 Task: Look for space in Parelhas, Brazil from 12th  August, 2023 to 15th August, 2023 for 3 adults in price range Rs.12000 to Rs.16000. Place can be entire place with 2 bedrooms having 3 beds and 1 bathroom. Property type can be house, flat, guest house. Booking option can be shelf check-in. Required host language is Spanish.
Action: Mouse moved to (525, 105)
Screenshot: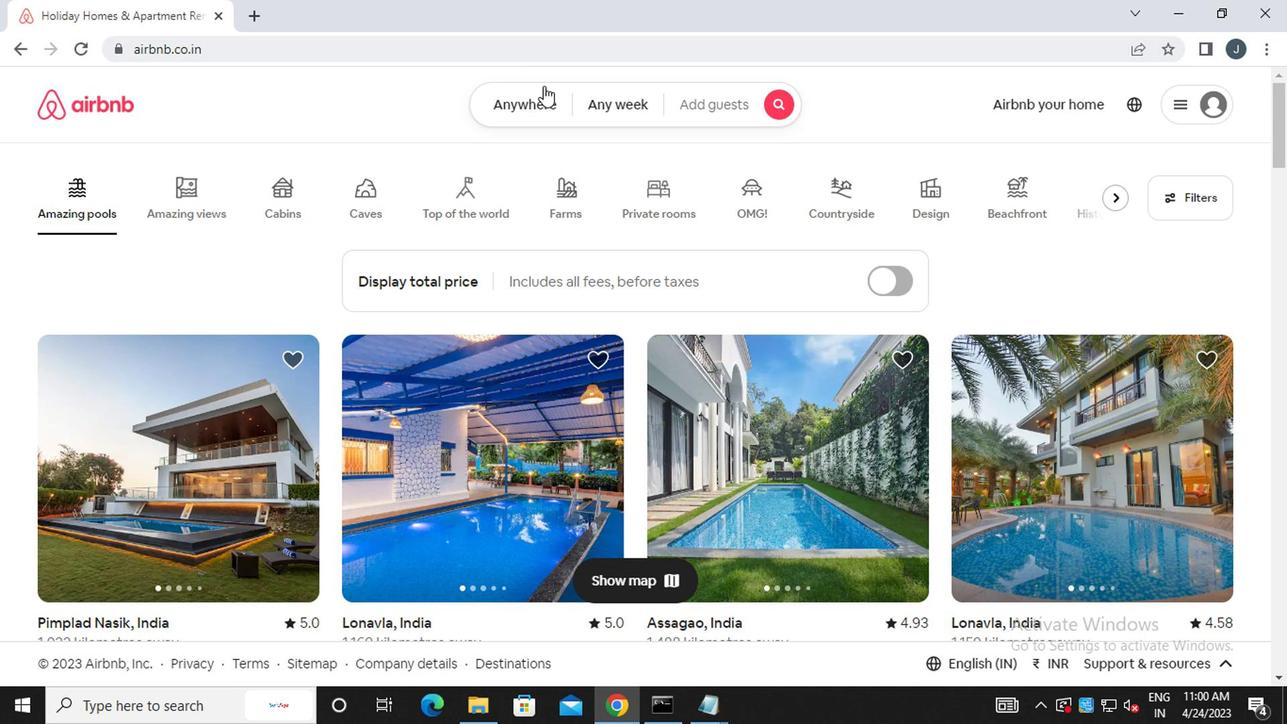 
Action: Mouse pressed left at (525, 105)
Screenshot: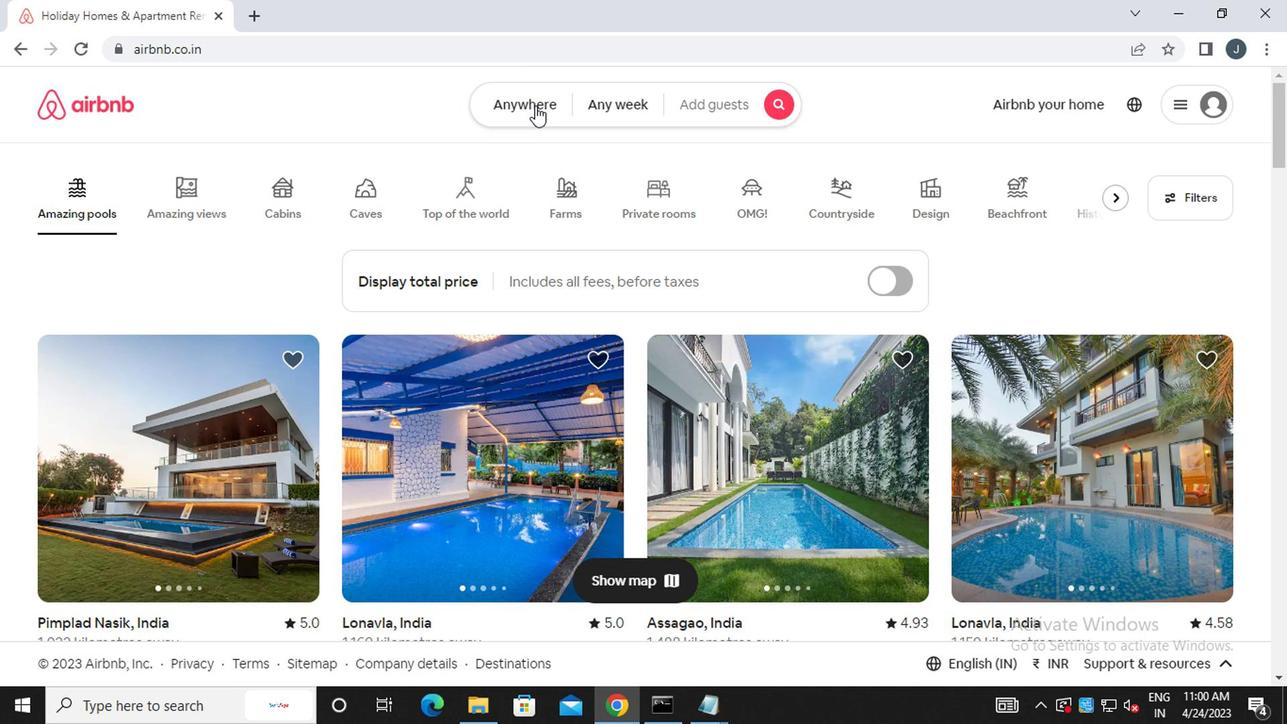 
Action: Mouse moved to (349, 181)
Screenshot: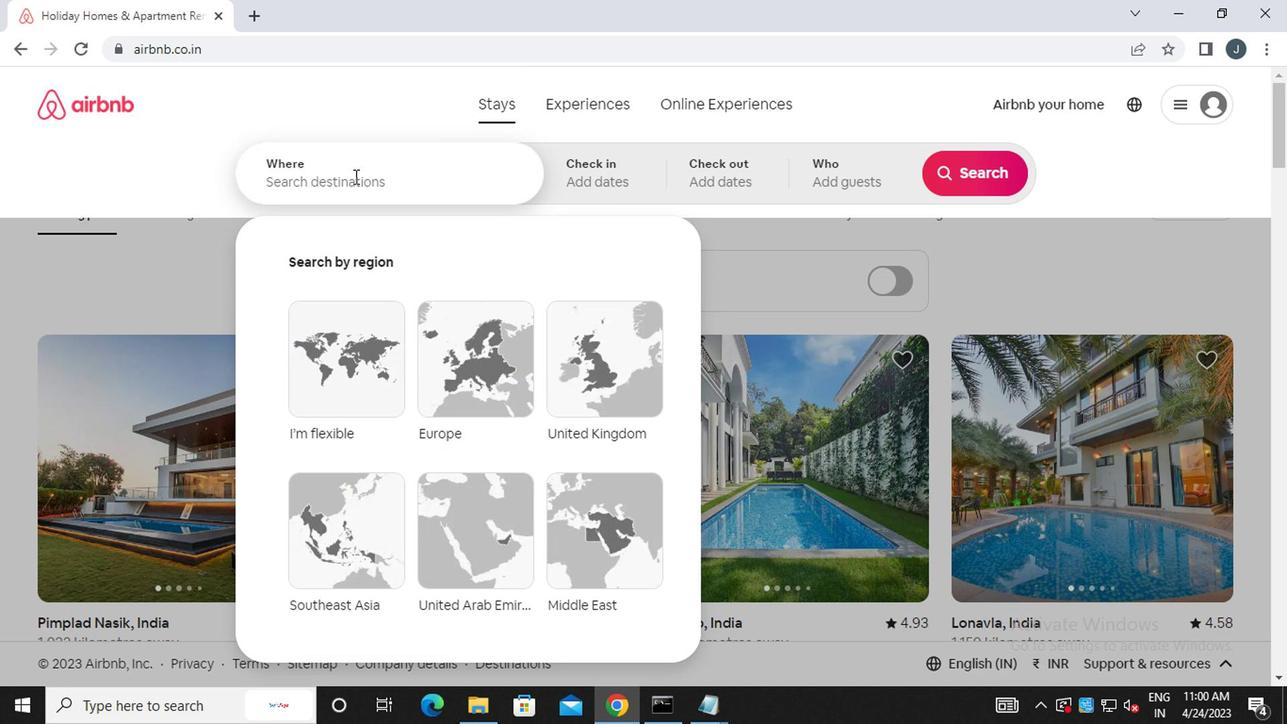 
Action: Mouse pressed left at (349, 181)
Screenshot: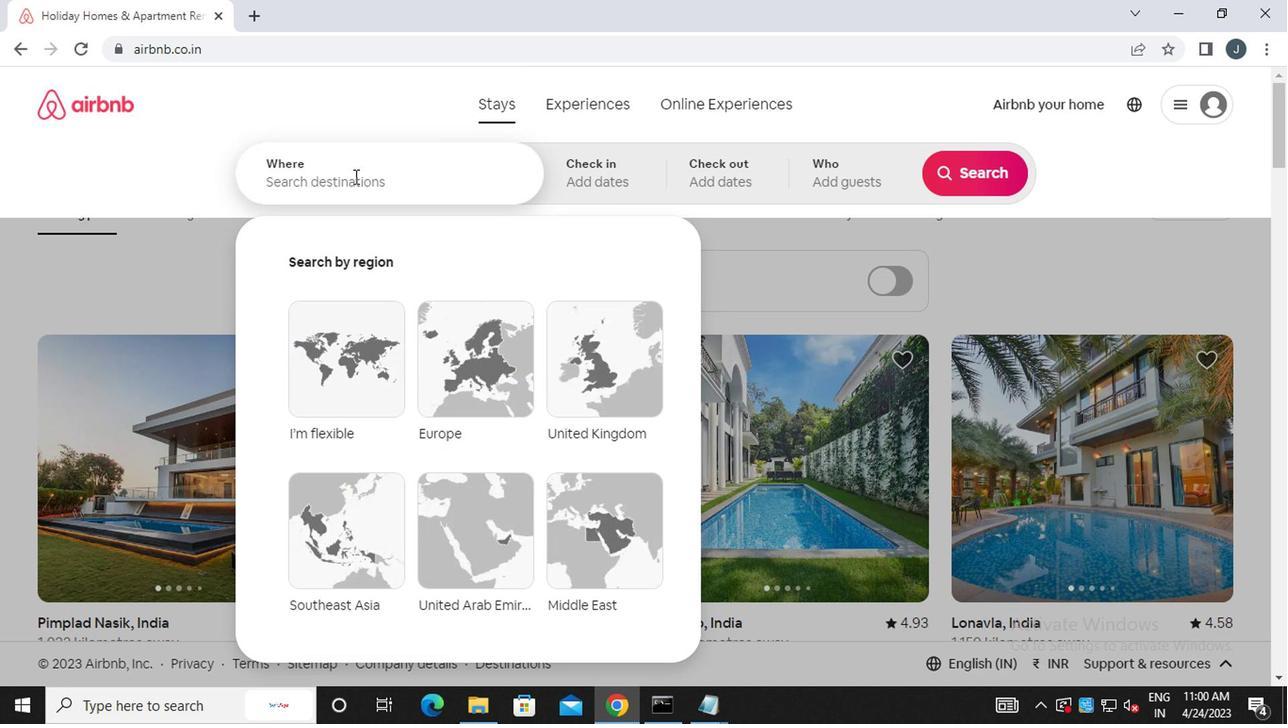
Action: Mouse moved to (352, 181)
Screenshot: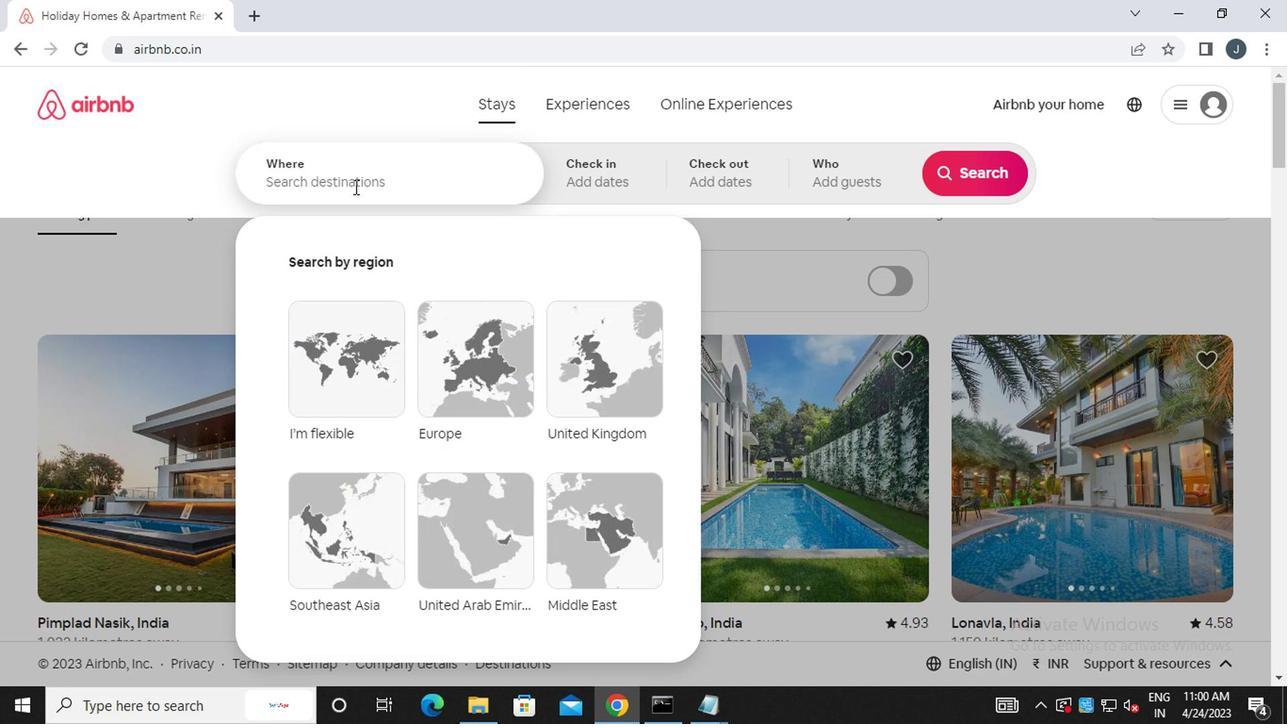 
Action: Key pressed p<Key.caps_lock>arelhas,<Key.space><Key.caps_lock>b<Key.caps_lock>rz<Key.backspace>azil
Screenshot: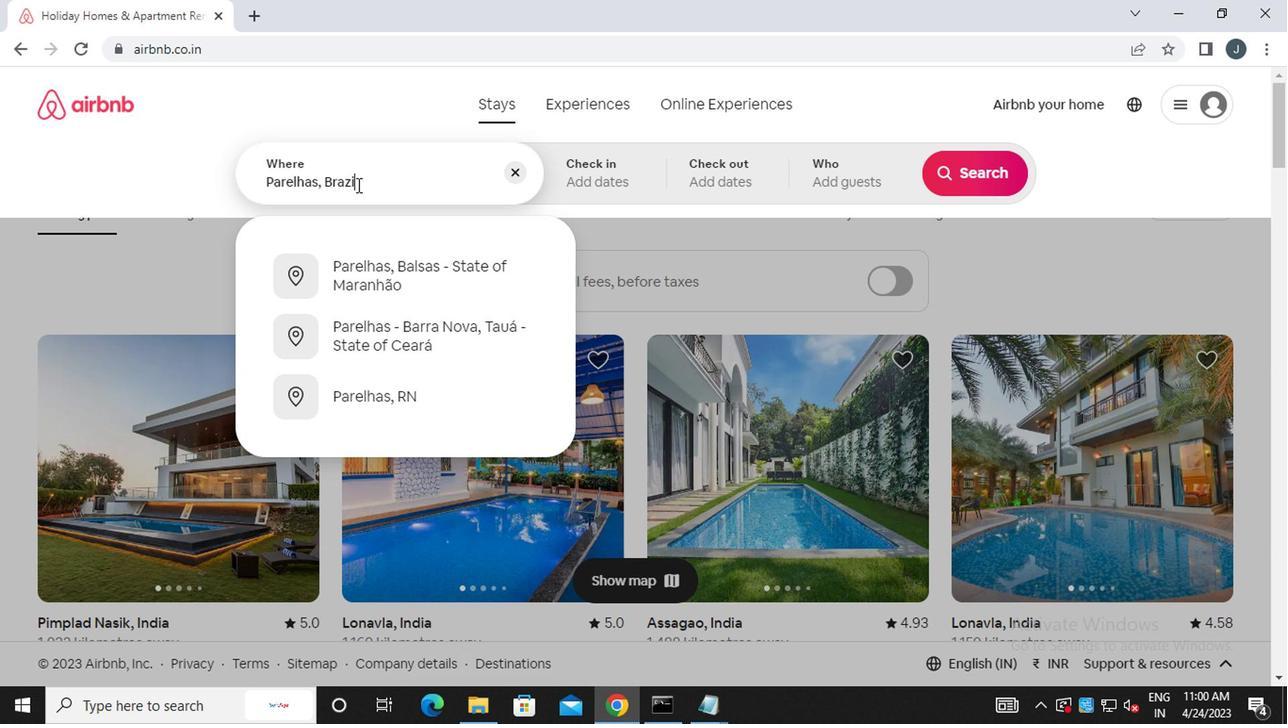 
Action: Mouse moved to (604, 179)
Screenshot: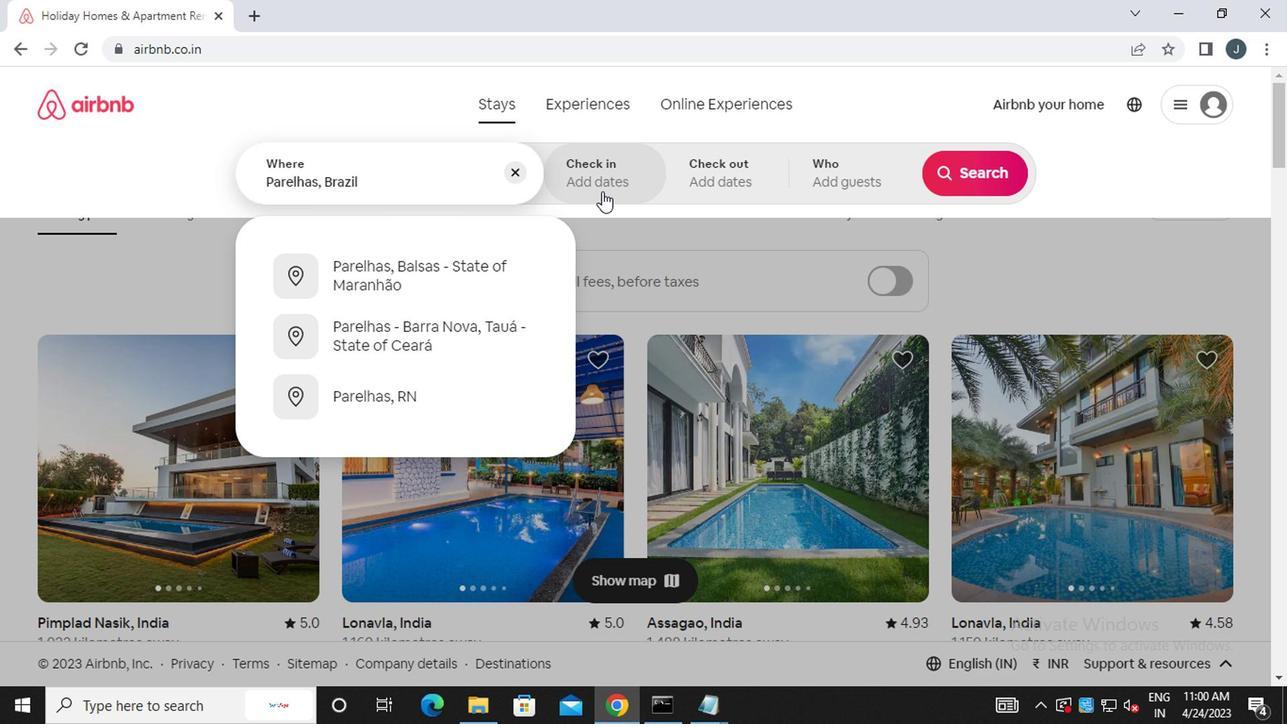 
Action: Mouse pressed left at (604, 179)
Screenshot: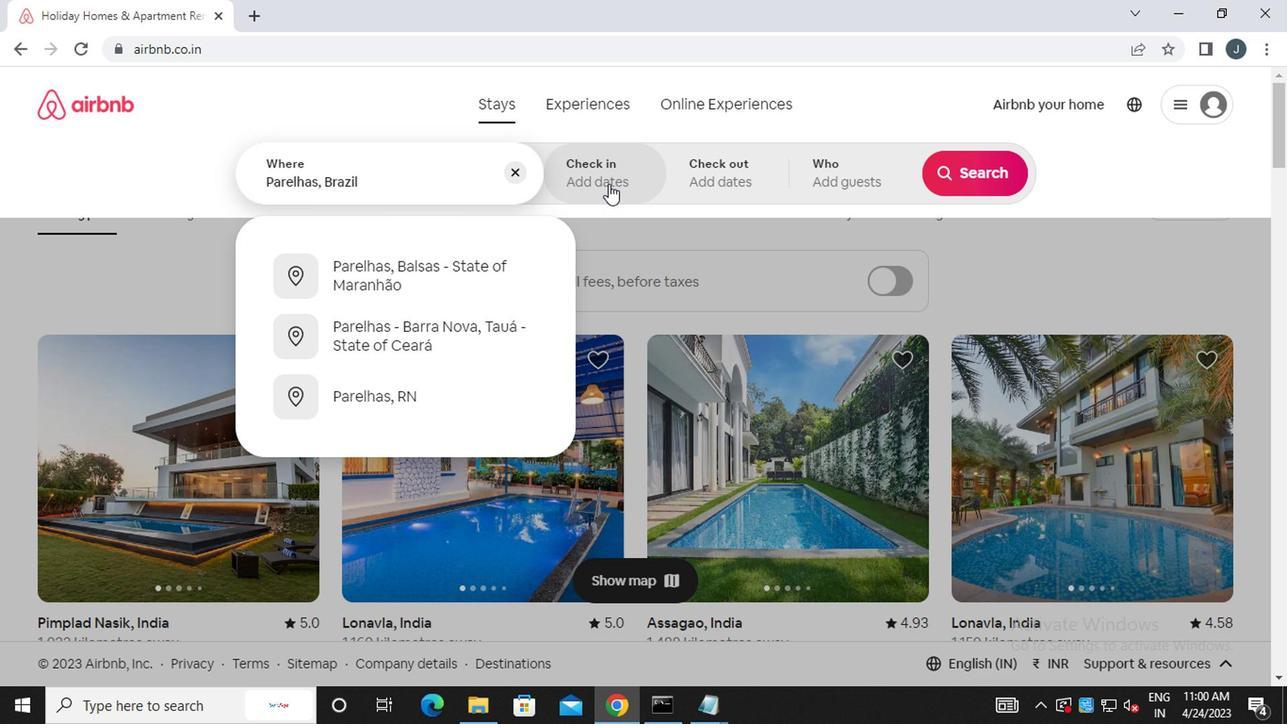 
Action: Mouse moved to (969, 320)
Screenshot: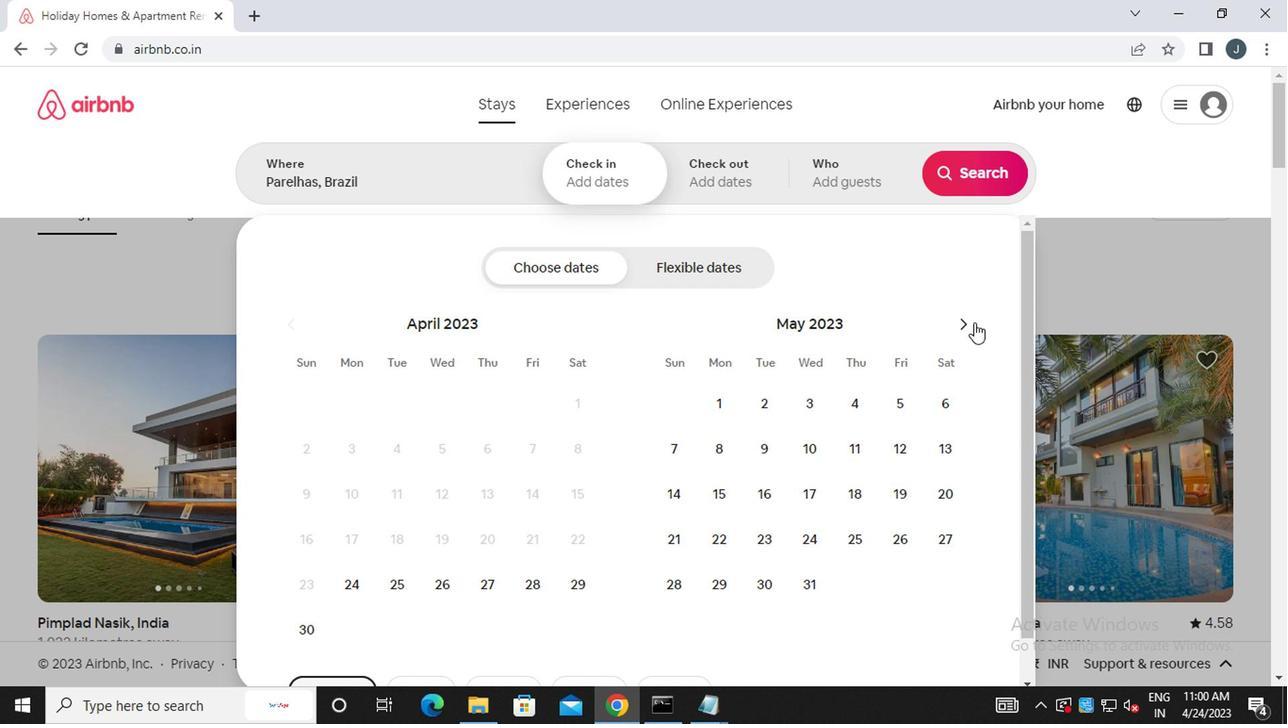 
Action: Mouse pressed left at (969, 320)
Screenshot: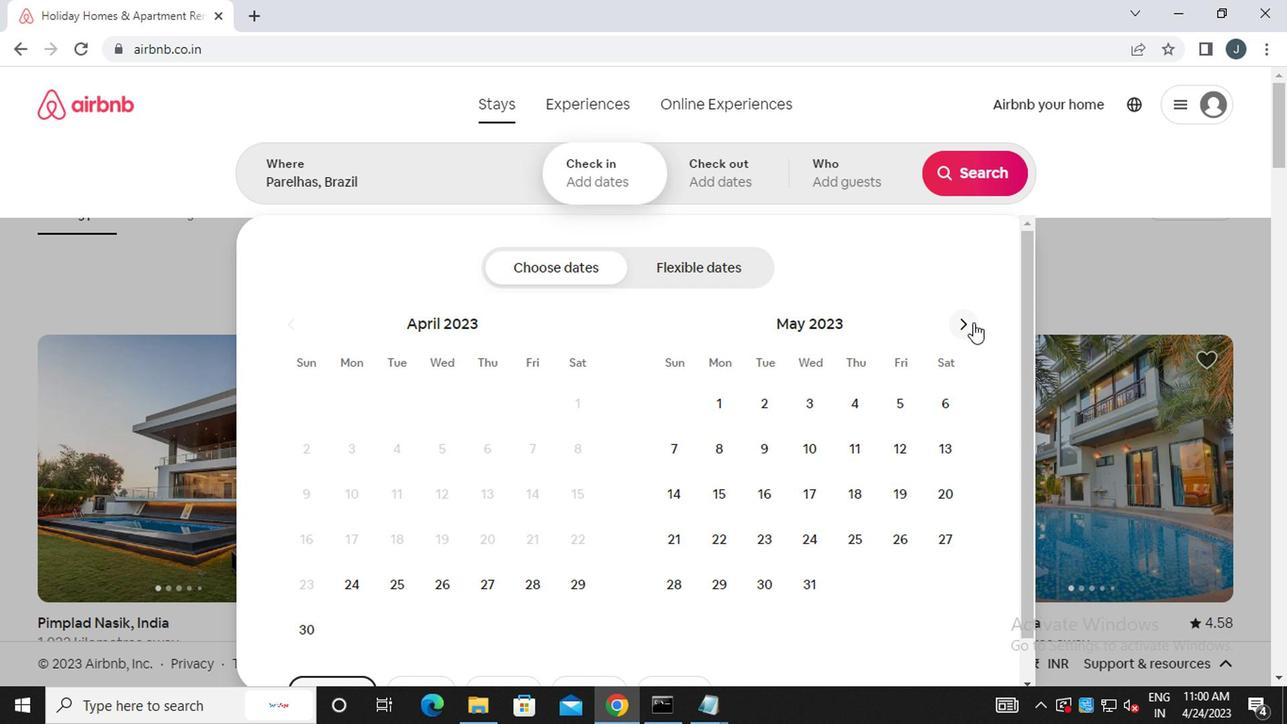 
Action: Mouse pressed left at (969, 320)
Screenshot: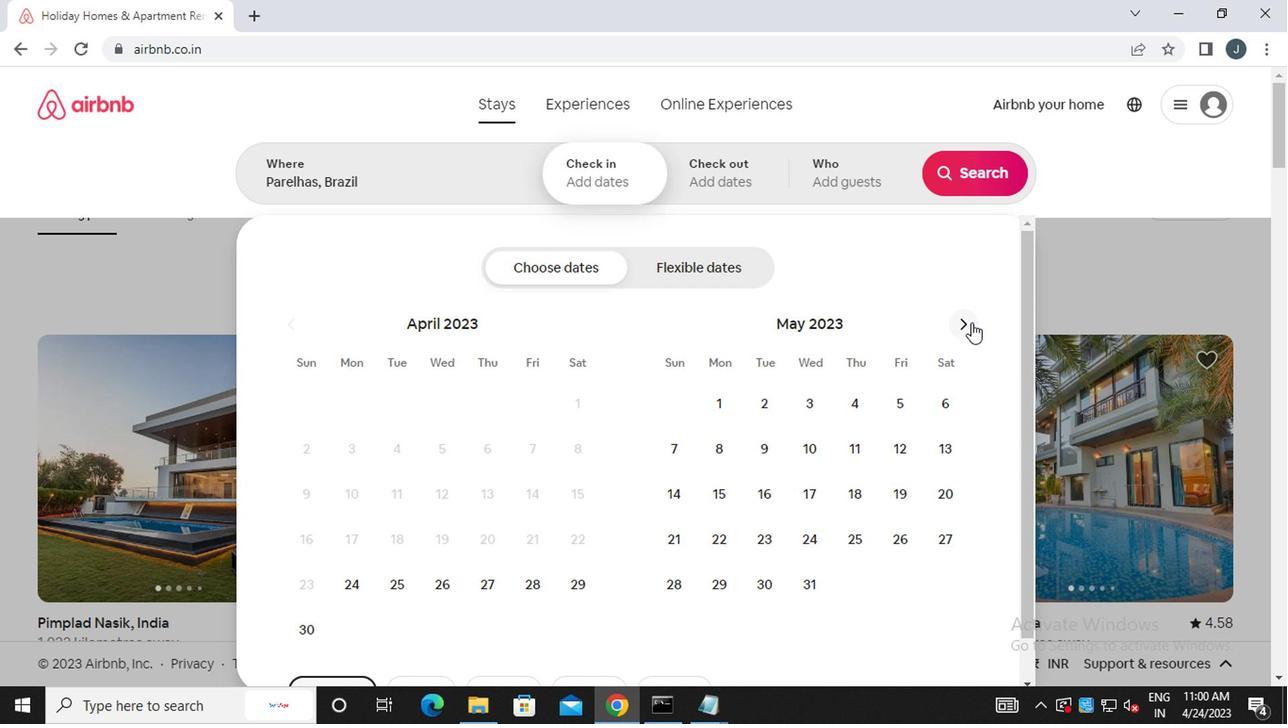 
Action: Mouse pressed left at (969, 320)
Screenshot: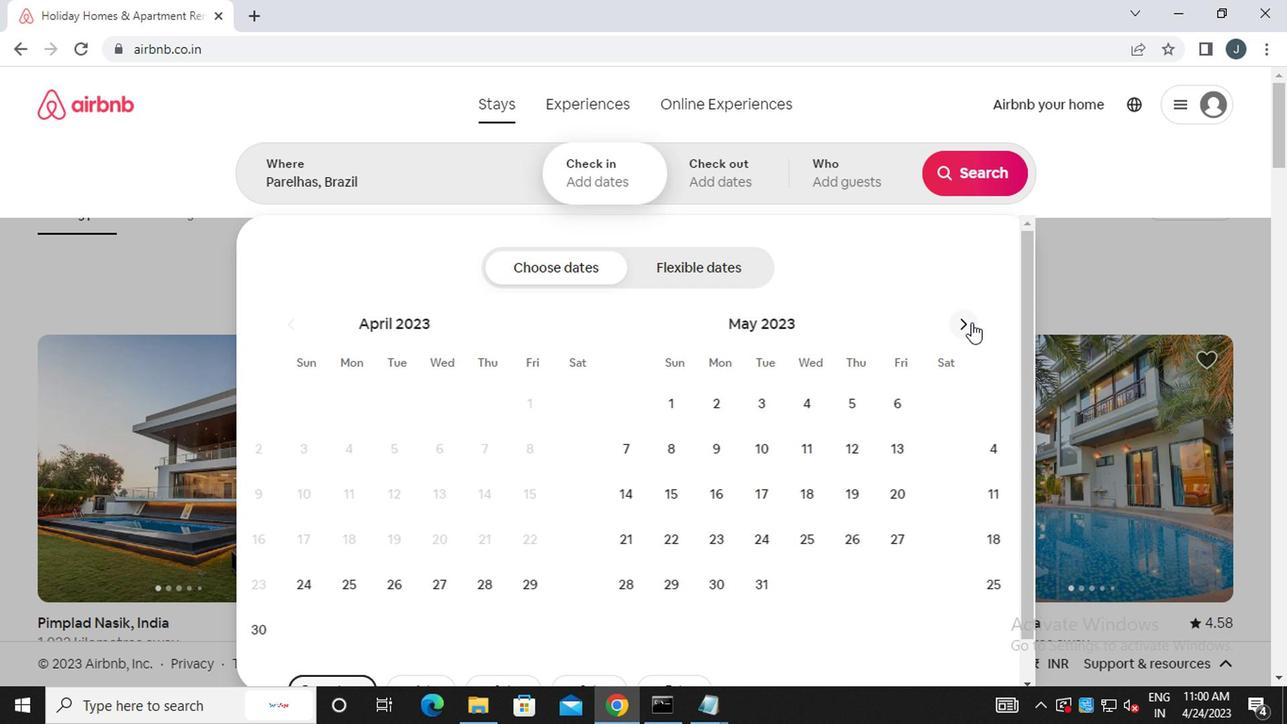 
Action: Mouse pressed left at (969, 320)
Screenshot: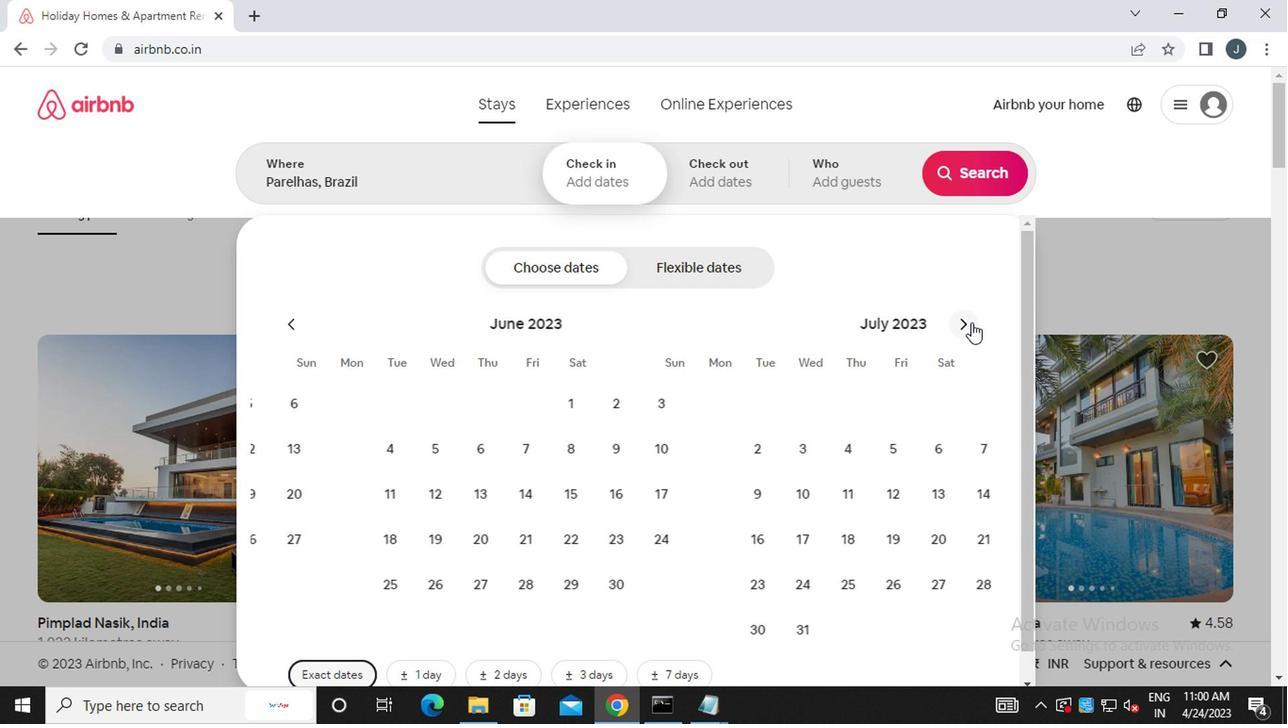 
Action: Mouse moved to (933, 442)
Screenshot: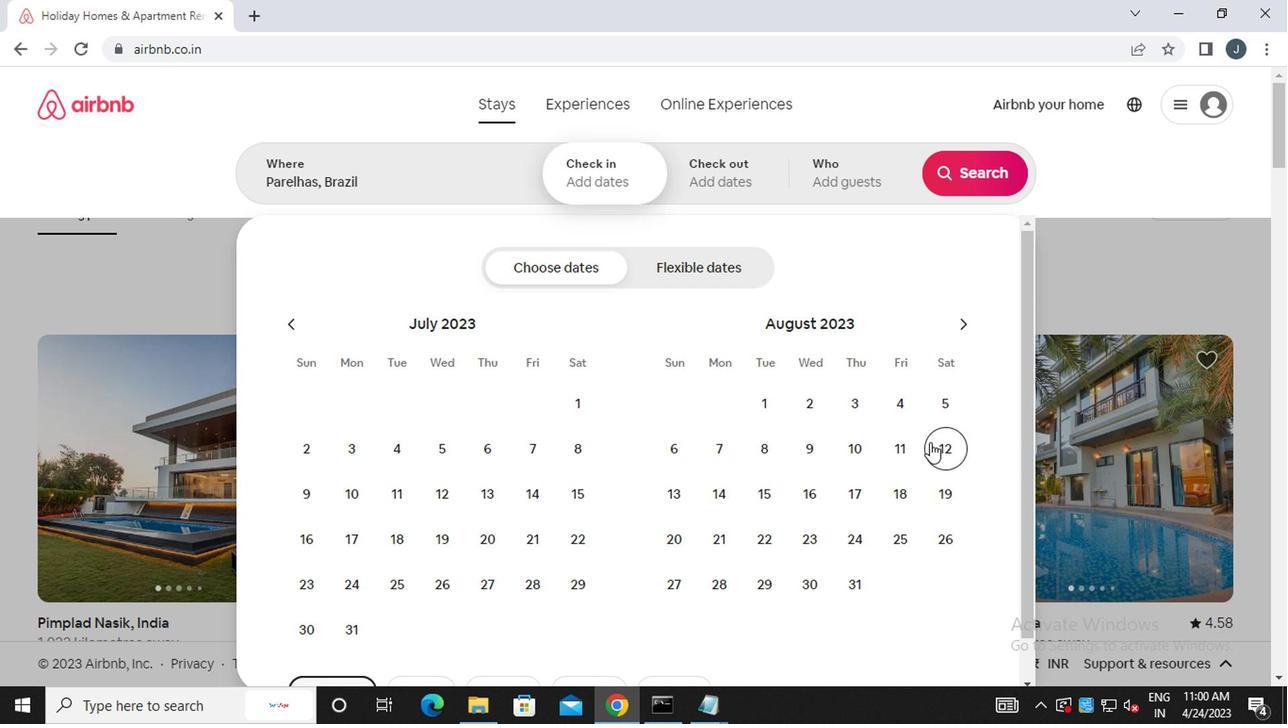 
Action: Mouse pressed left at (933, 442)
Screenshot: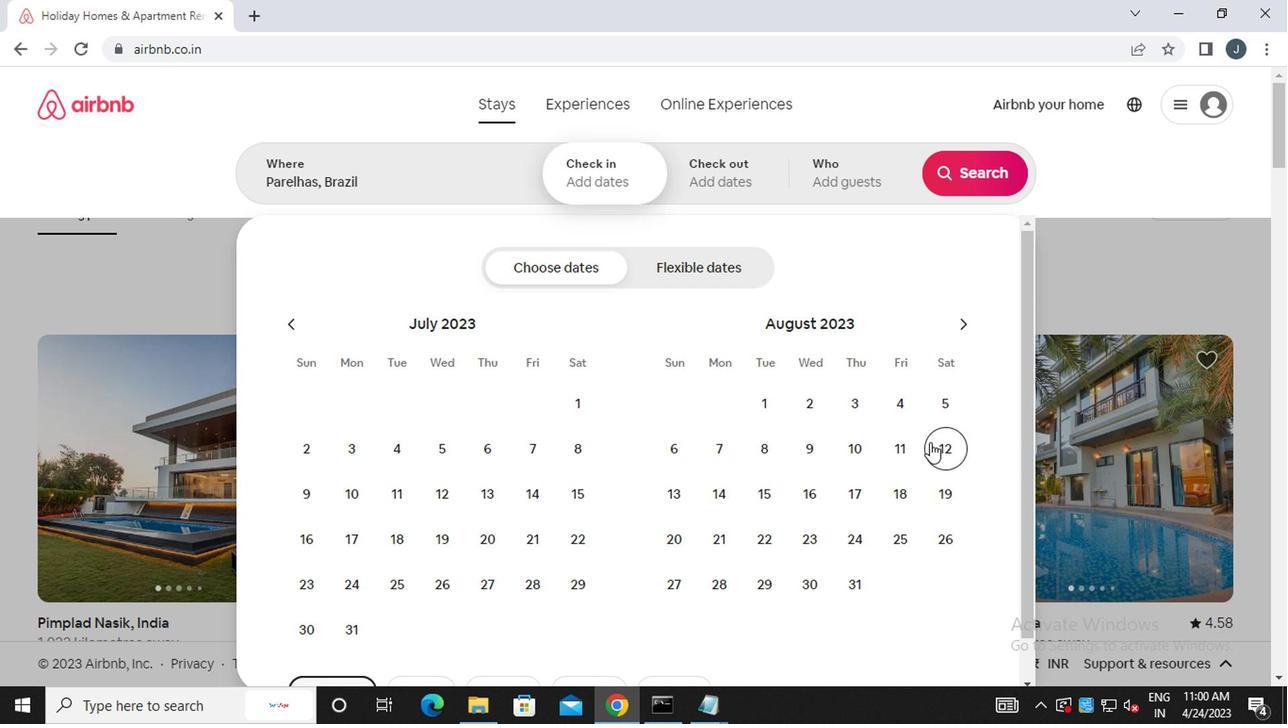 
Action: Mouse moved to (757, 500)
Screenshot: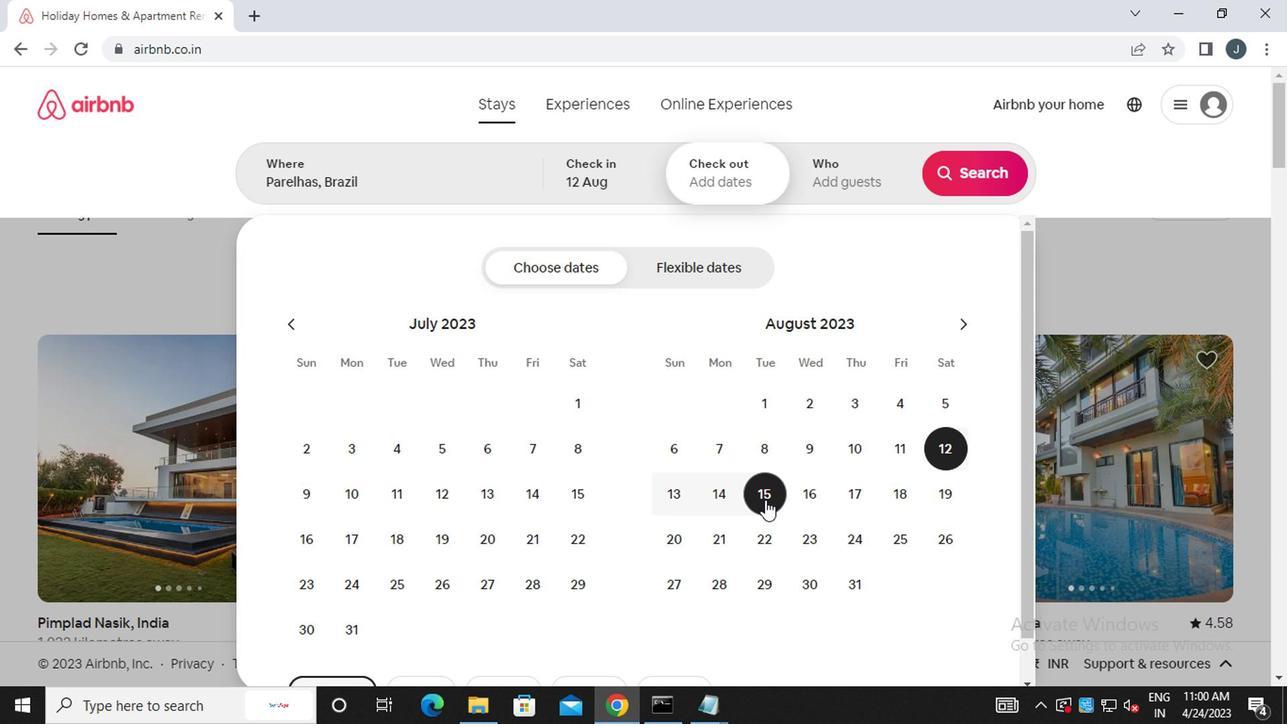 
Action: Mouse pressed left at (757, 500)
Screenshot: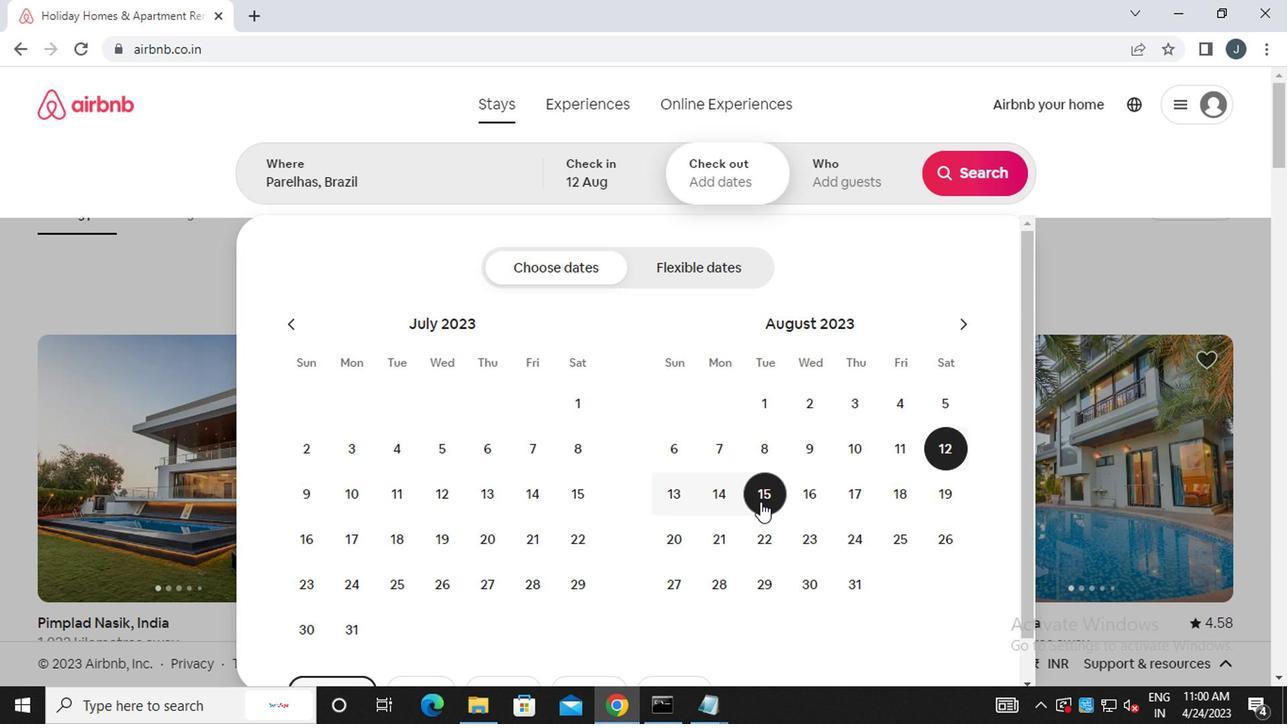 
Action: Mouse moved to (822, 170)
Screenshot: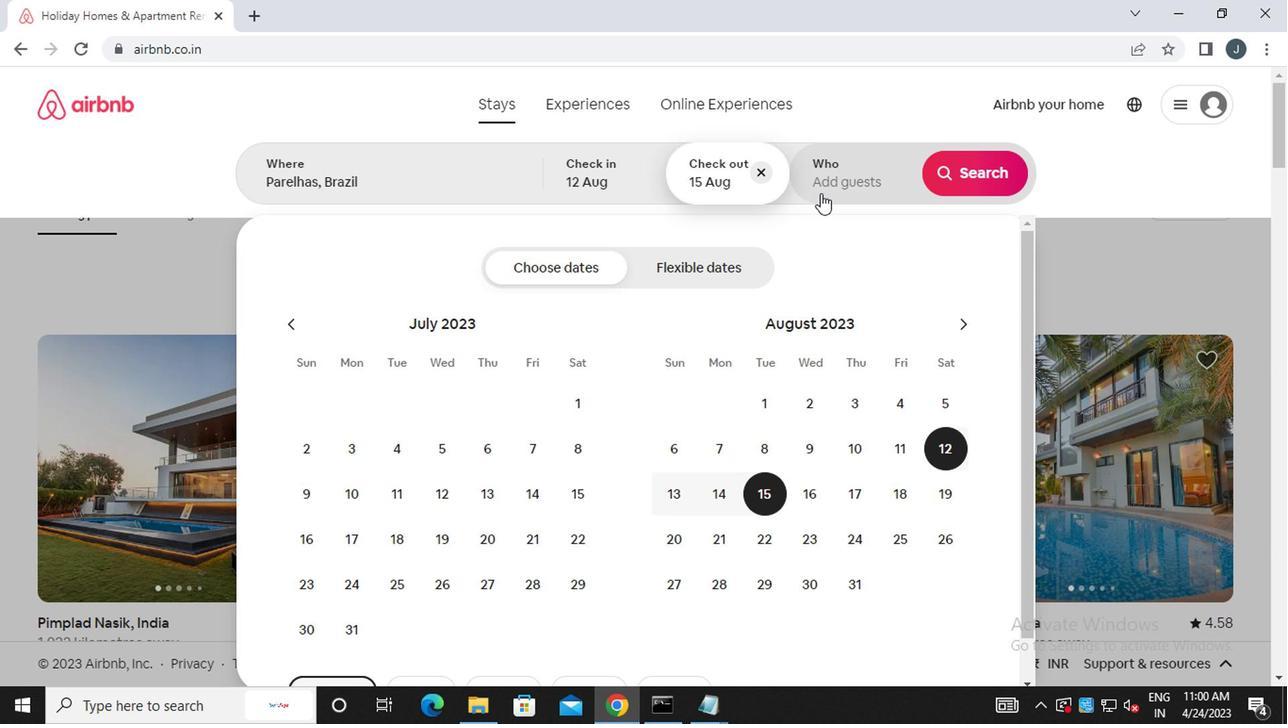 
Action: Mouse pressed left at (822, 170)
Screenshot: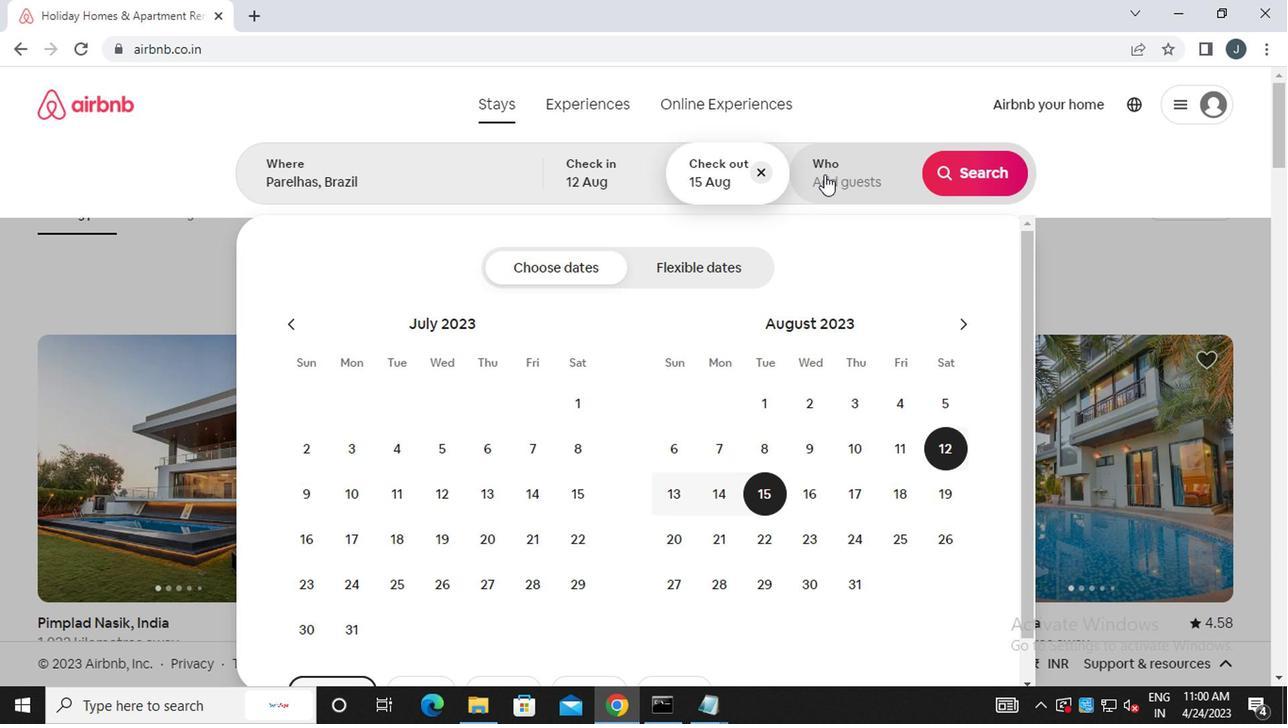 
Action: Mouse moved to (981, 272)
Screenshot: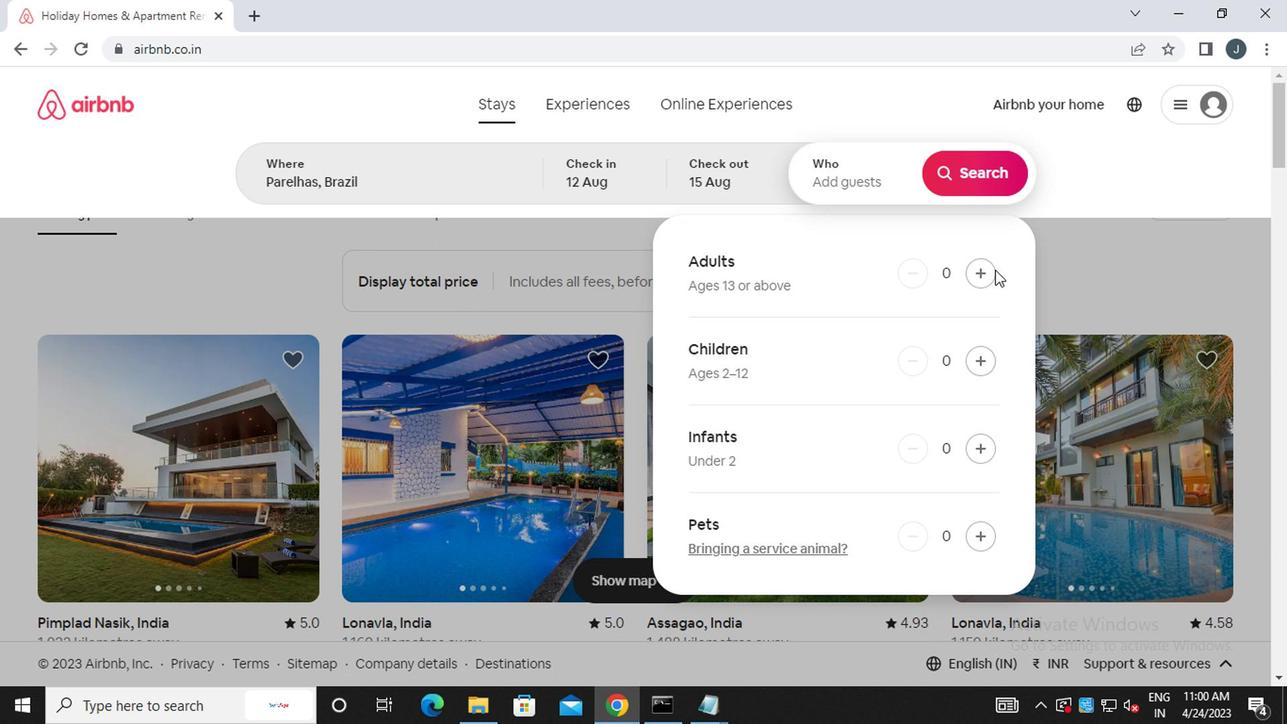 
Action: Mouse pressed left at (981, 272)
Screenshot: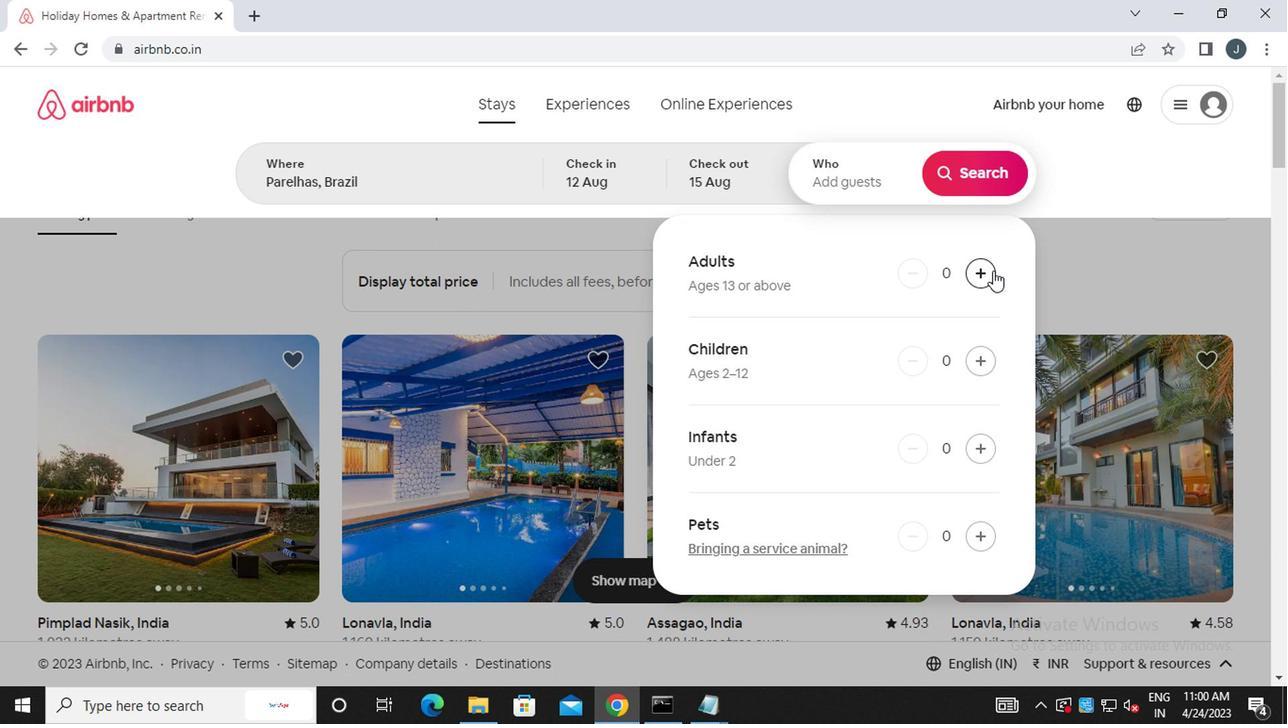 
Action: Mouse pressed left at (981, 272)
Screenshot: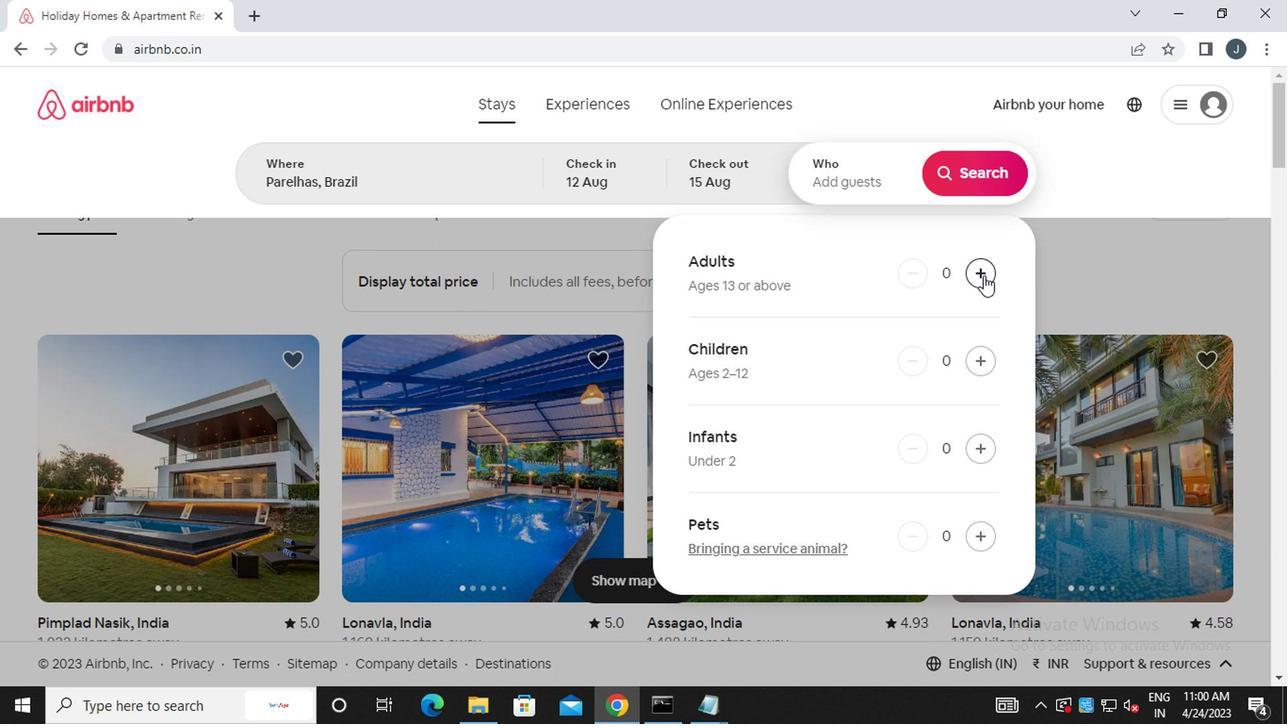 
Action: Mouse pressed left at (981, 272)
Screenshot: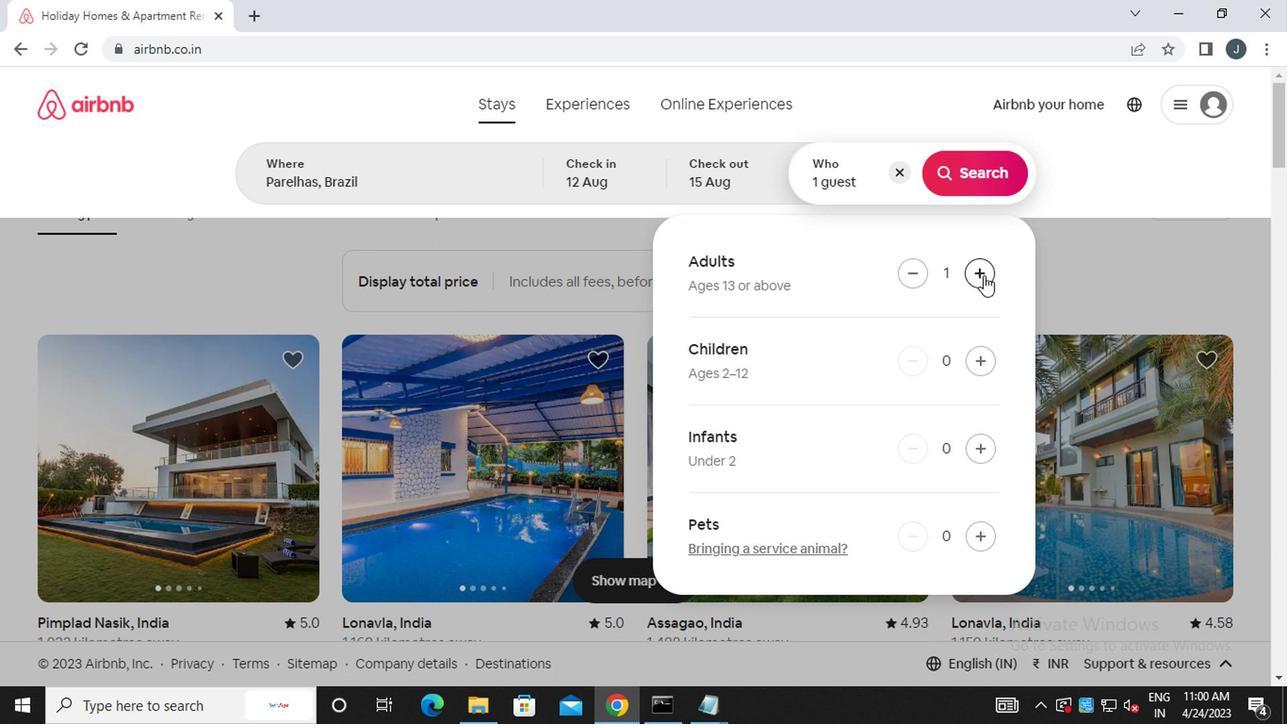 
Action: Mouse moved to (983, 177)
Screenshot: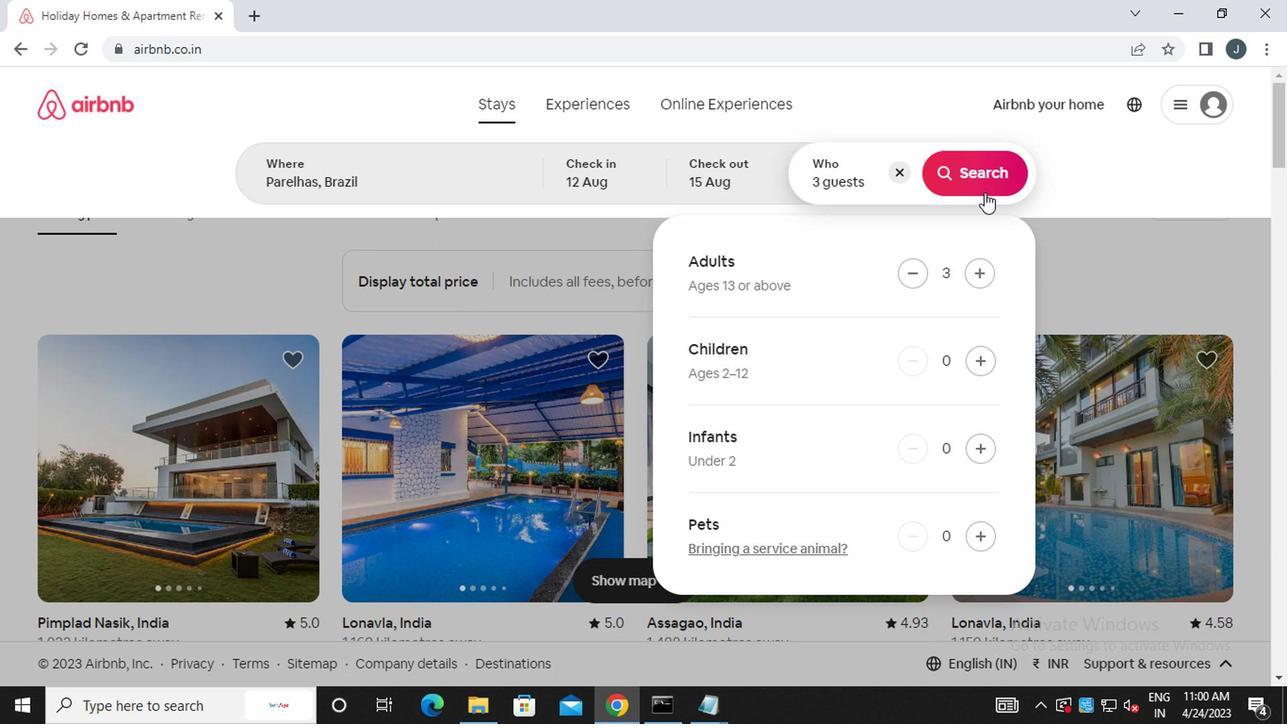 
Action: Mouse pressed left at (983, 177)
Screenshot: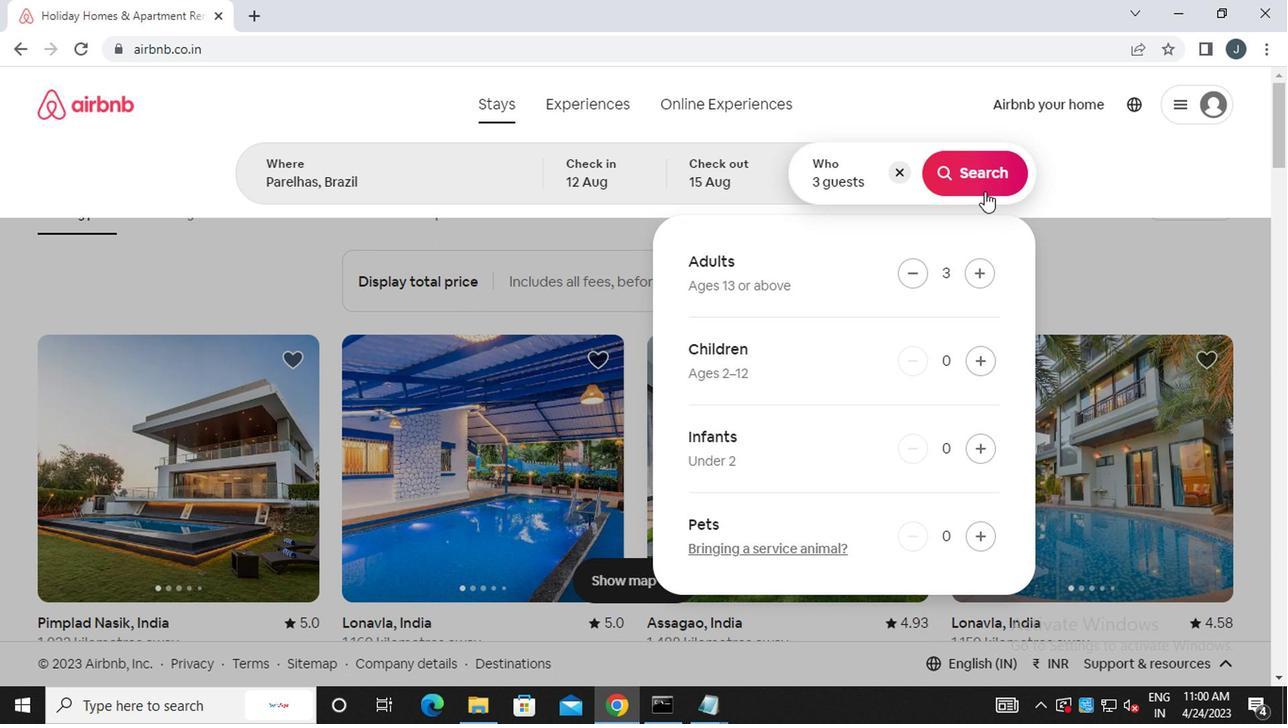 
Action: Mouse moved to (1194, 170)
Screenshot: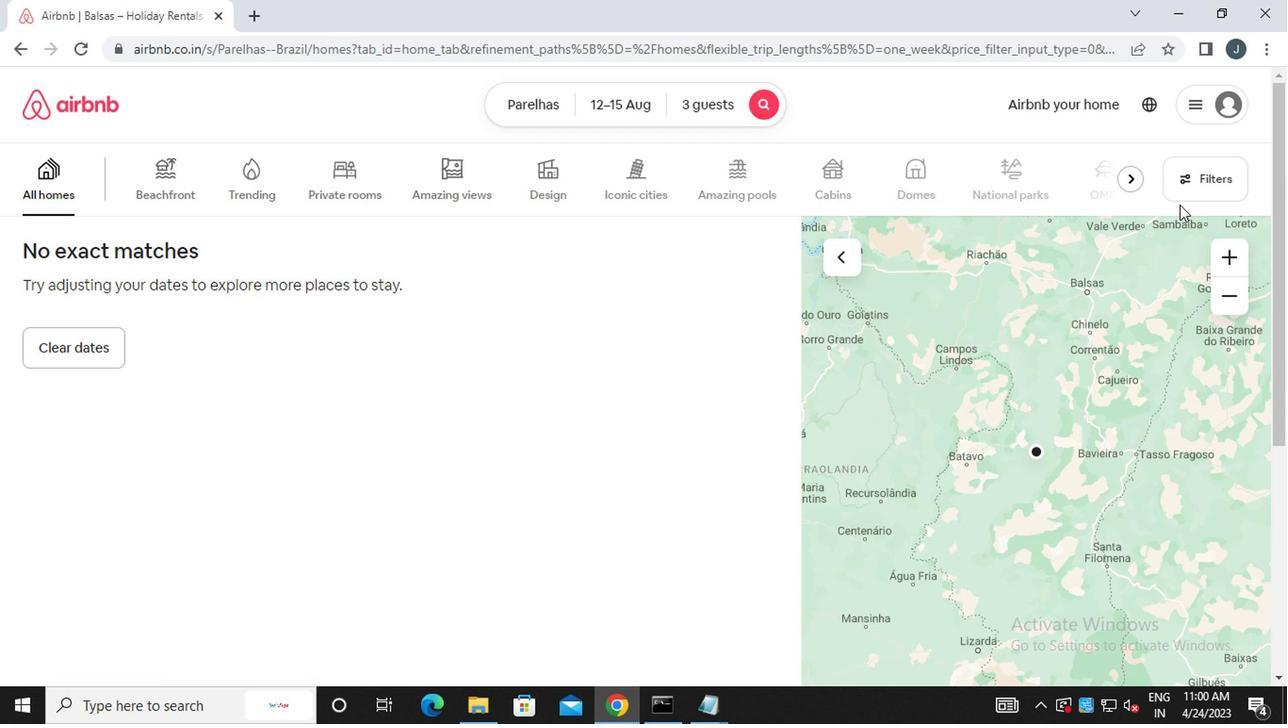 
Action: Mouse pressed left at (1194, 170)
Screenshot: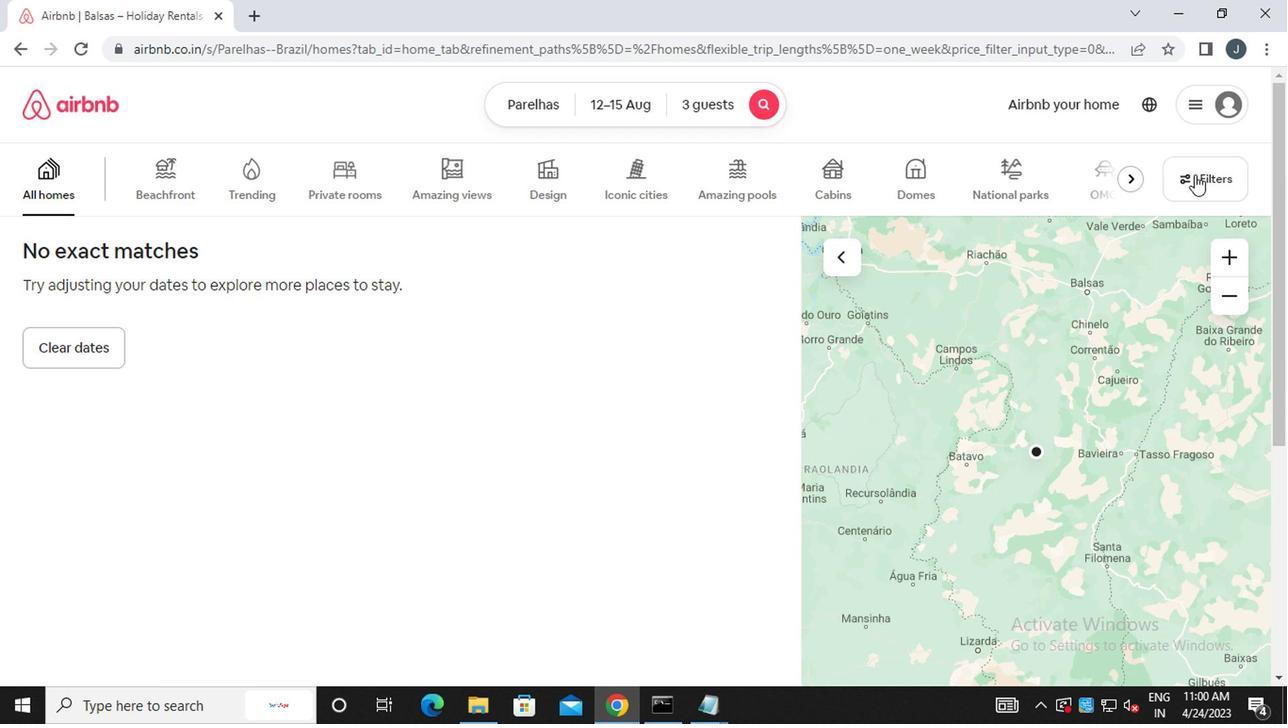 
Action: Mouse moved to (427, 294)
Screenshot: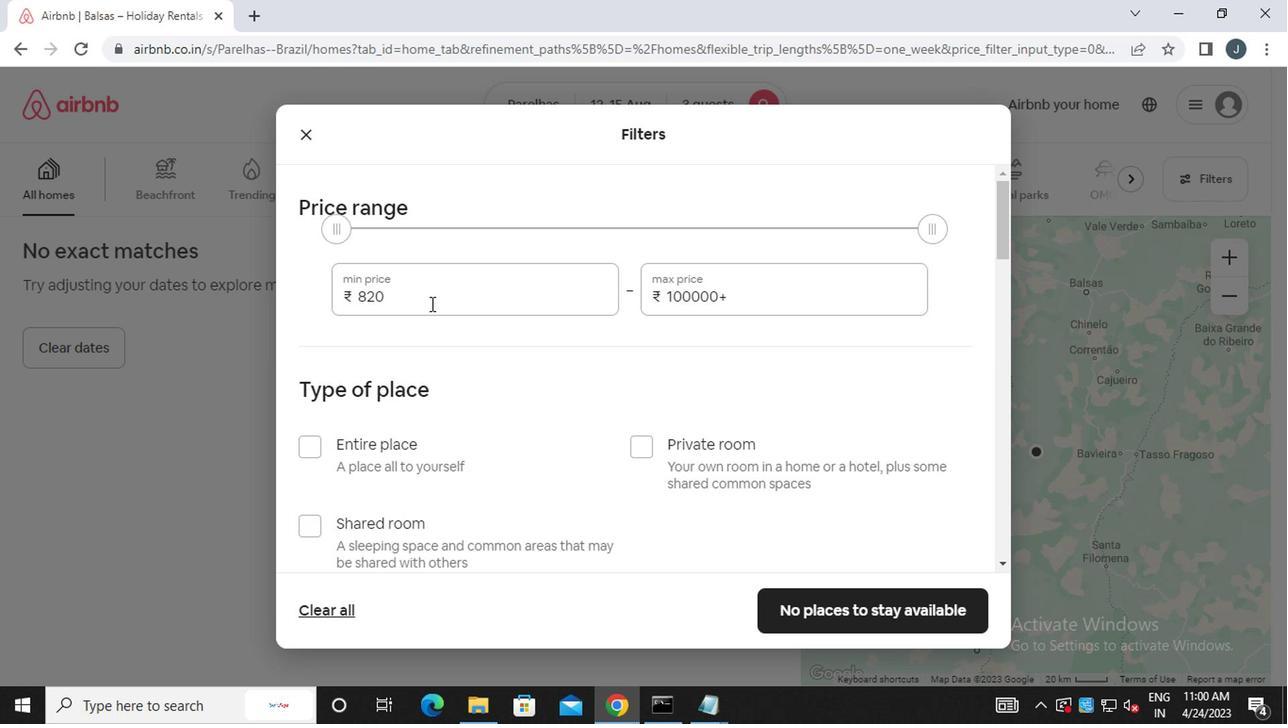 
Action: Mouse pressed left at (427, 294)
Screenshot: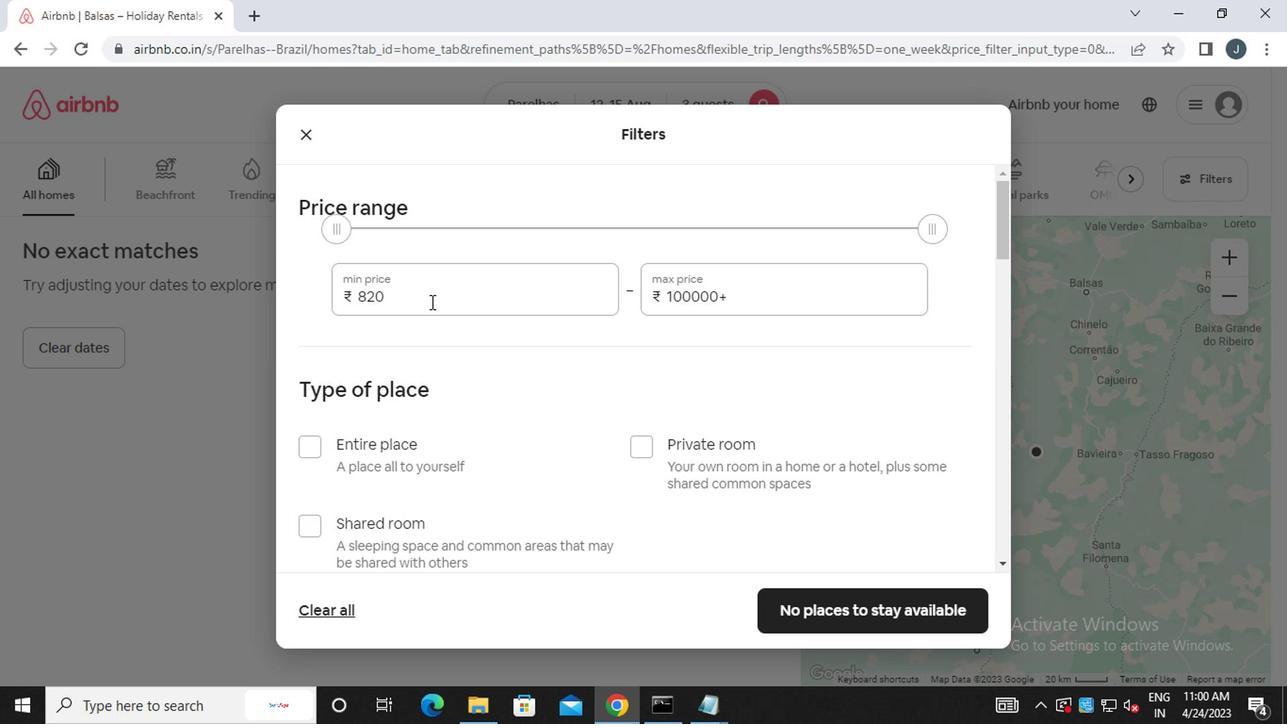 
Action: Key pressed <Key.backspace><Key.backspace><Key.backspace><<97>><<98>><<96>><<96>><<96>>
Screenshot: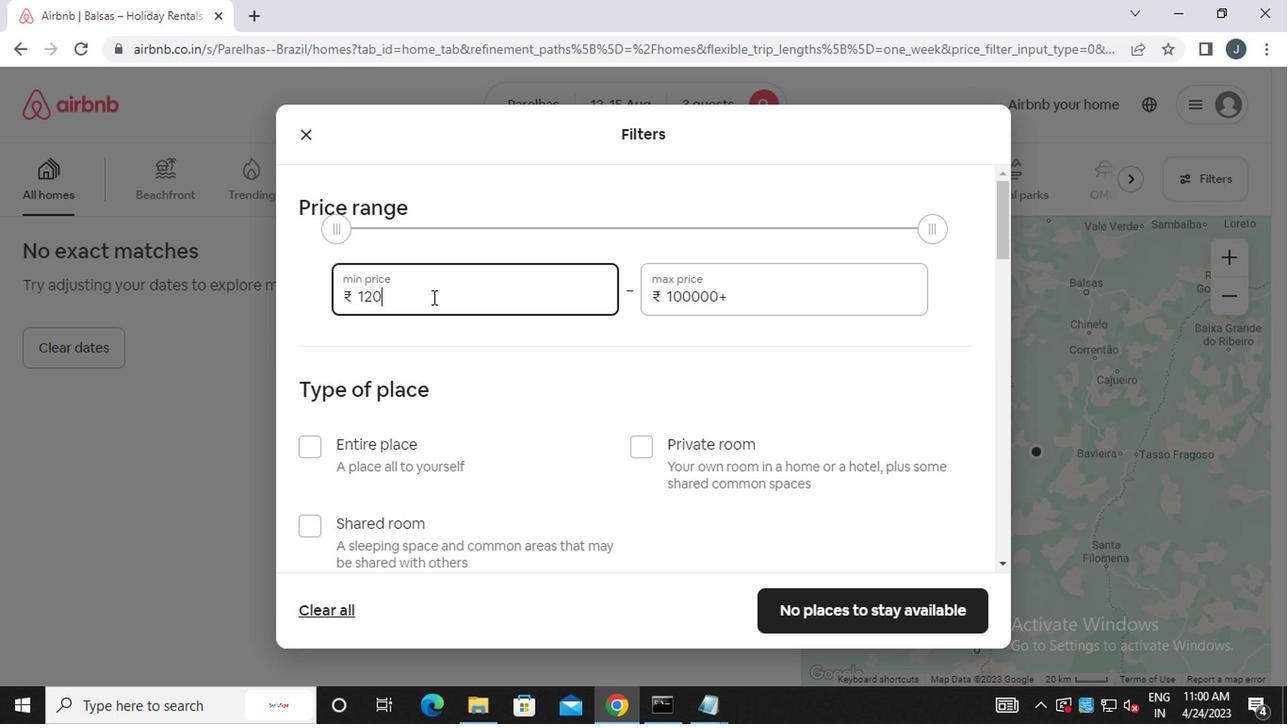 
Action: Mouse moved to (771, 291)
Screenshot: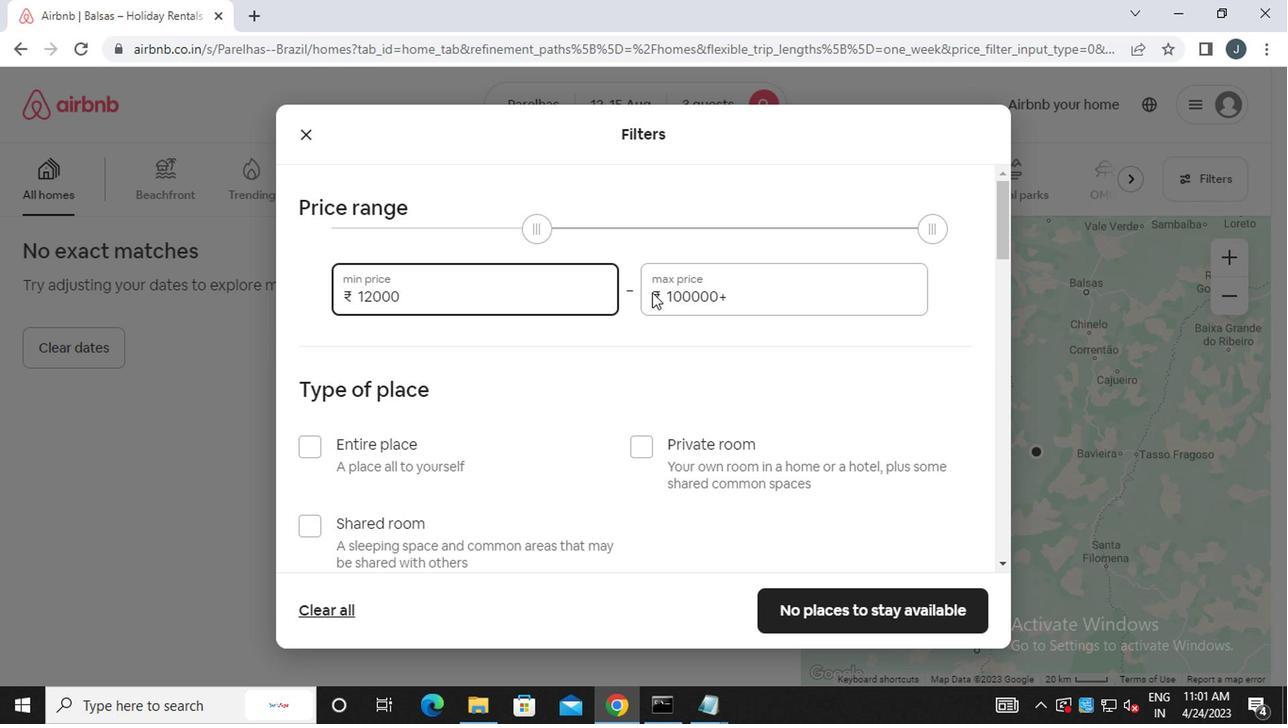 
Action: Mouse pressed left at (771, 291)
Screenshot: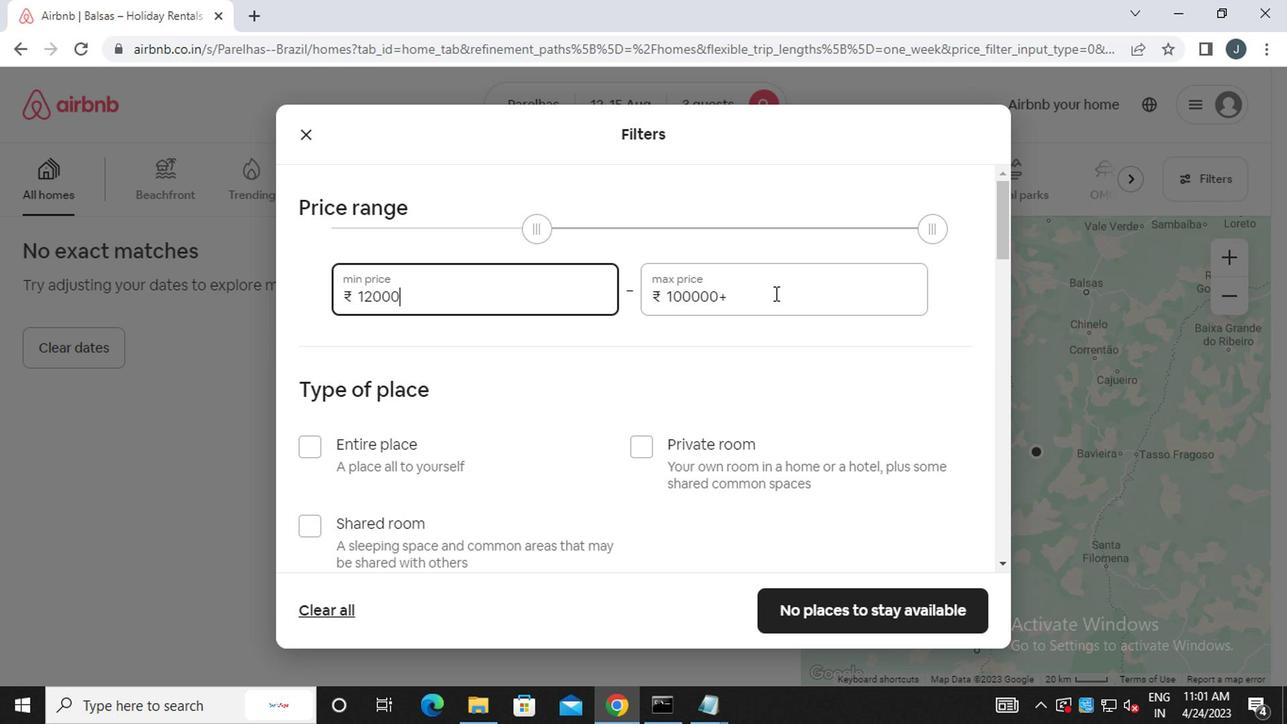 
Action: Mouse moved to (775, 292)
Screenshot: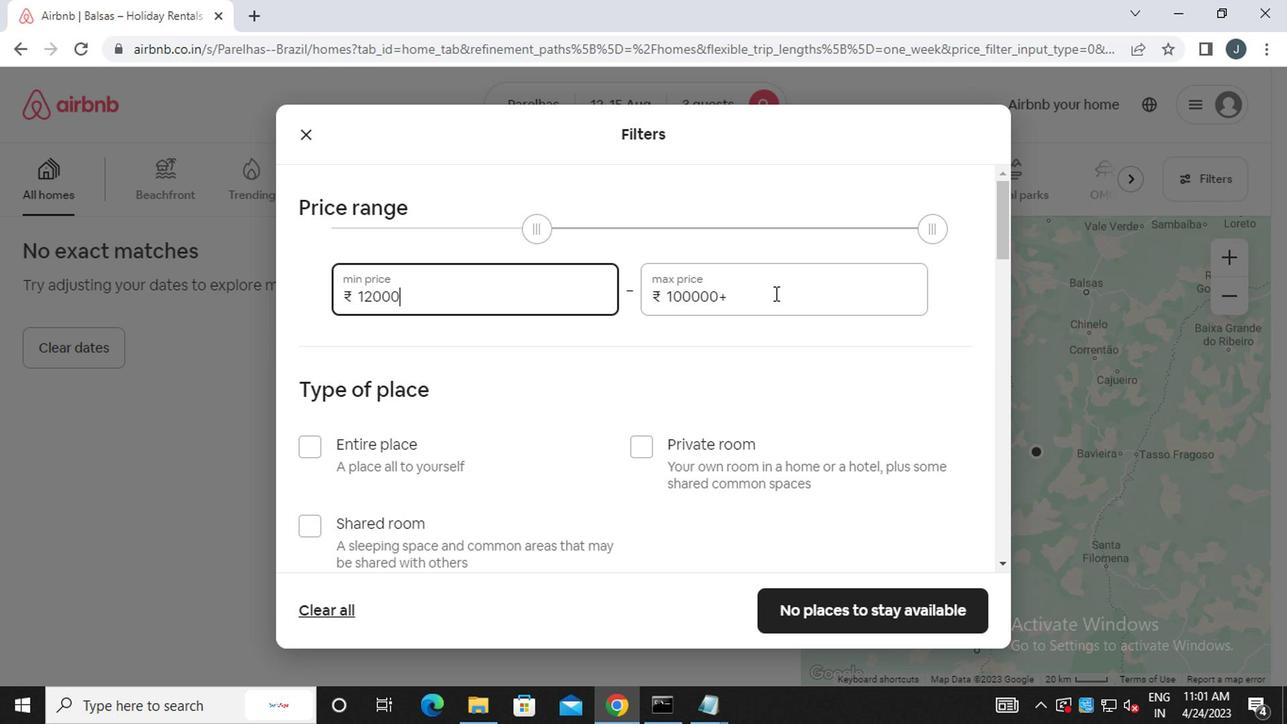 
Action: Key pressed <Key.backspace><Key.backspace><Key.backspace><Key.backspace><Key.backspace><Key.backspace><<102>><<96>><<96>><<96>>
Screenshot: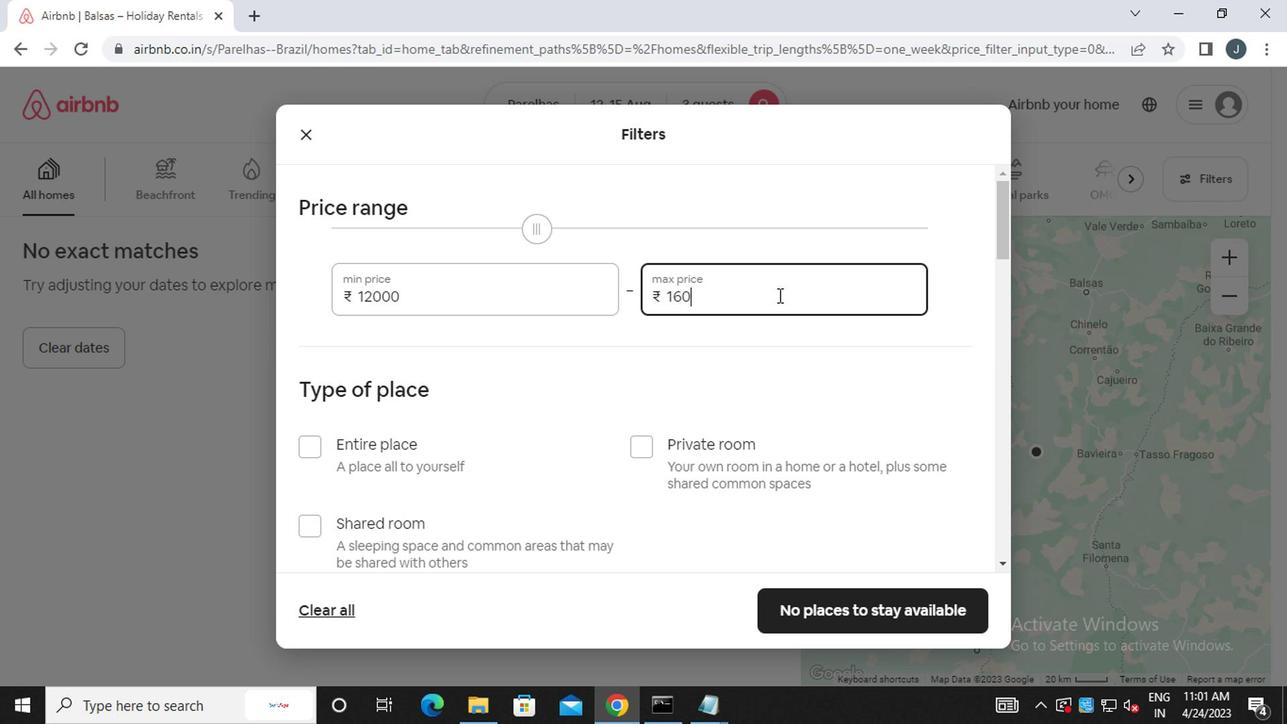 
Action: Mouse moved to (725, 342)
Screenshot: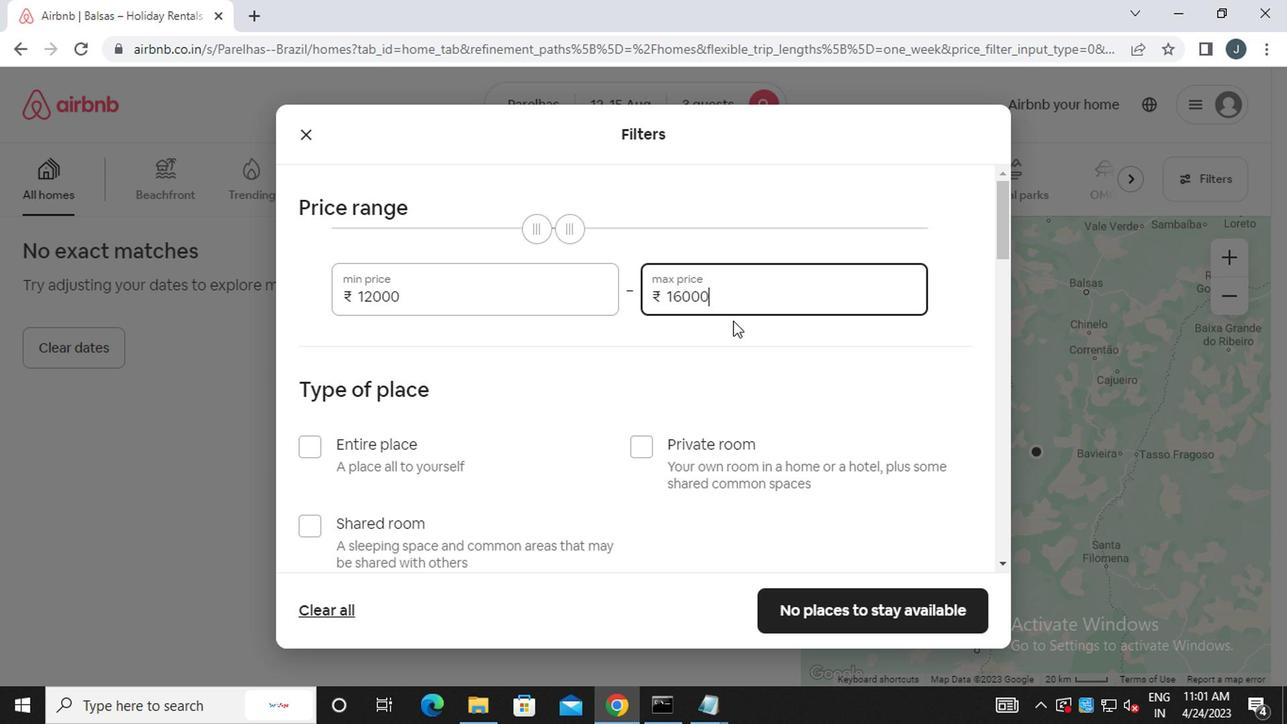 
Action: Mouse scrolled (725, 341) with delta (0, -1)
Screenshot: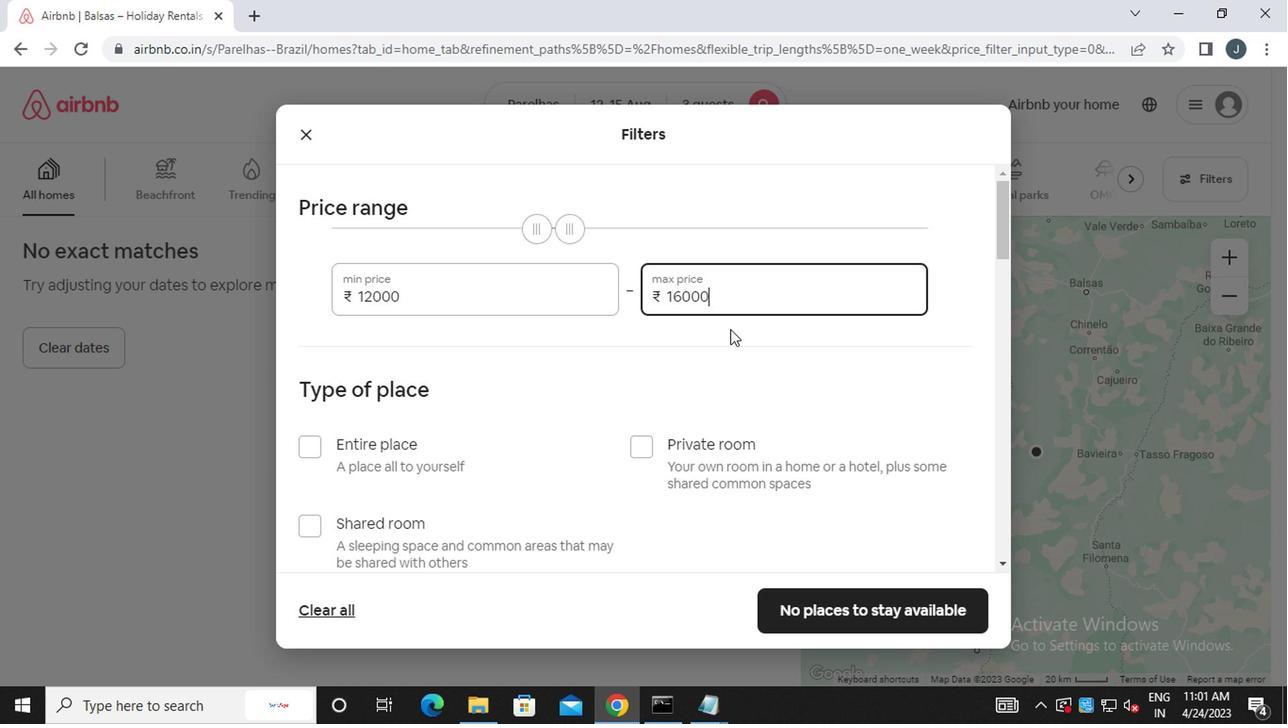 
Action: Mouse moved to (392, 363)
Screenshot: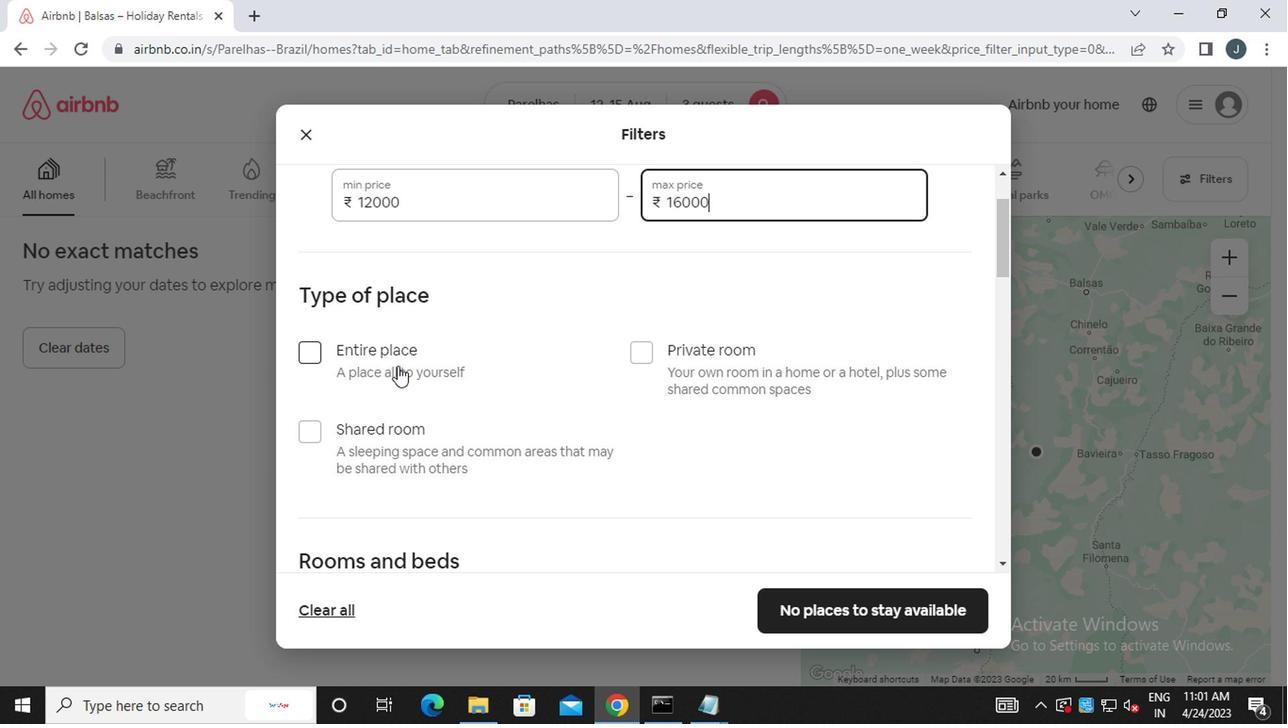 
Action: Mouse pressed left at (392, 363)
Screenshot: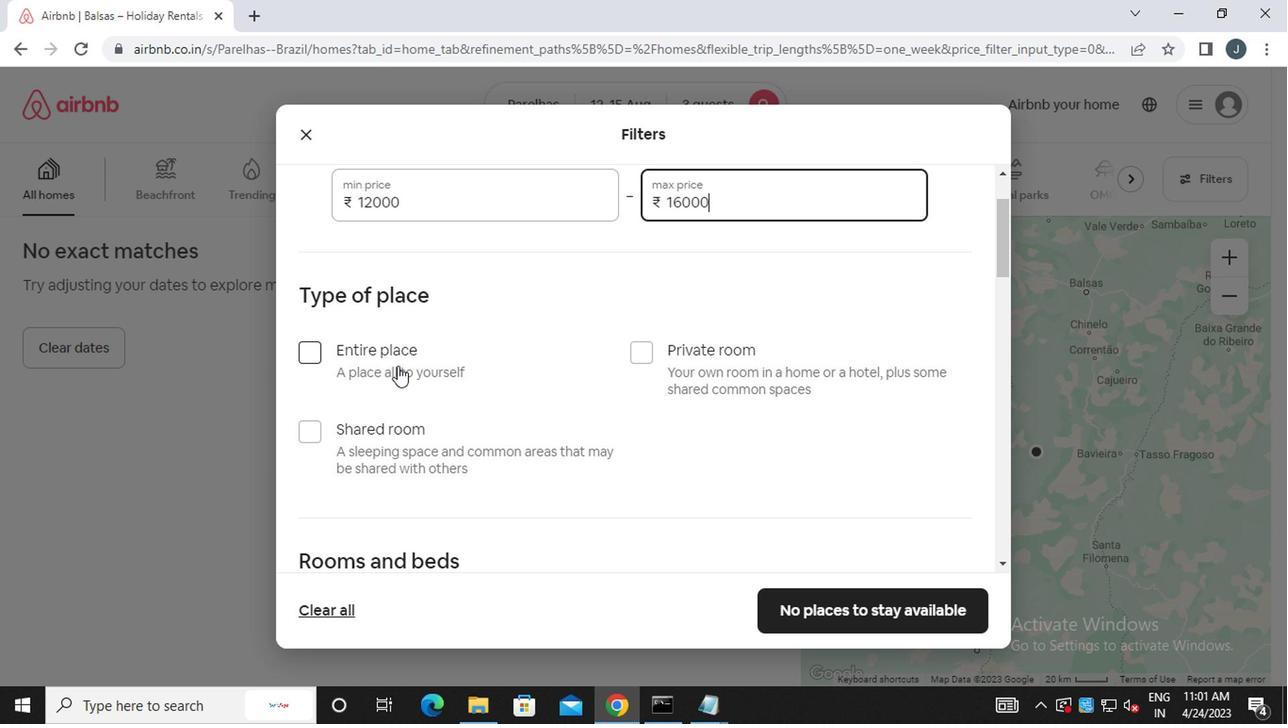 
Action: Mouse moved to (392, 370)
Screenshot: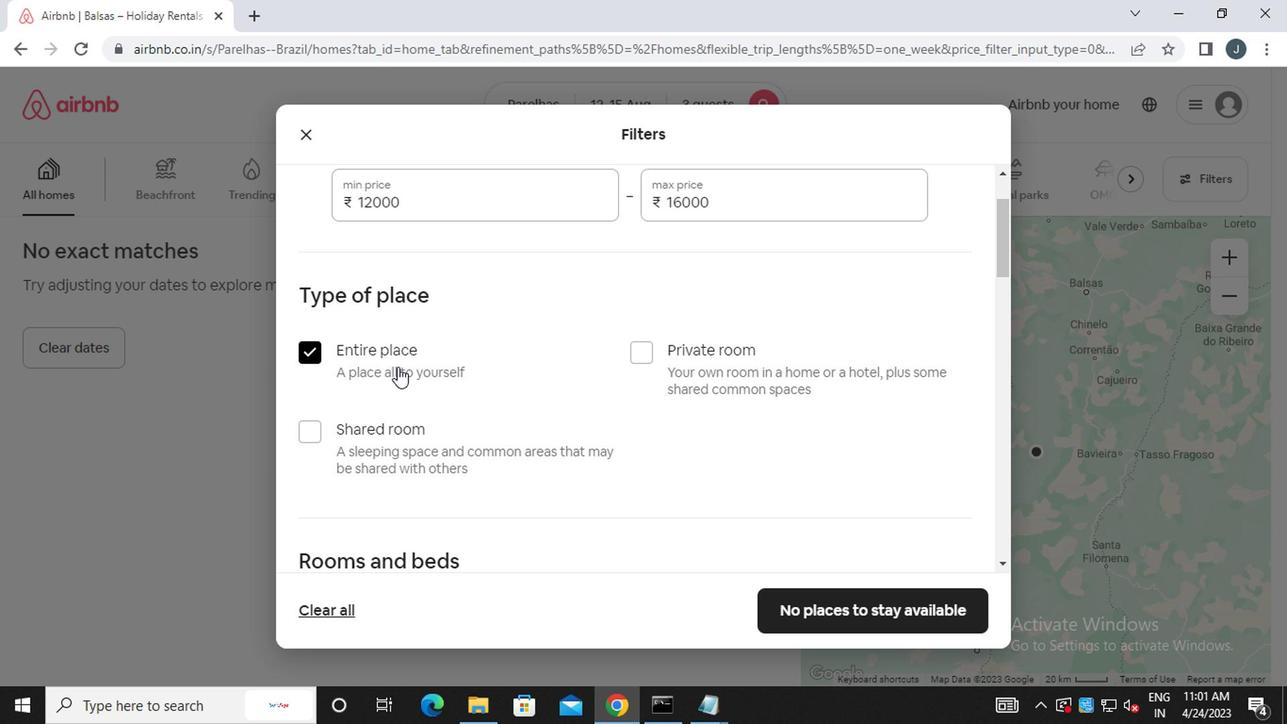 
Action: Mouse scrolled (392, 368) with delta (0, -1)
Screenshot: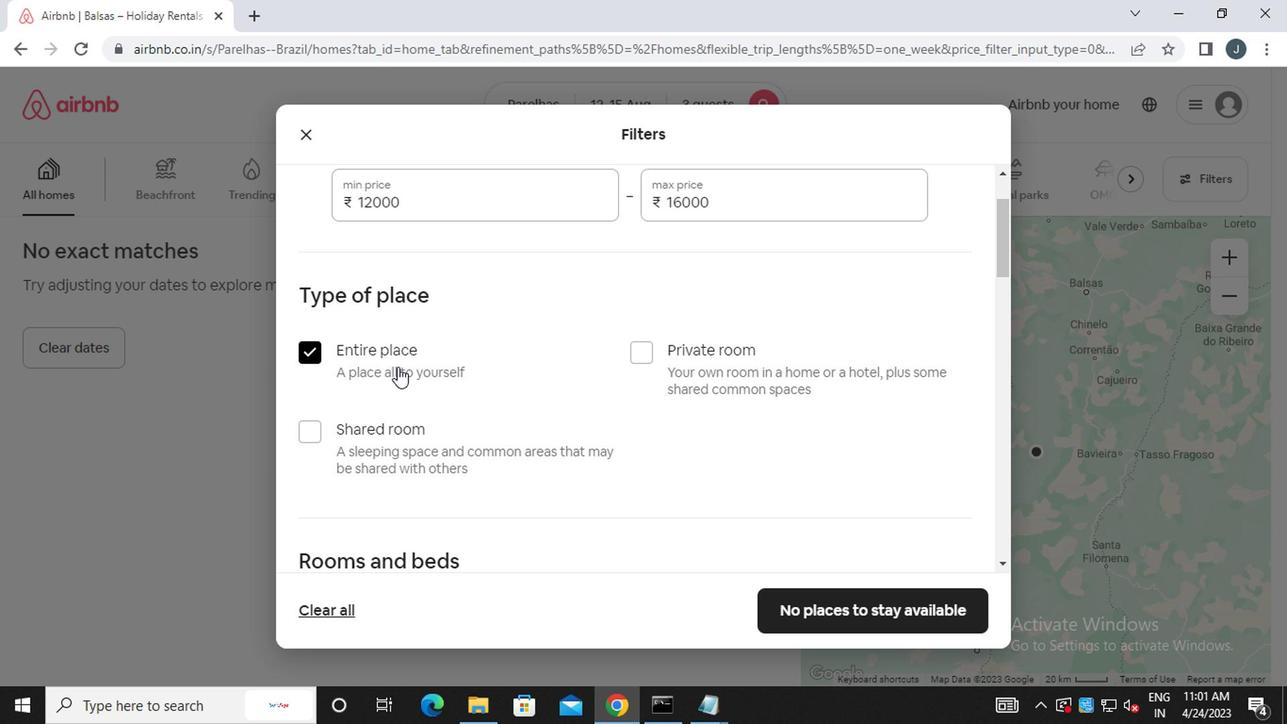 
Action: Mouse scrolled (392, 368) with delta (0, -1)
Screenshot: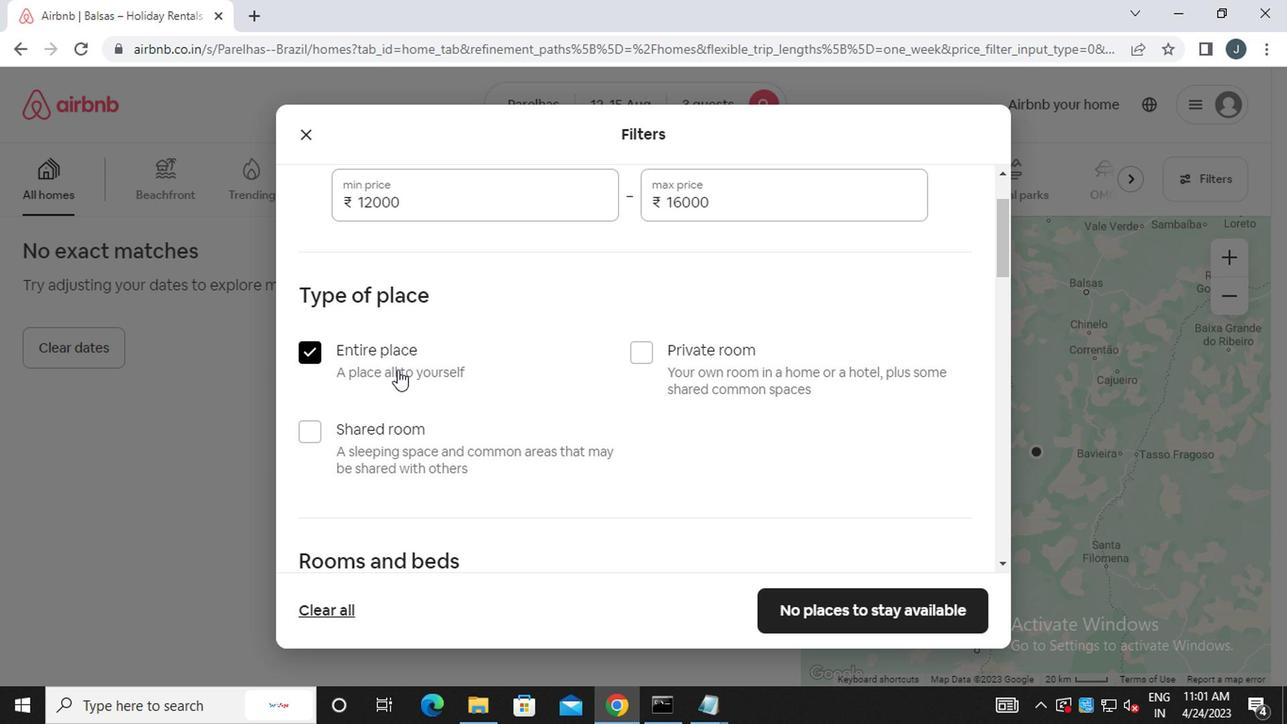 
Action: Mouse scrolled (392, 368) with delta (0, -1)
Screenshot: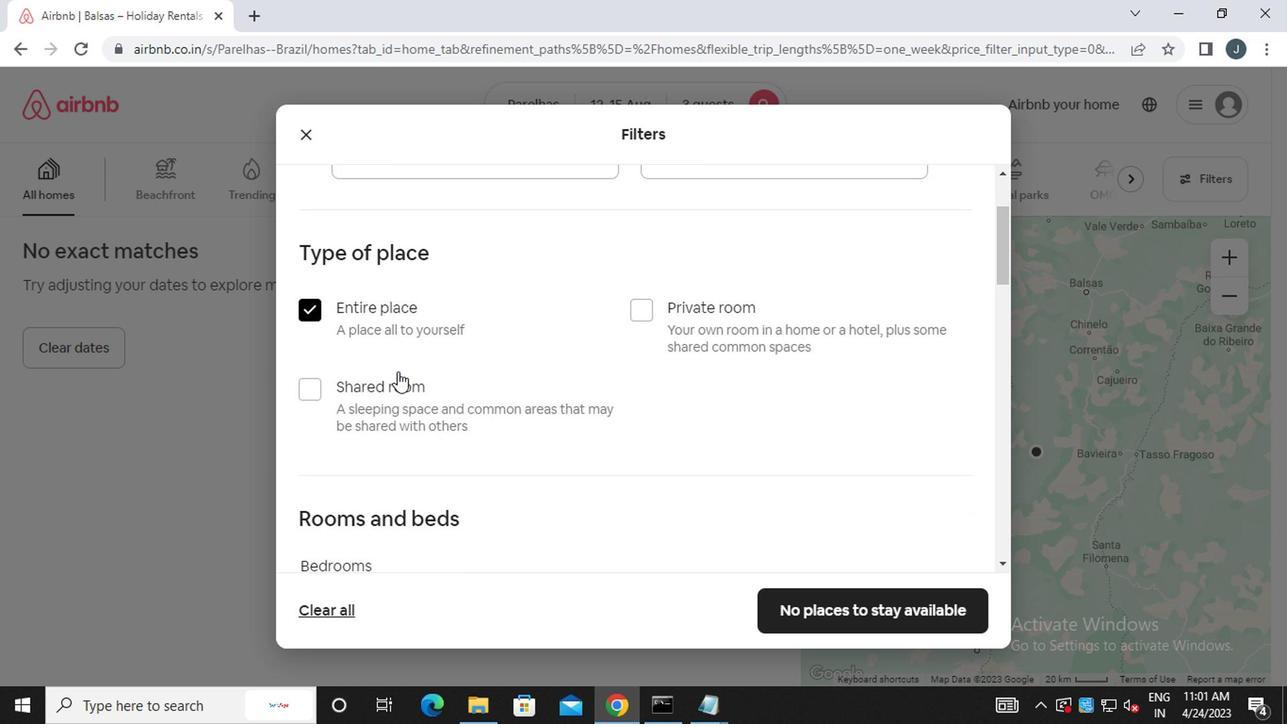 
Action: Mouse scrolled (392, 368) with delta (0, -1)
Screenshot: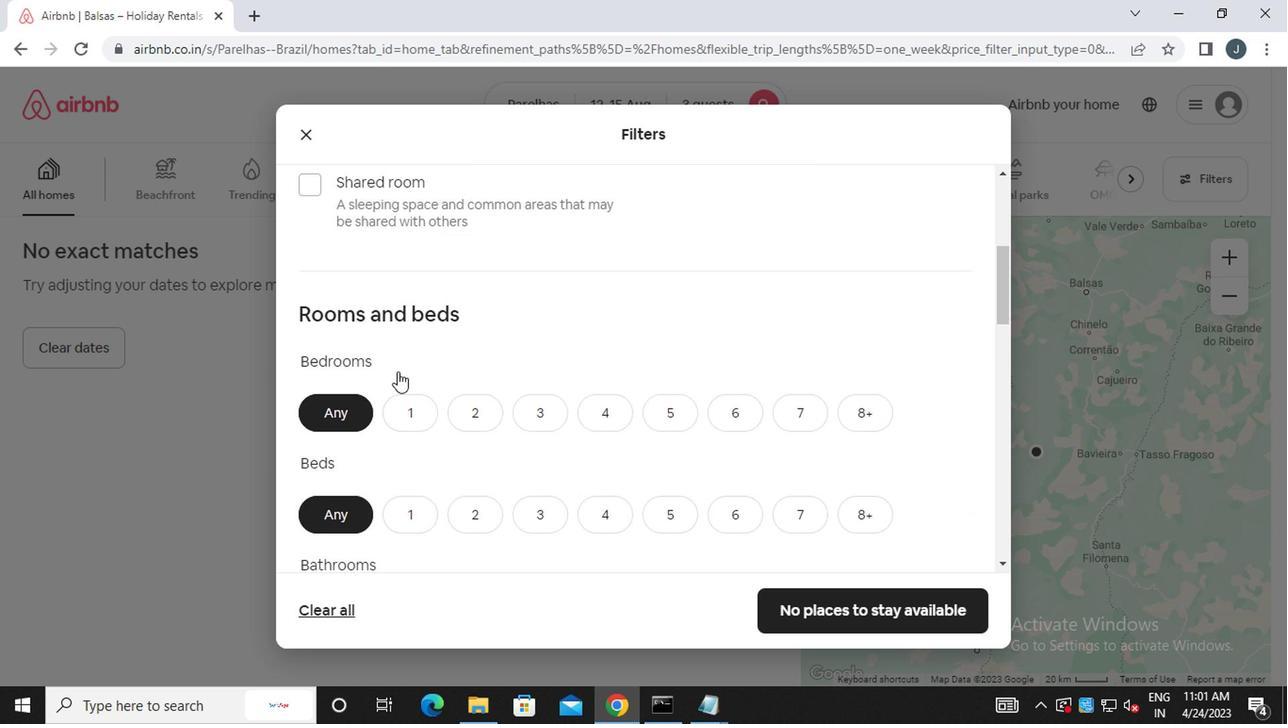 
Action: Mouse moved to (479, 275)
Screenshot: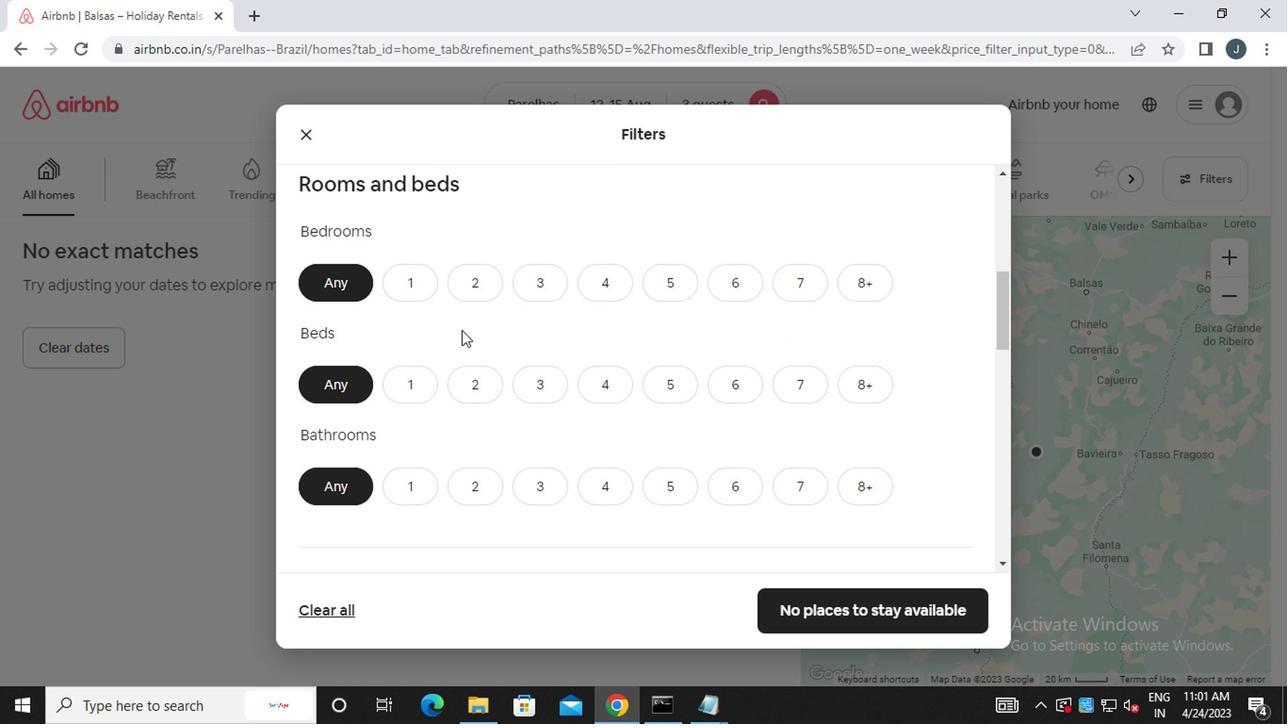 
Action: Mouse pressed left at (479, 275)
Screenshot: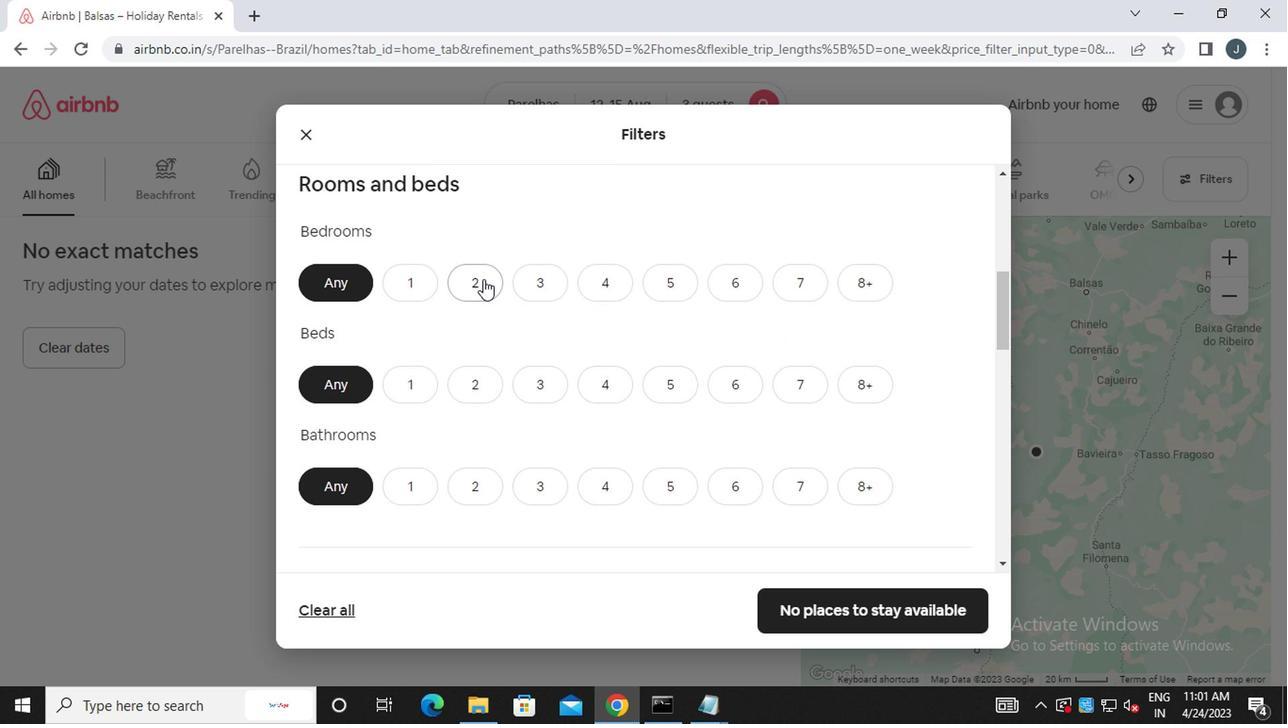 
Action: Mouse moved to (524, 374)
Screenshot: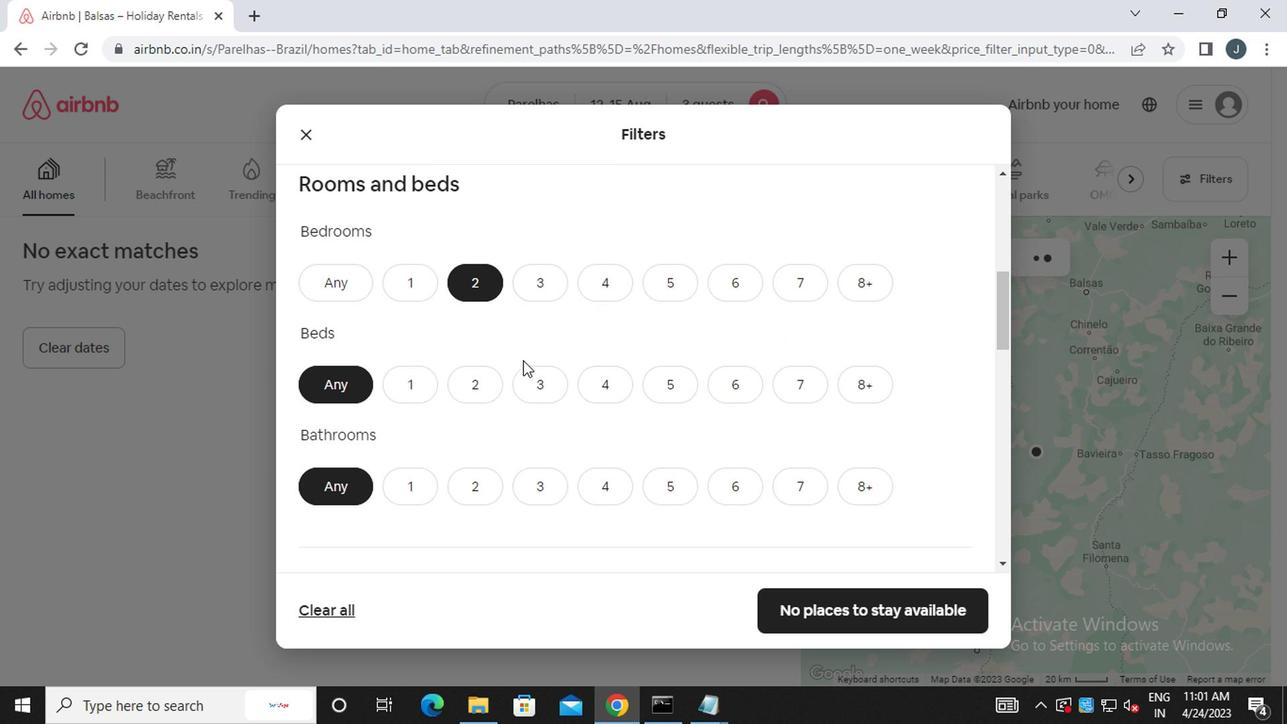 
Action: Mouse pressed left at (524, 374)
Screenshot: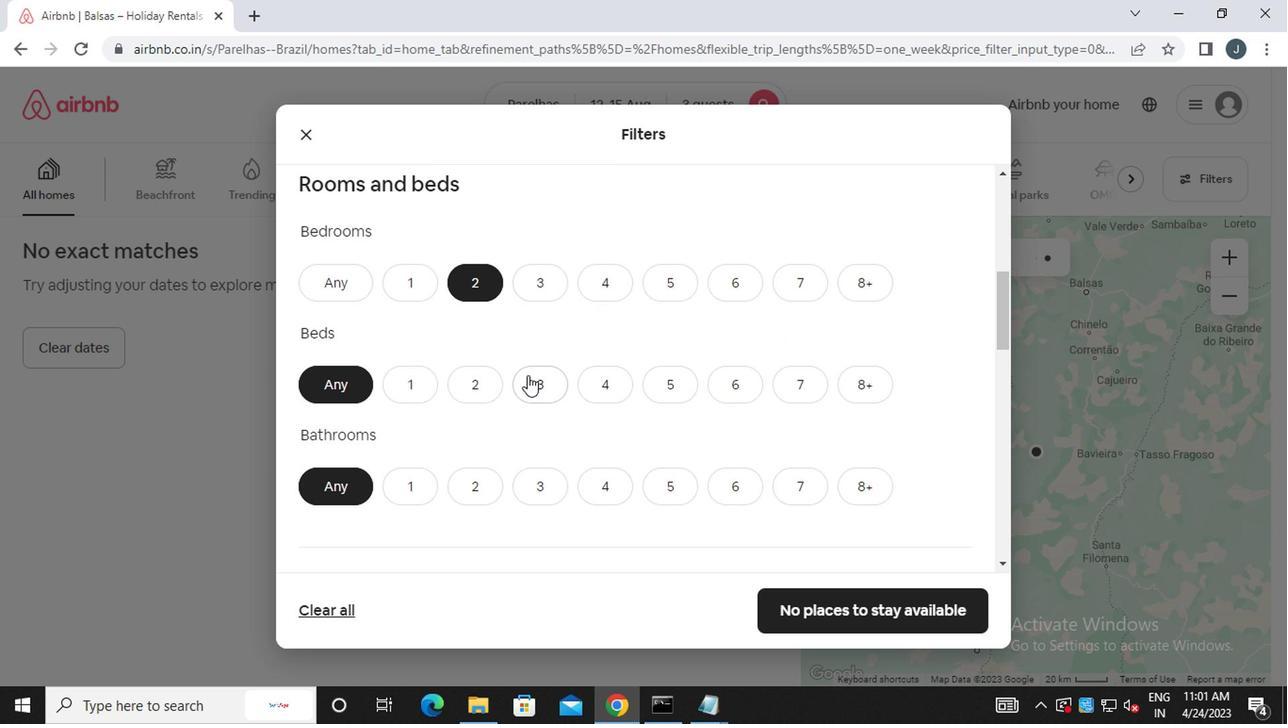 
Action: Mouse moved to (413, 488)
Screenshot: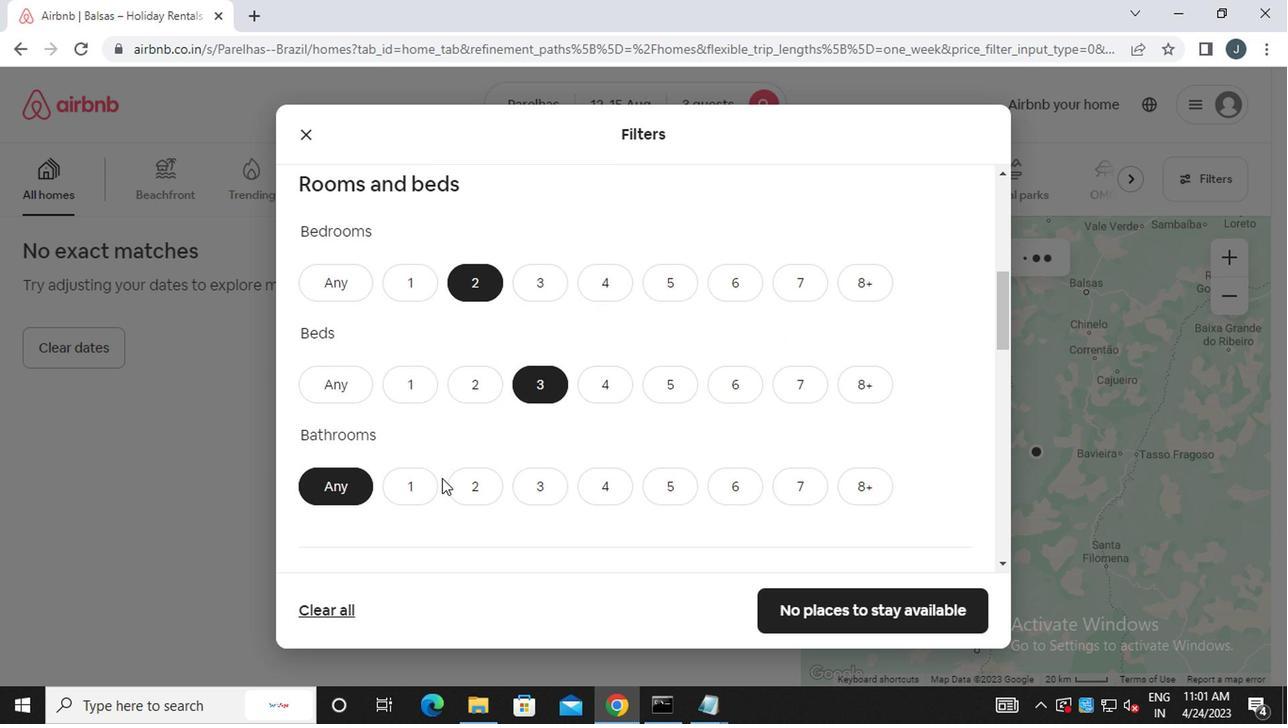 
Action: Mouse pressed left at (413, 488)
Screenshot: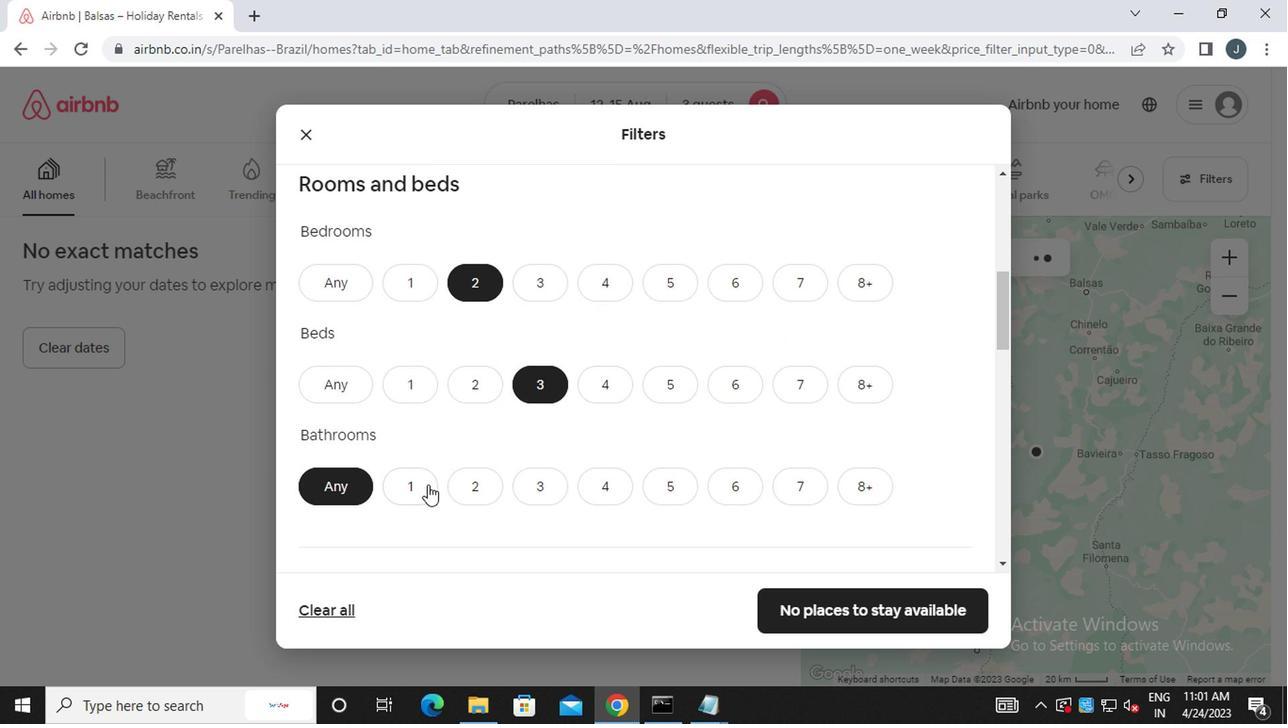 
Action: Mouse moved to (449, 482)
Screenshot: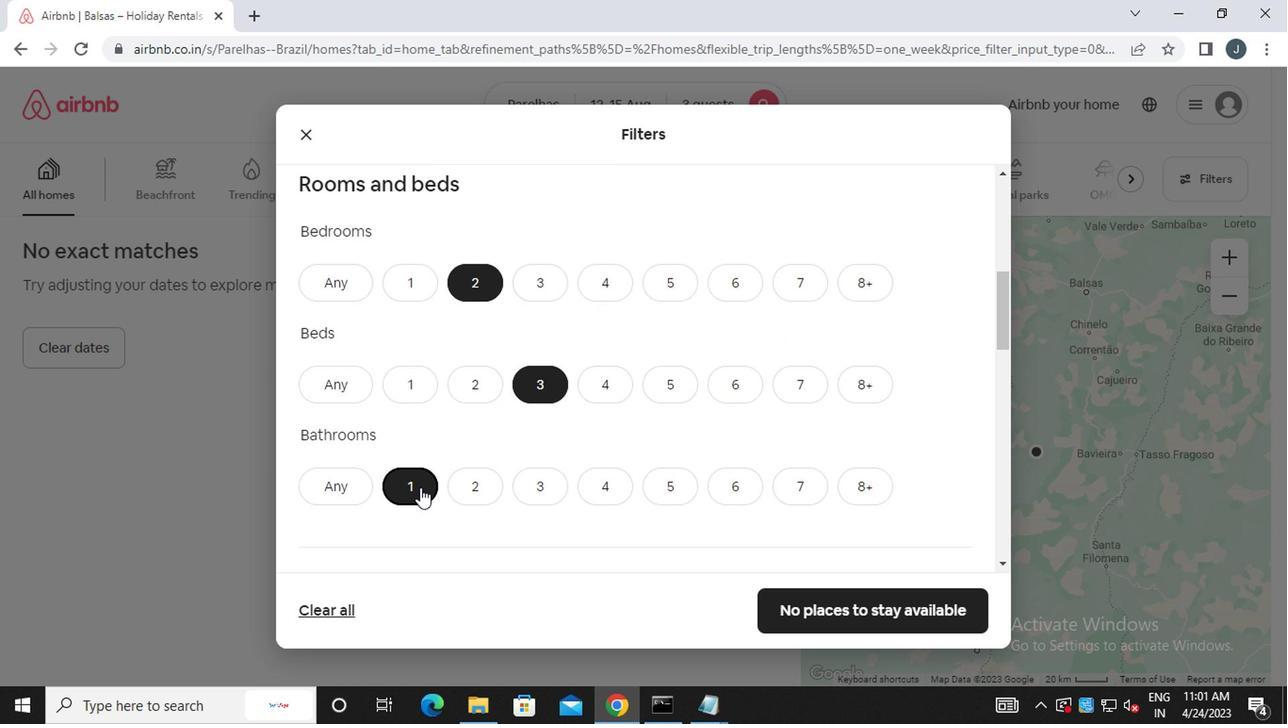 
Action: Mouse scrolled (449, 482) with delta (0, 0)
Screenshot: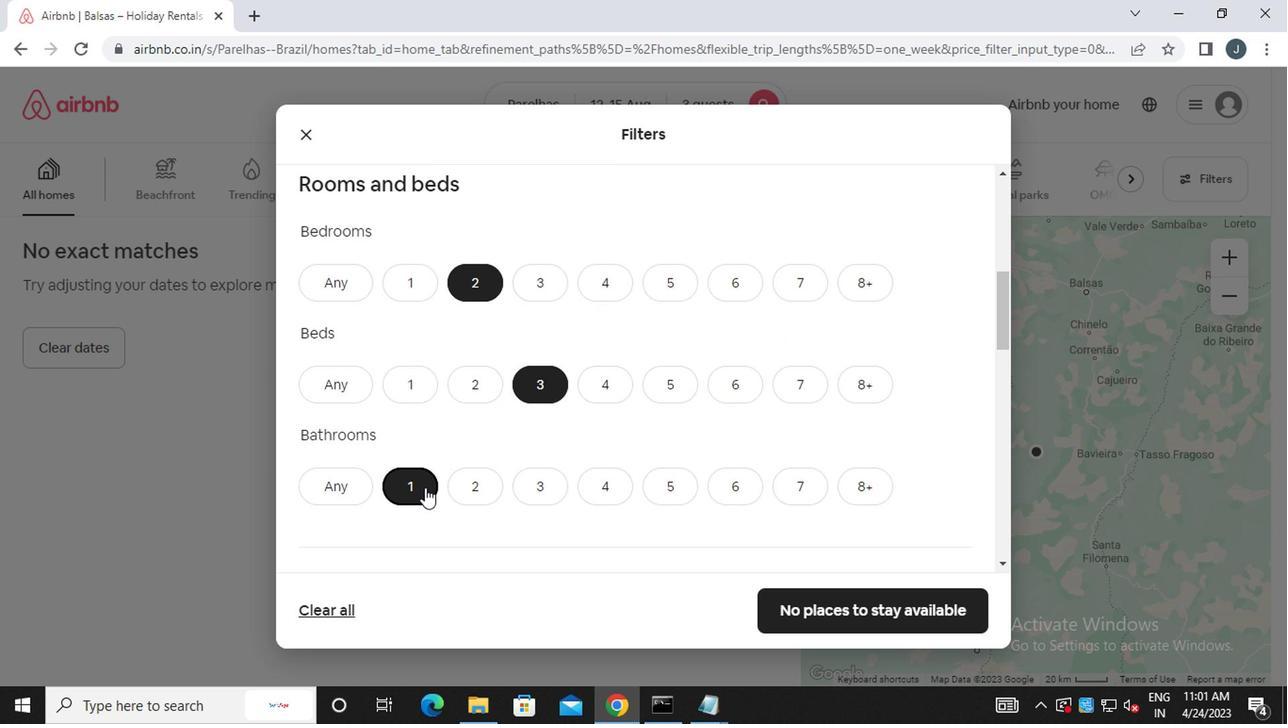 
Action: Mouse moved to (452, 482)
Screenshot: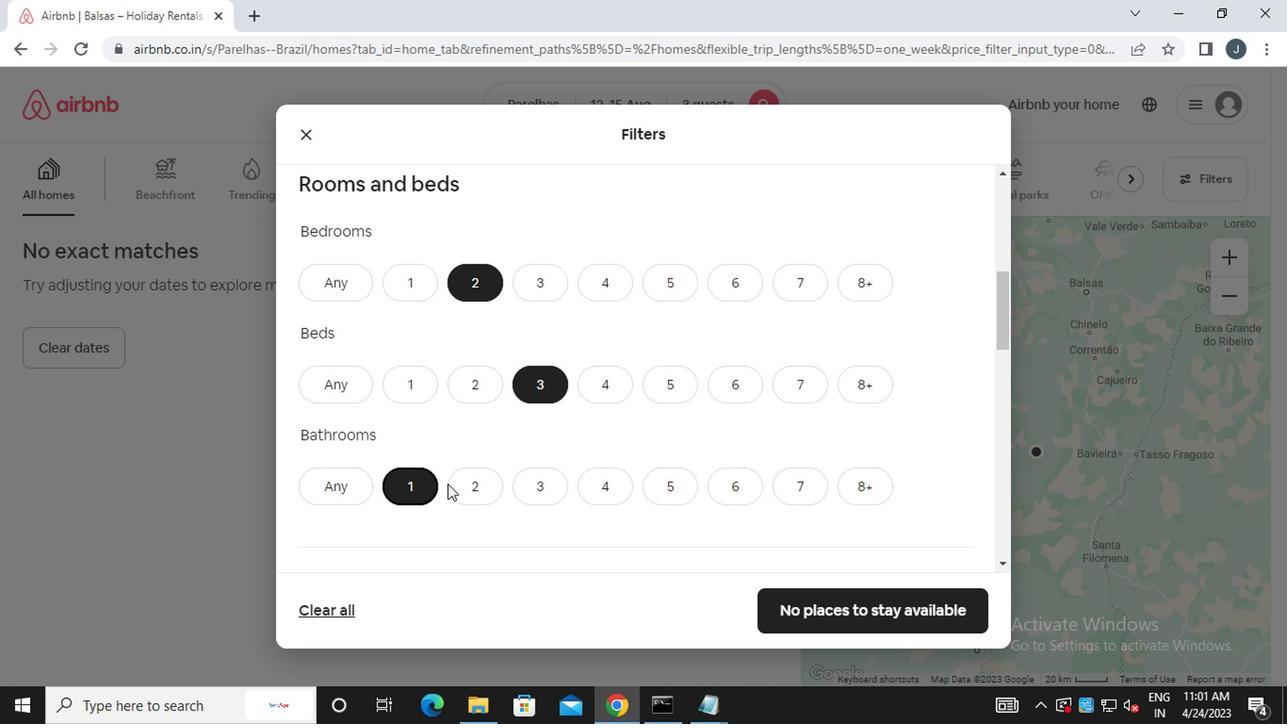 
Action: Mouse scrolled (452, 482) with delta (0, 0)
Screenshot: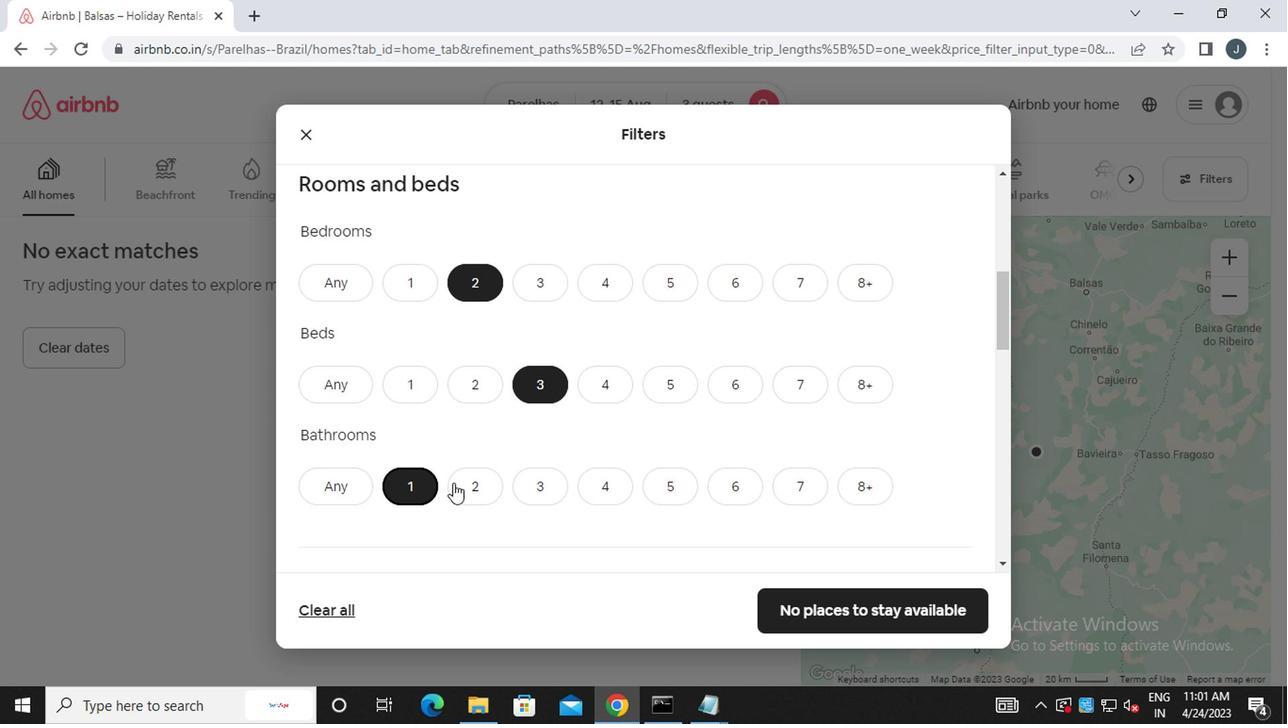 
Action: Mouse moved to (517, 458)
Screenshot: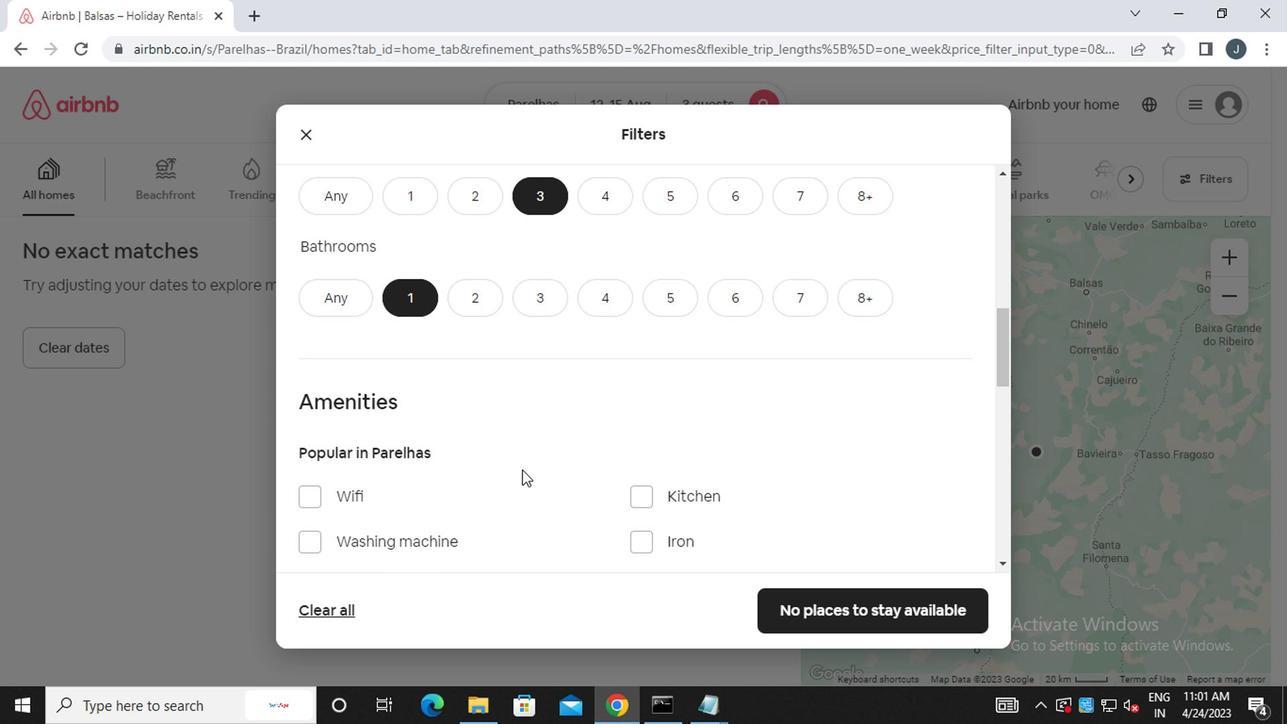 
Action: Mouse scrolled (517, 457) with delta (0, 0)
Screenshot: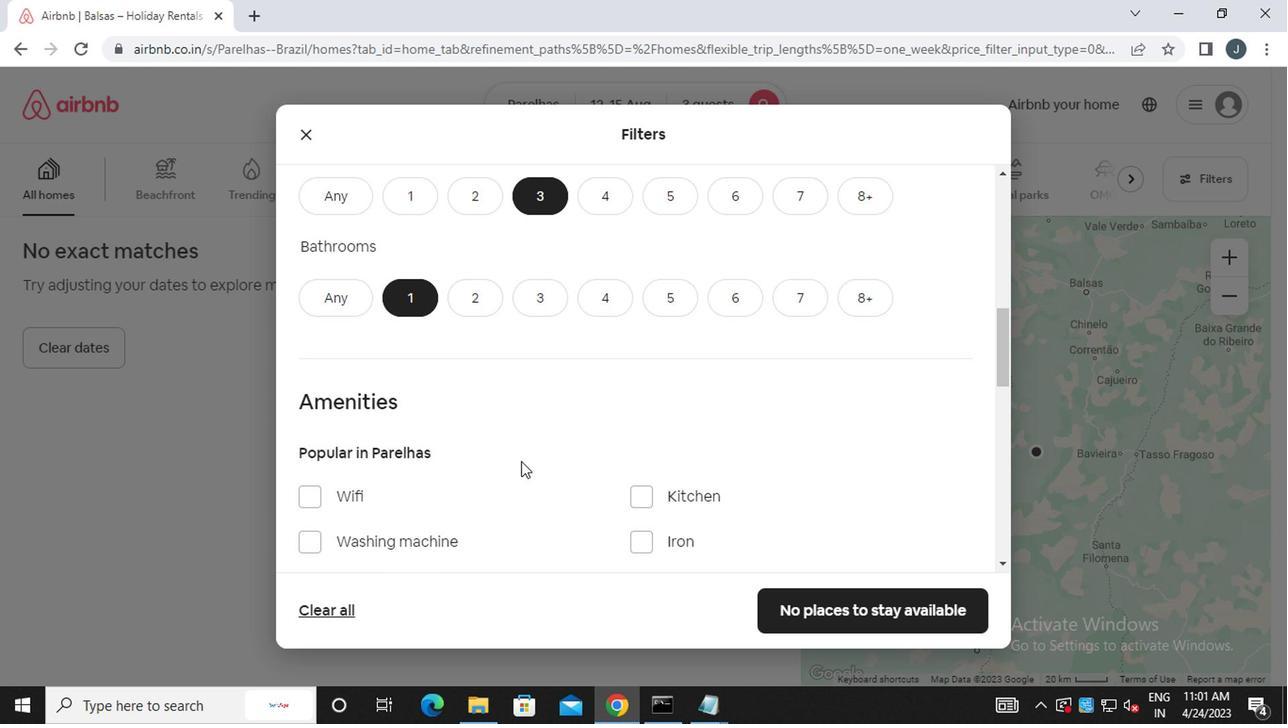 
Action: Mouse scrolled (517, 457) with delta (0, 0)
Screenshot: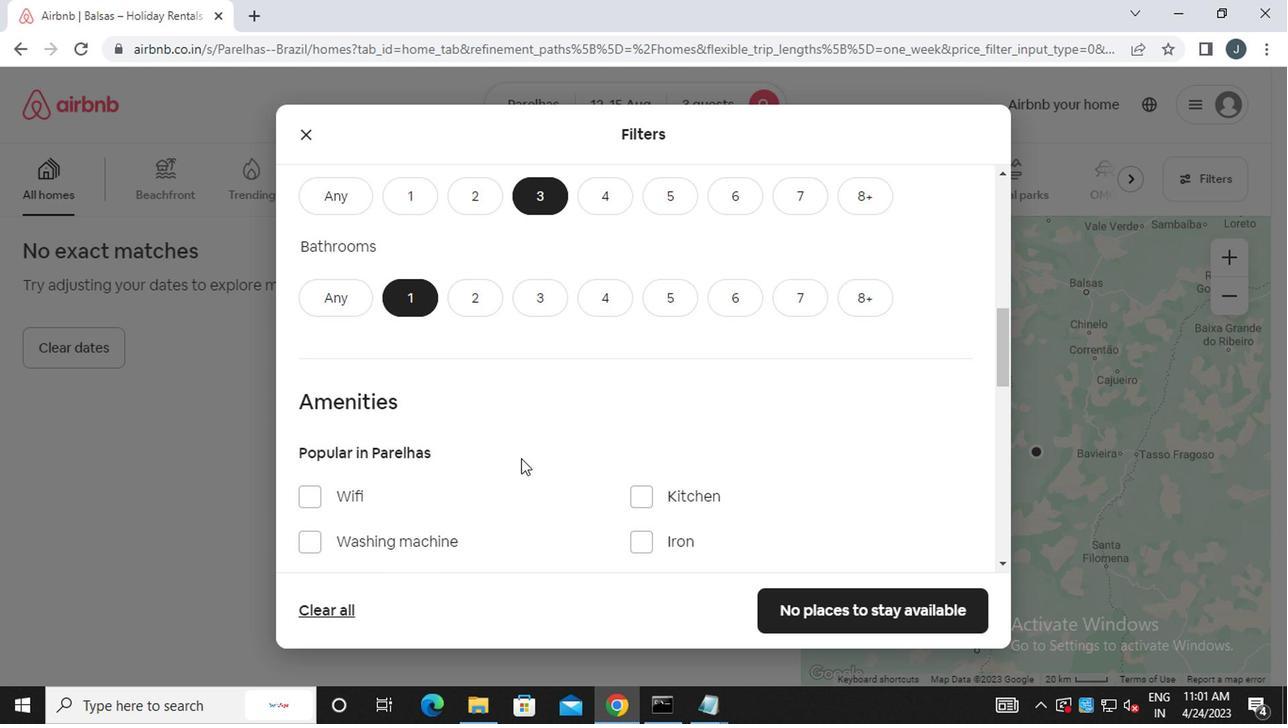 
Action: Mouse scrolled (517, 457) with delta (0, 0)
Screenshot: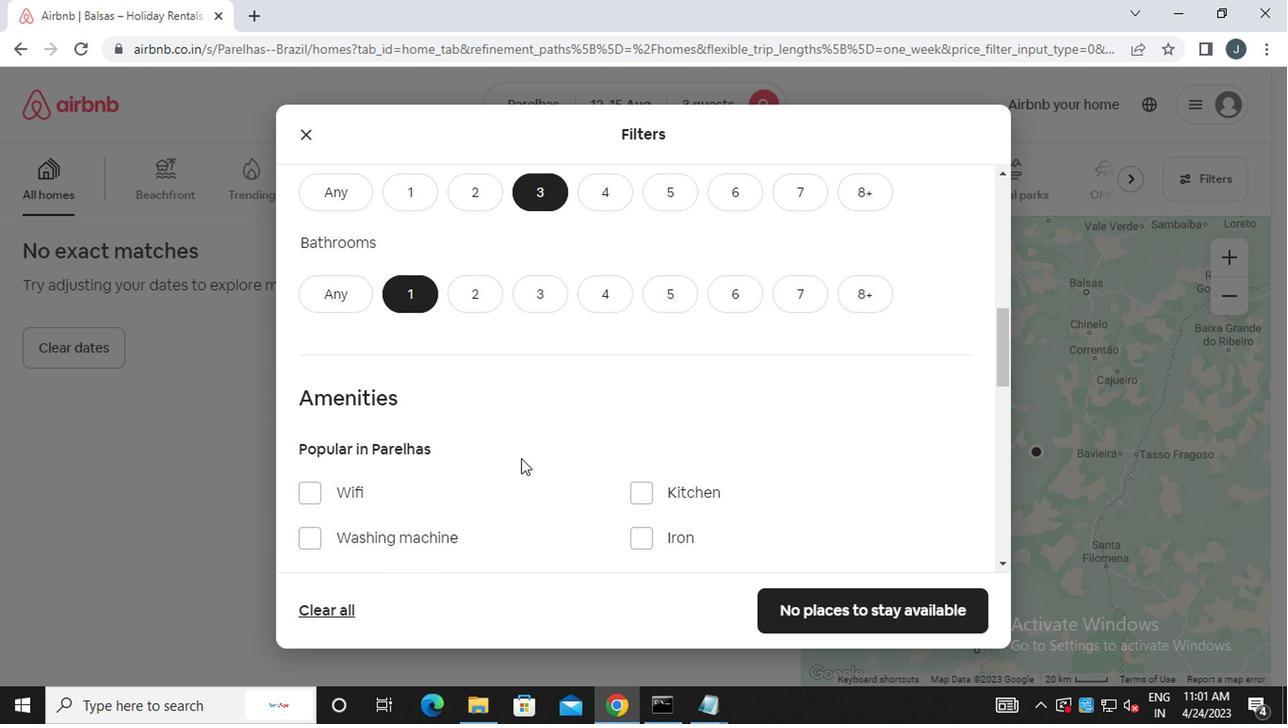 
Action: Mouse moved to (404, 380)
Screenshot: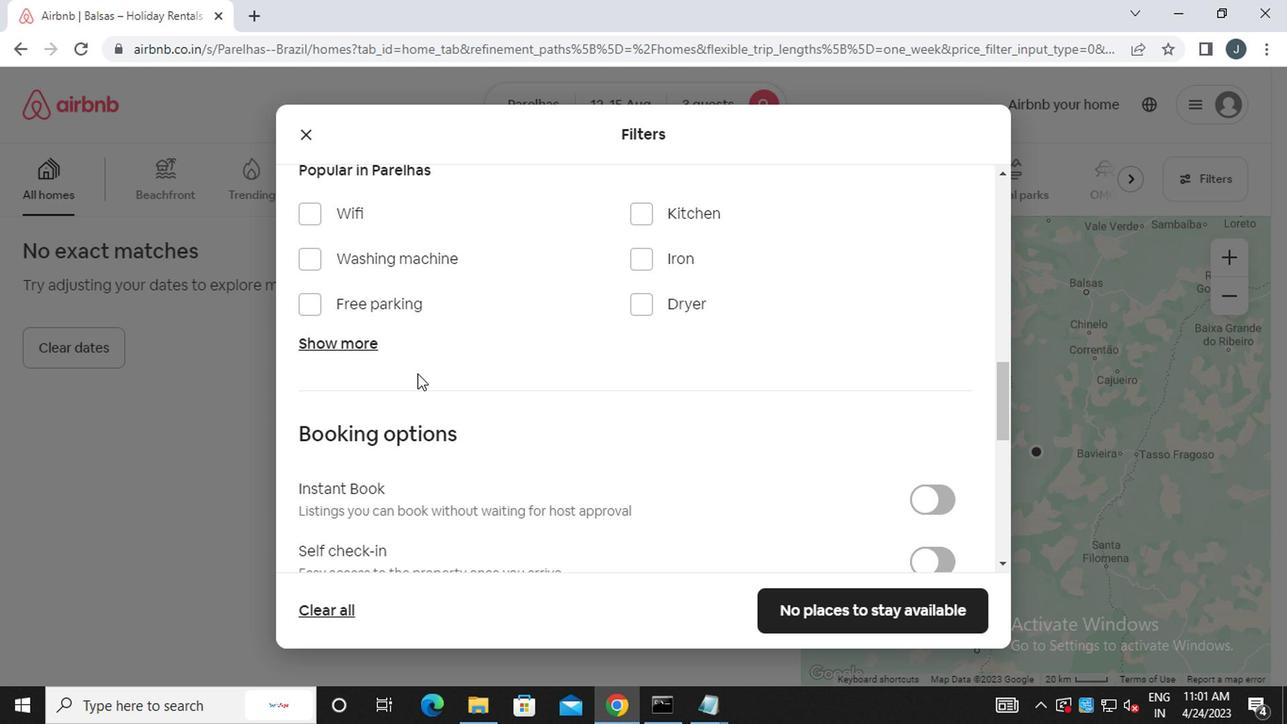 
Action: Mouse scrolled (404, 381) with delta (0, 0)
Screenshot: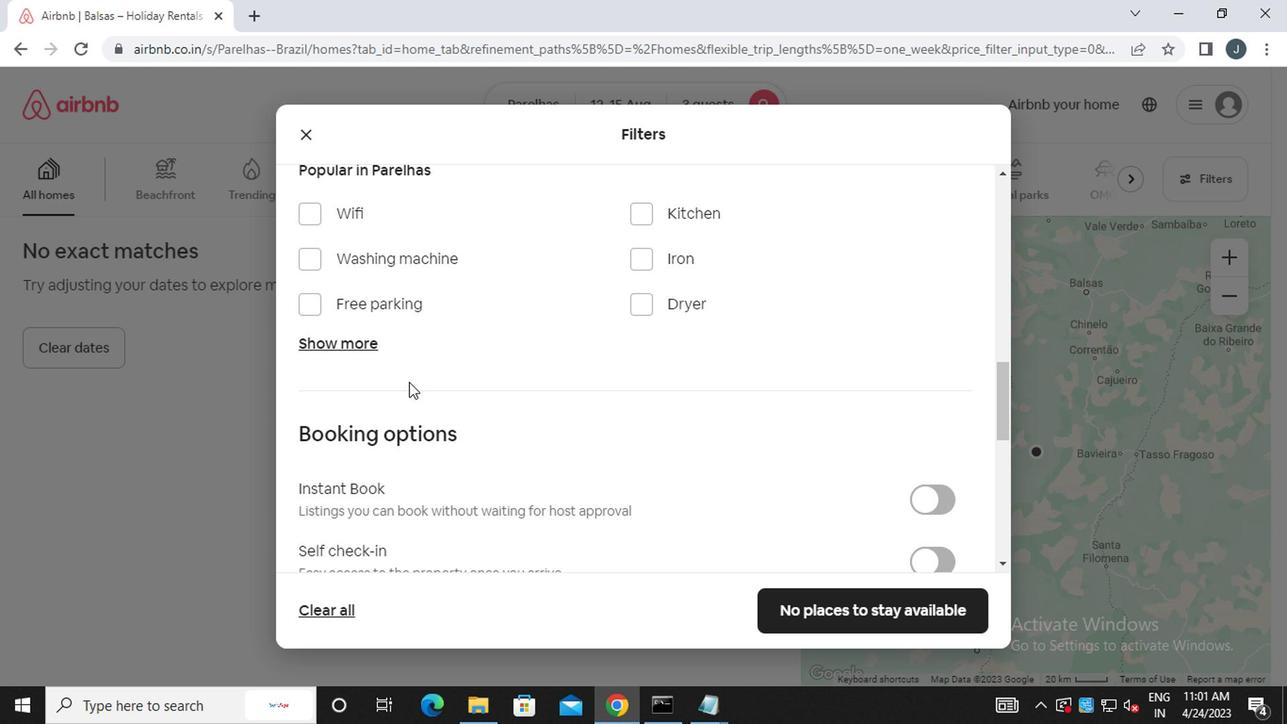 
Action: Mouse scrolled (404, 381) with delta (0, 0)
Screenshot: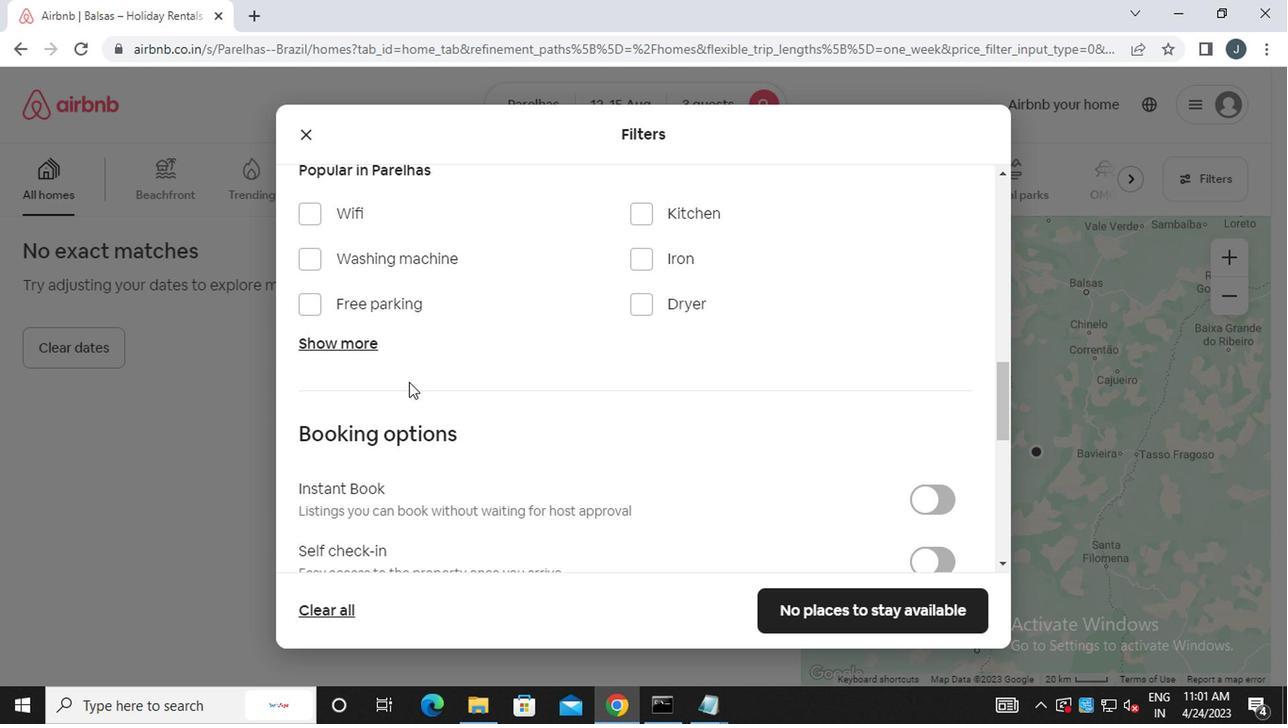
Action: Mouse moved to (408, 376)
Screenshot: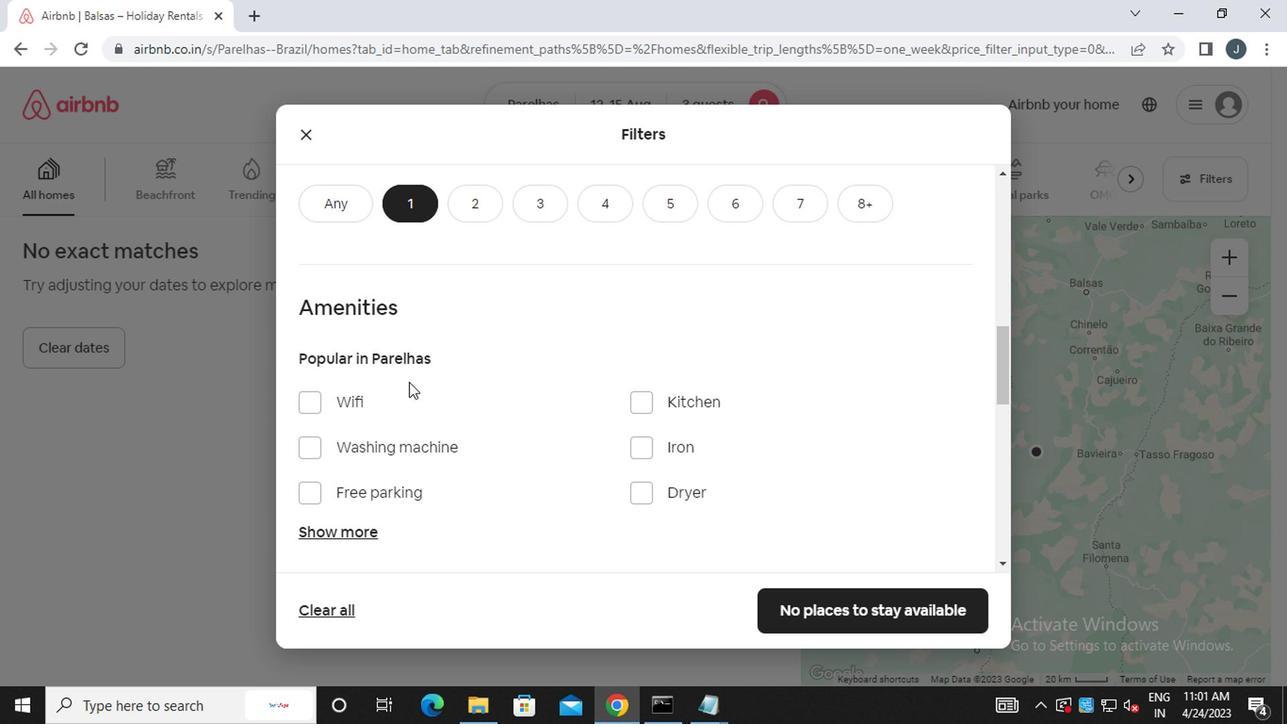 
Action: Mouse scrolled (408, 375) with delta (0, -1)
Screenshot: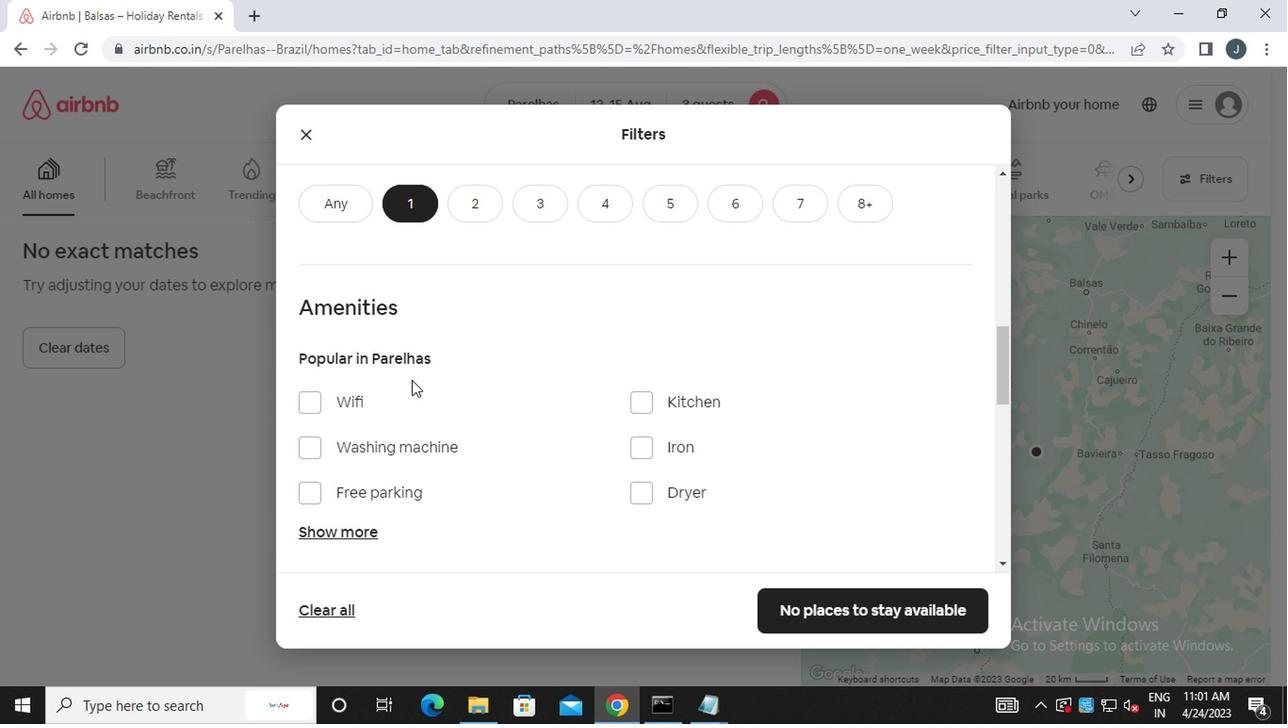 
Action: Mouse scrolled (408, 375) with delta (0, -1)
Screenshot: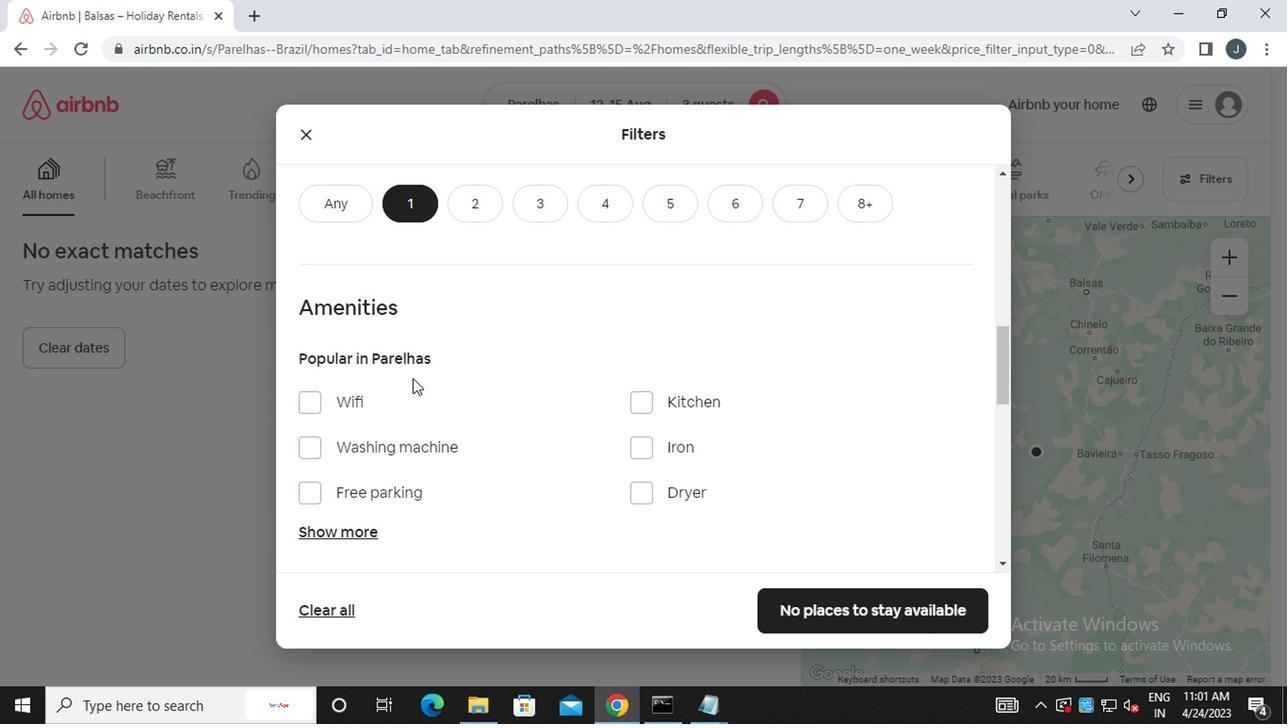 
Action: Mouse moved to (344, 340)
Screenshot: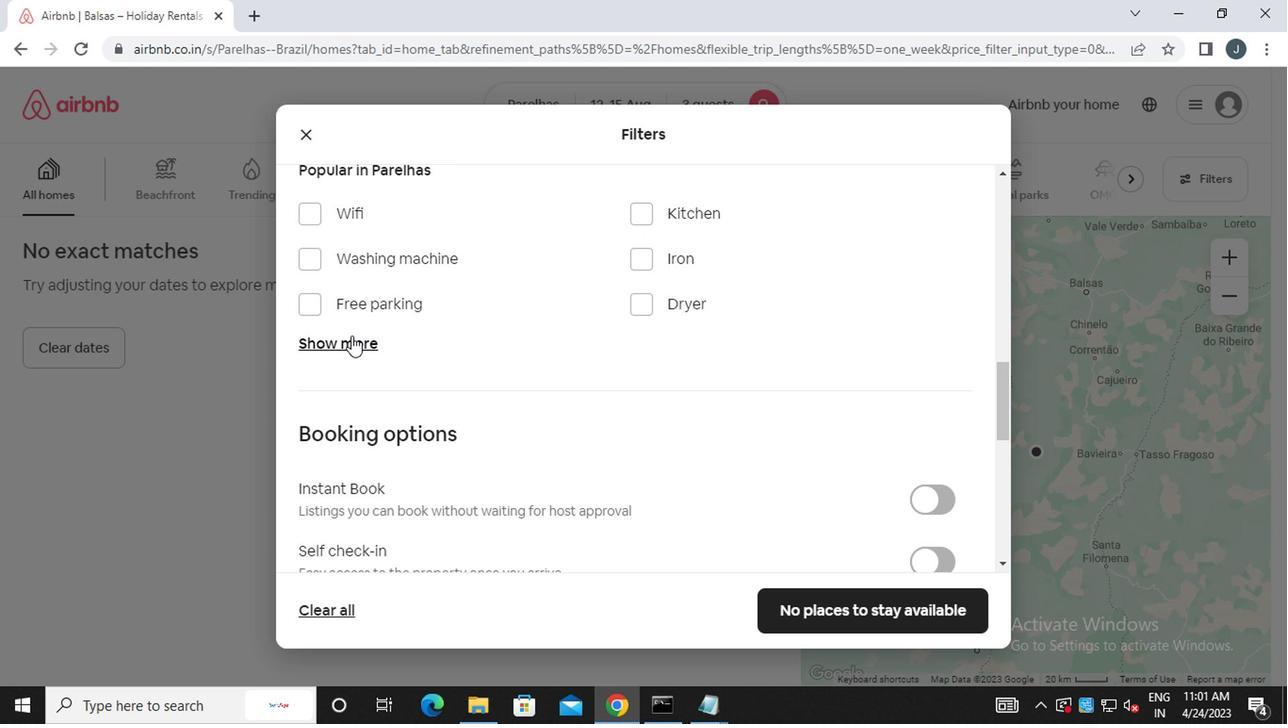 
Action: Mouse pressed left at (344, 340)
Screenshot: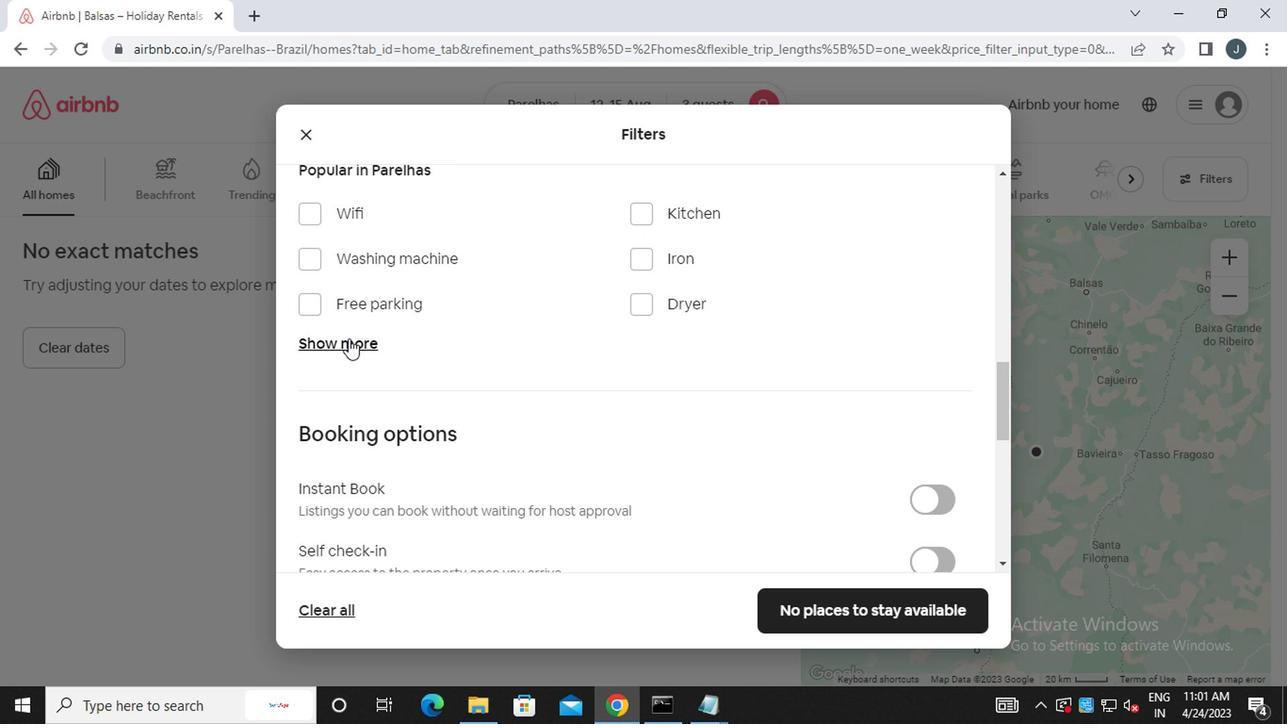 
Action: Mouse moved to (415, 349)
Screenshot: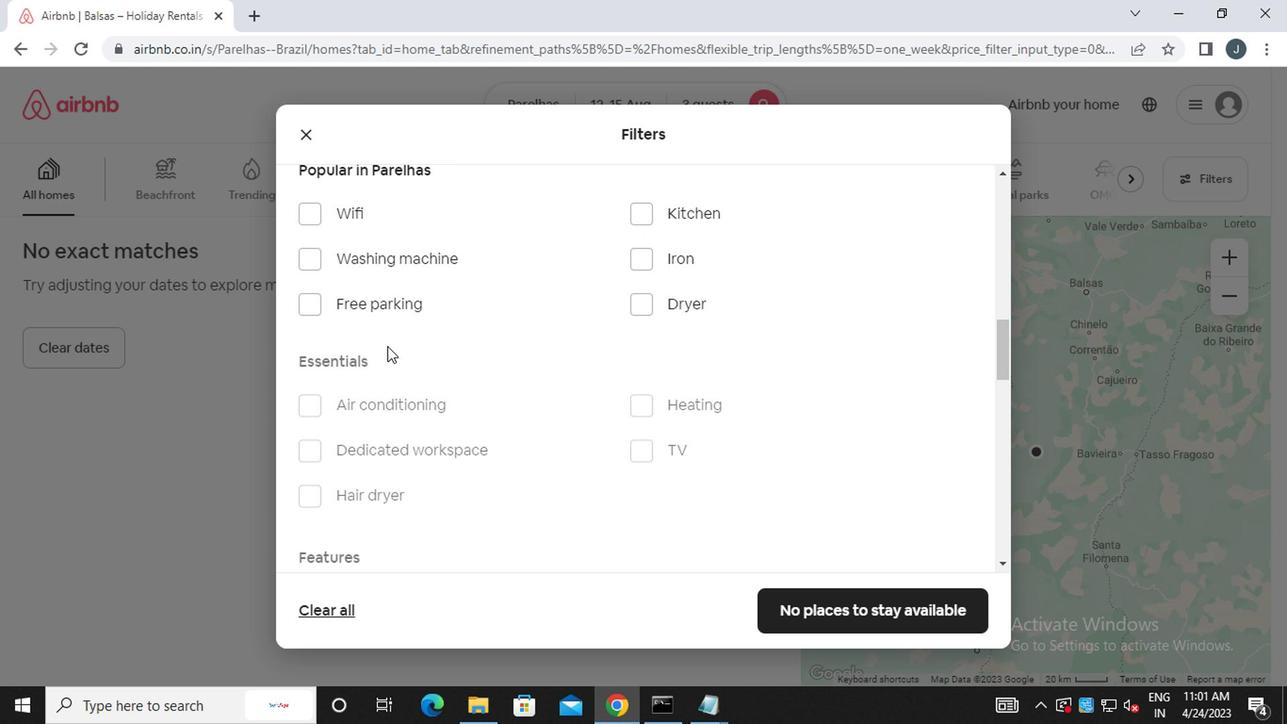 
Action: Mouse scrolled (415, 348) with delta (0, -1)
Screenshot: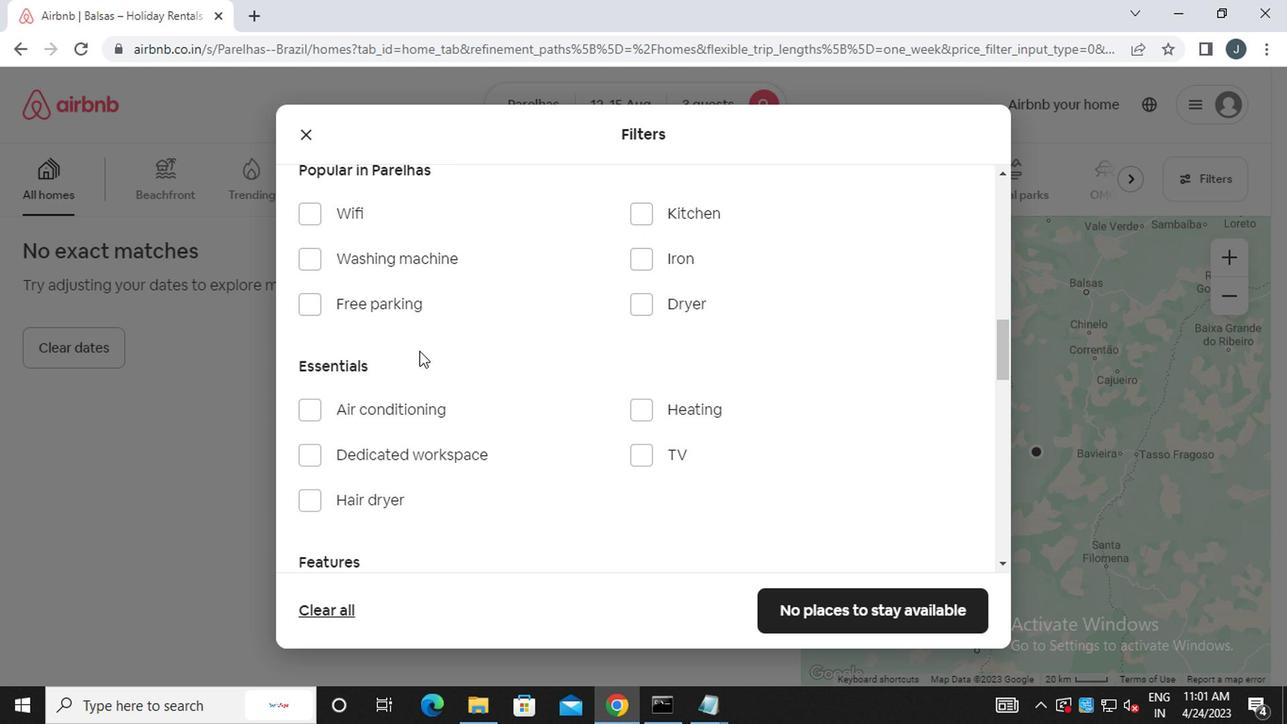
Action: Mouse scrolled (415, 348) with delta (0, -1)
Screenshot: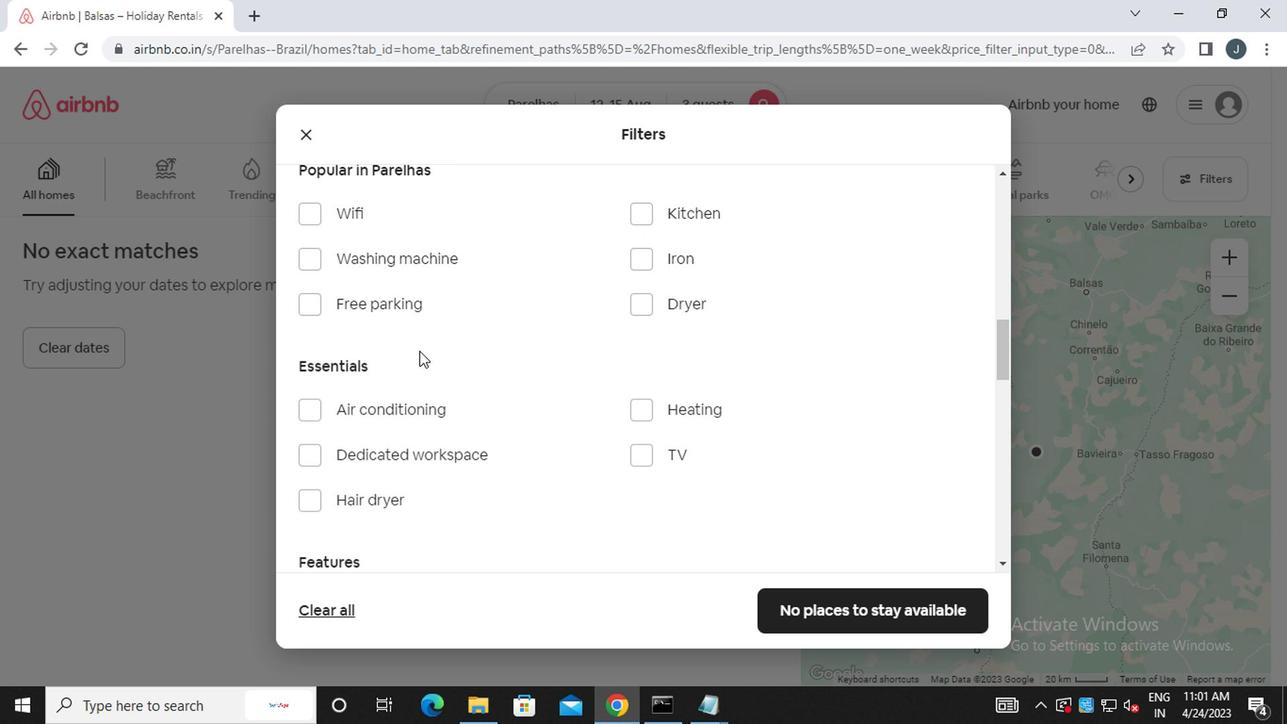 
Action: Mouse moved to (415, 350)
Screenshot: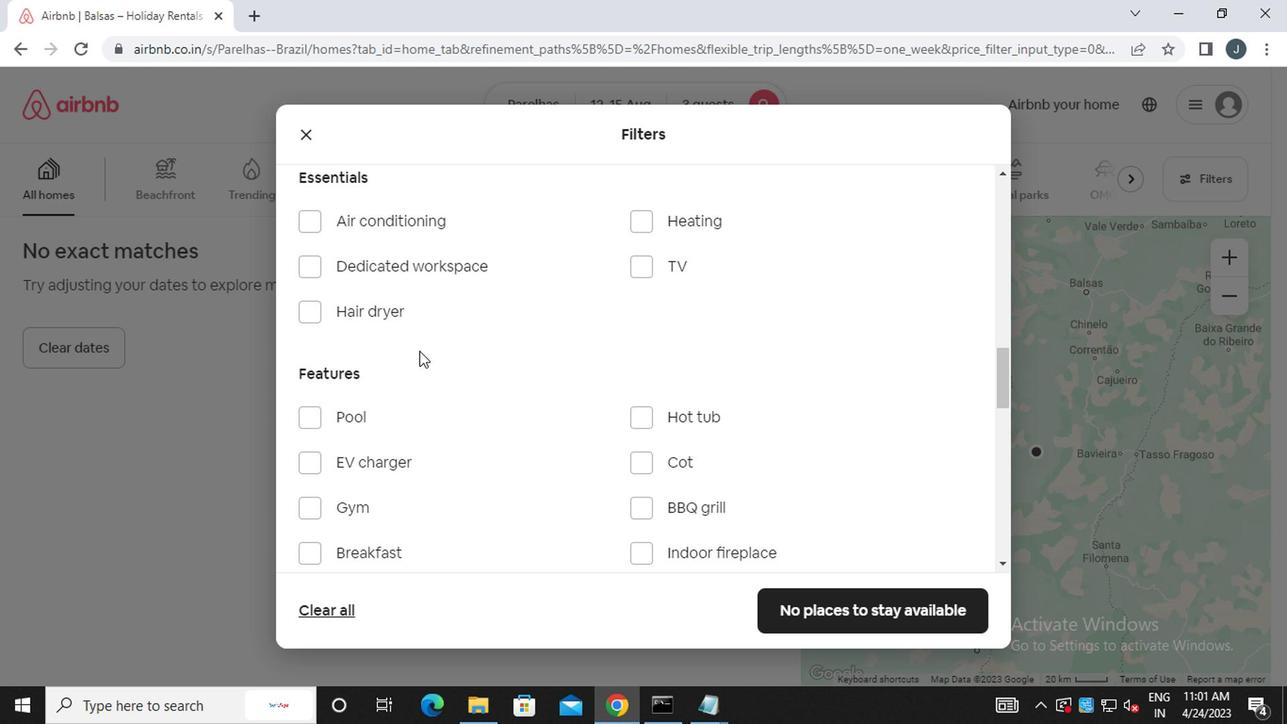 
Action: Mouse scrolled (415, 350) with delta (0, 0)
Screenshot: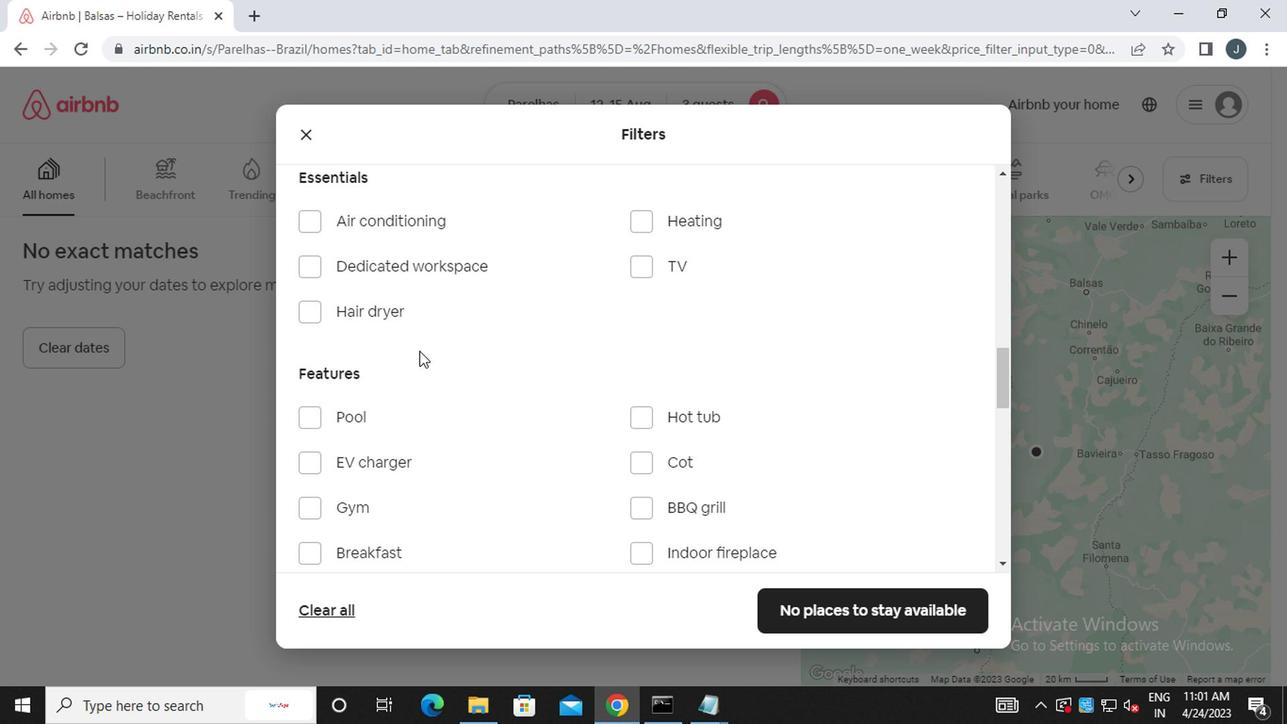 
Action: Mouse scrolled (415, 350) with delta (0, 0)
Screenshot: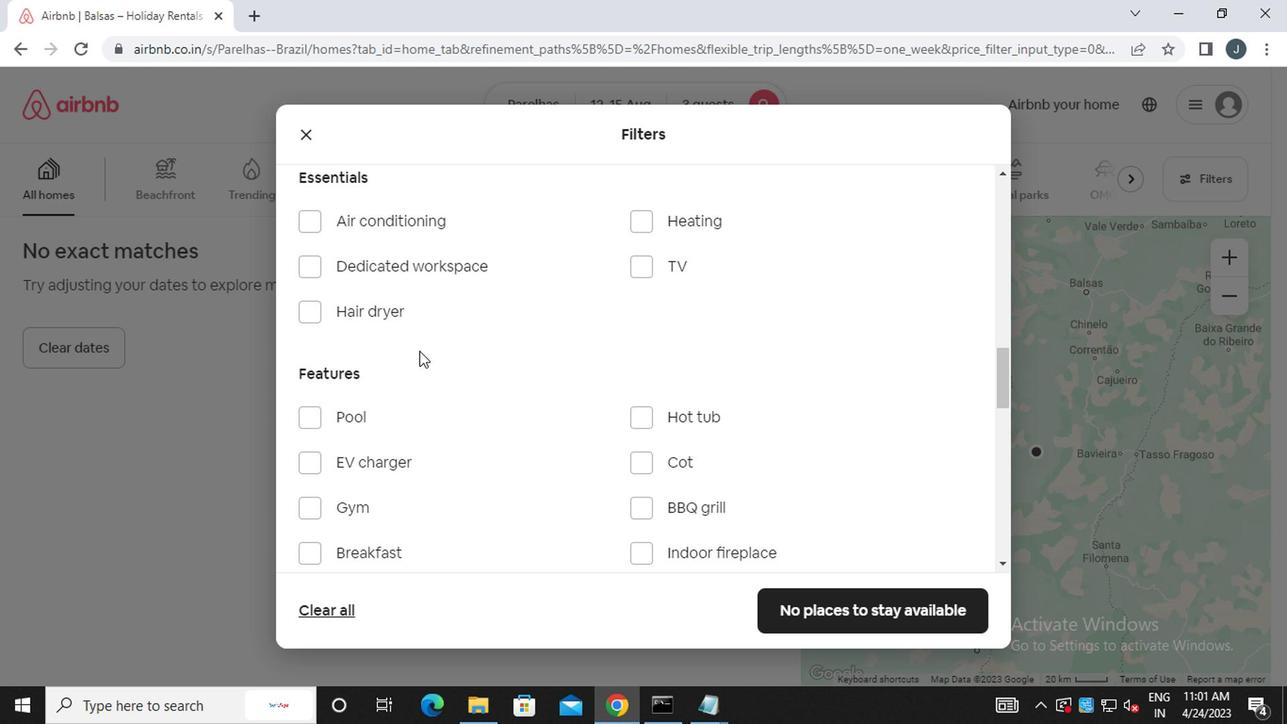 
Action: Mouse scrolled (415, 350) with delta (0, 0)
Screenshot: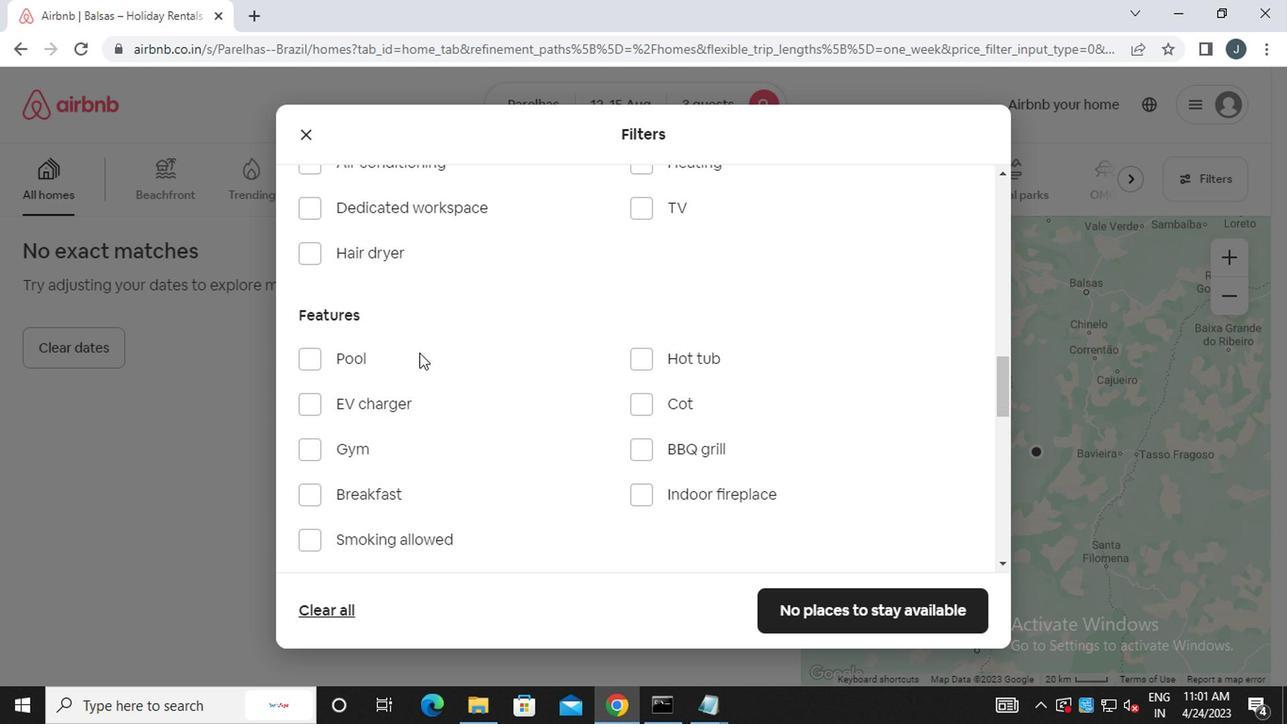 
Action: Mouse scrolled (415, 350) with delta (0, 0)
Screenshot: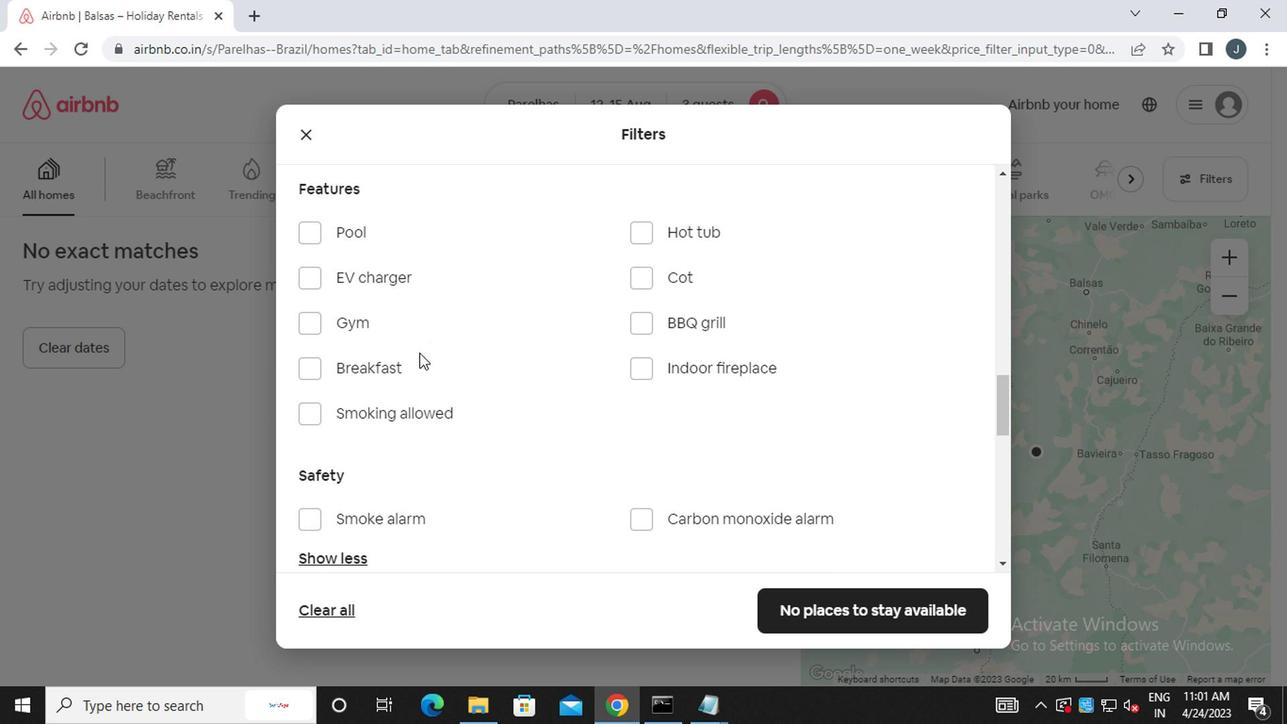 
Action: Mouse moved to (629, 354)
Screenshot: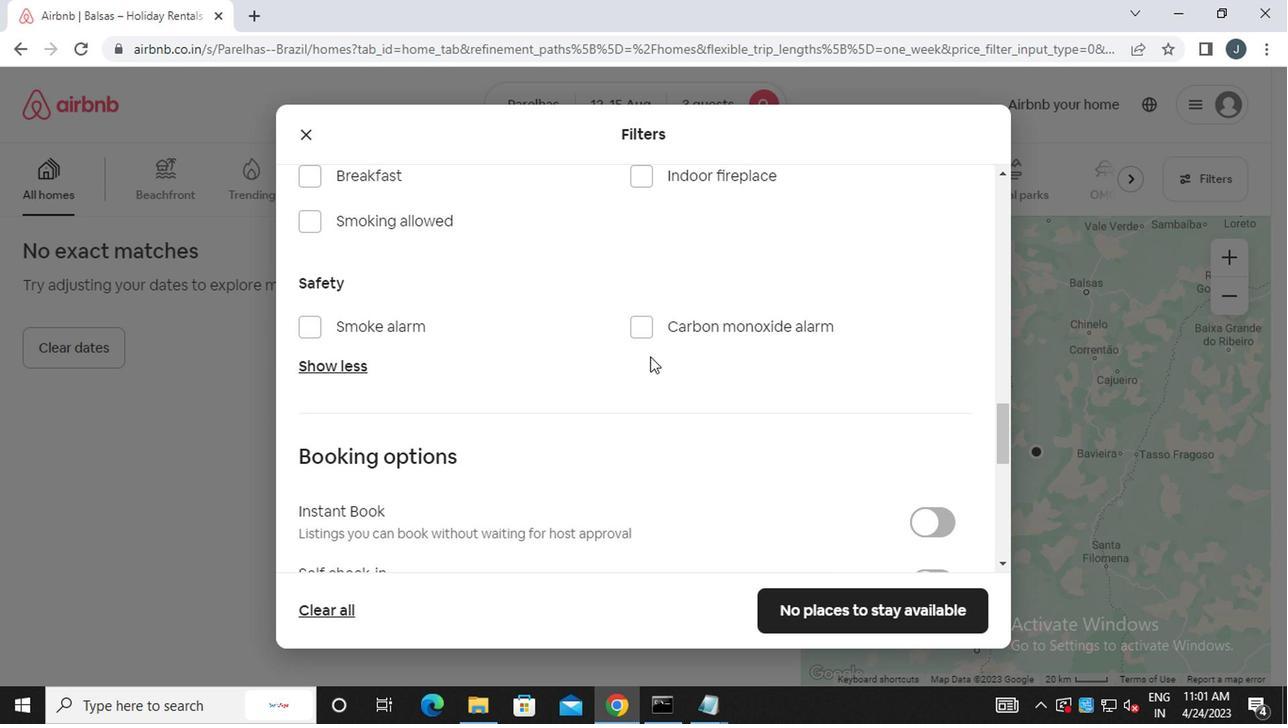 
Action: Mouse scrolled (629, 354) with delta (0, 0)
Screenshot: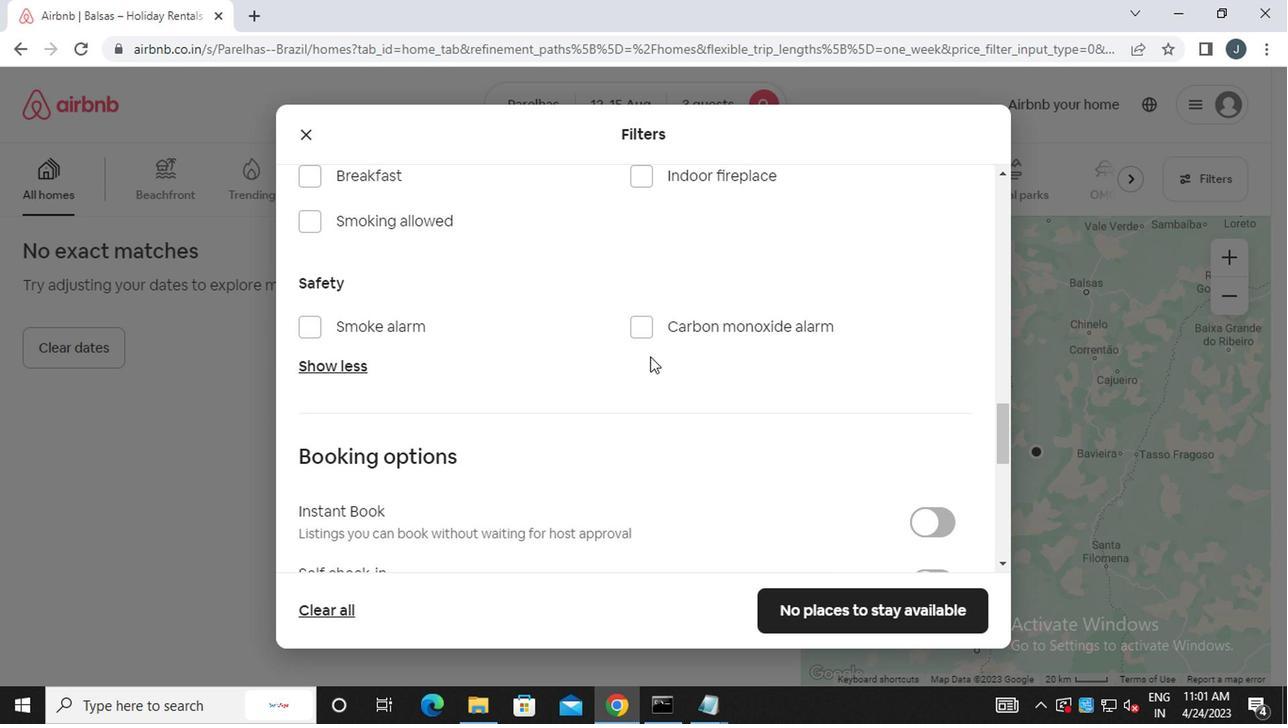 
Action: Mouse scrolled (629, 354) with delta (0, 0)
Screenshot: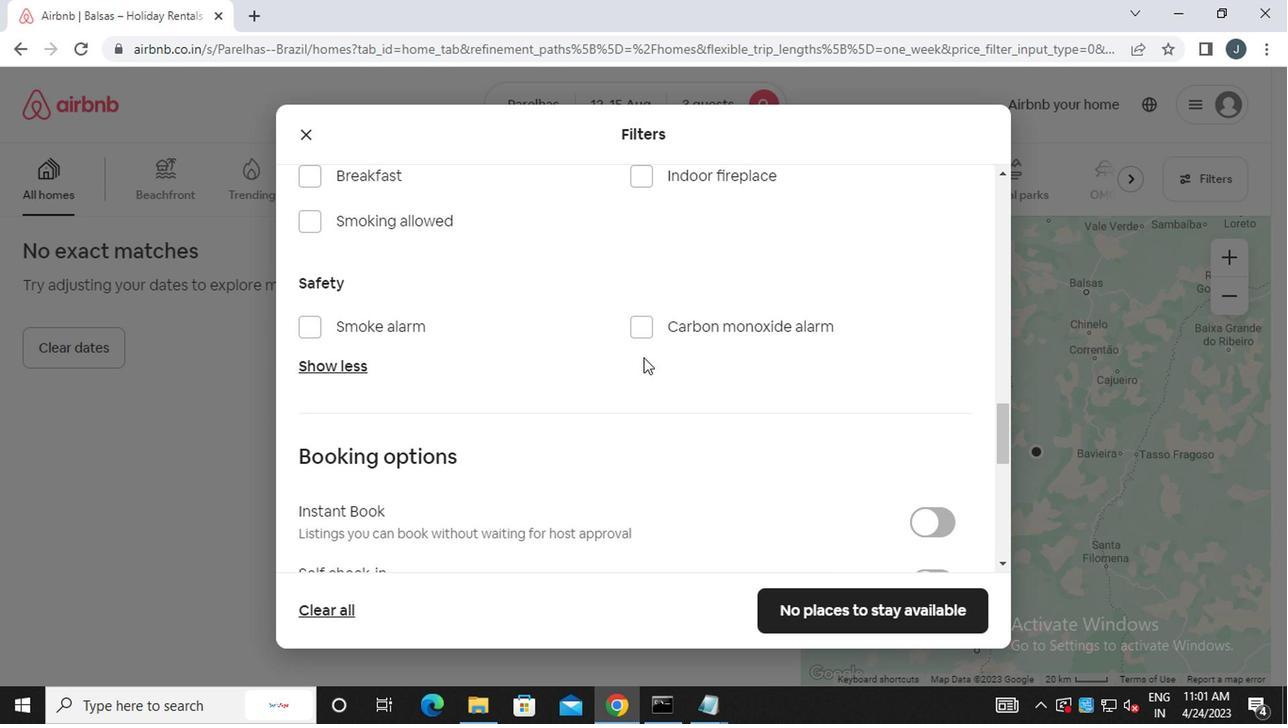 
Action: Mouse moved to (629, 354)
Screenshot: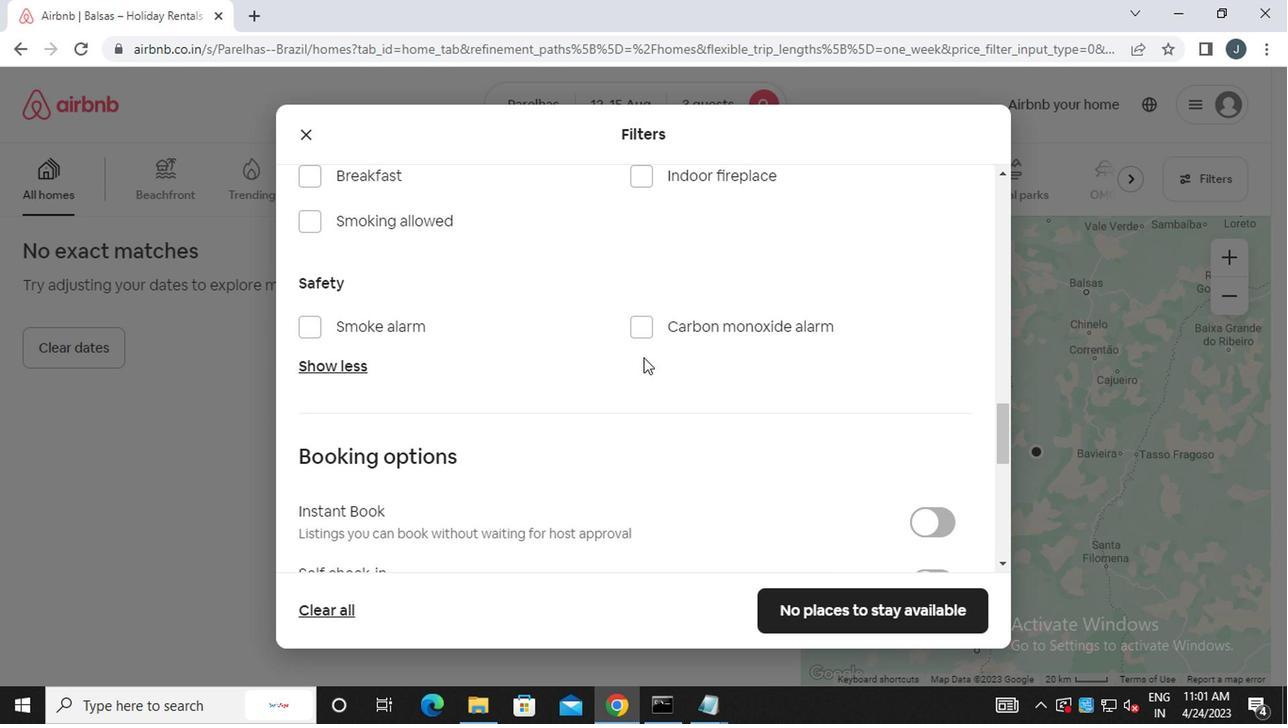 
Action: Mouse scrolled (629, 354) with delta (0, 0)
Screenshot: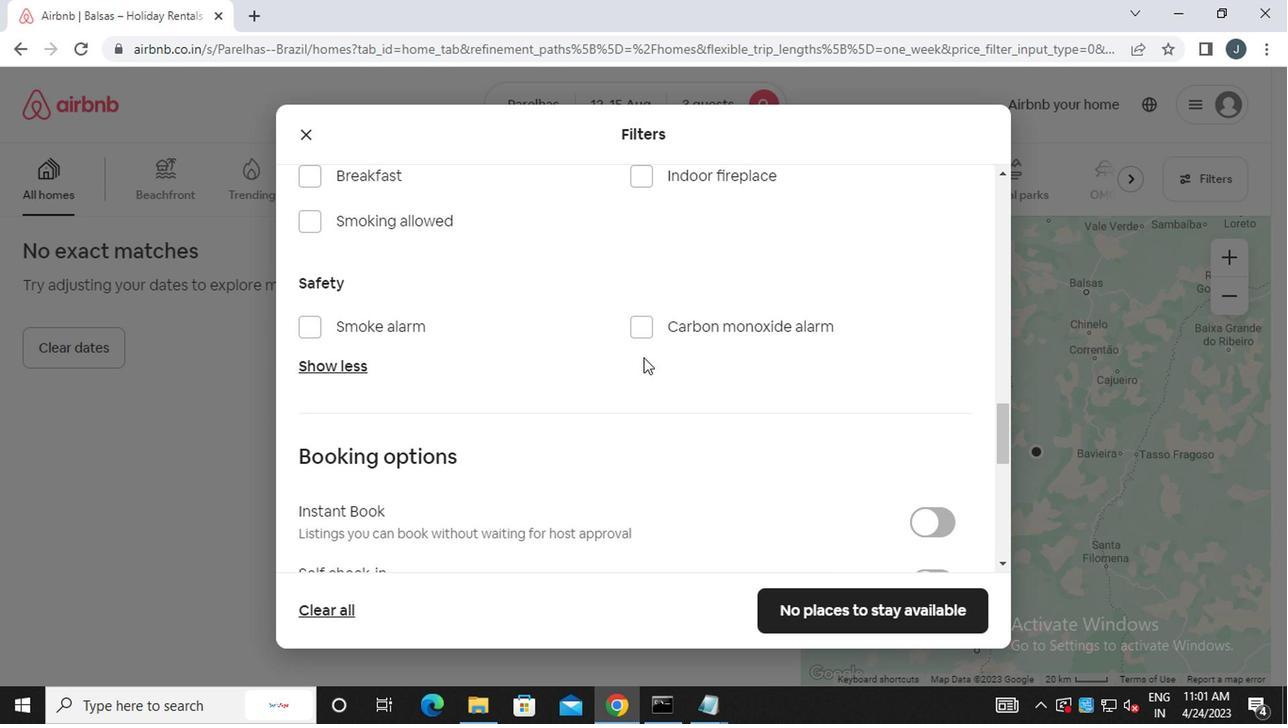 
Action: Mouse moved to (932, 304)
Screenshot: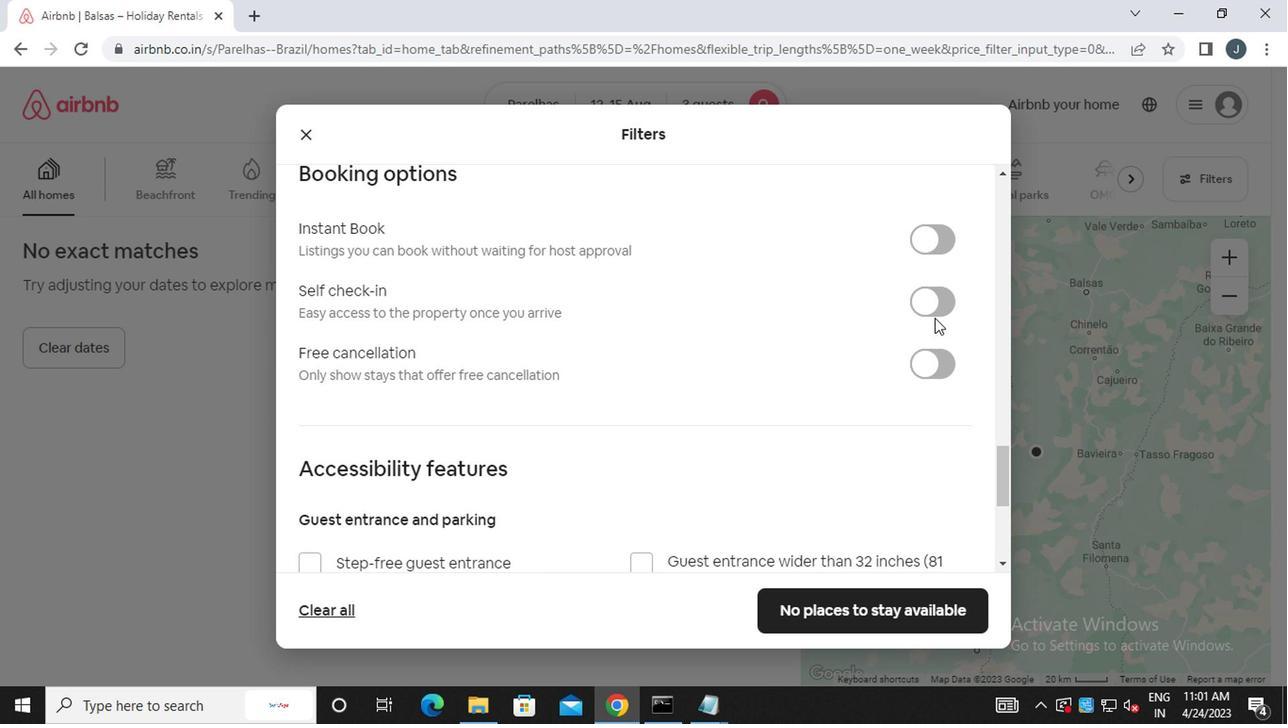 
Action: Mouse pressed left at (932, 304)
Screenshot: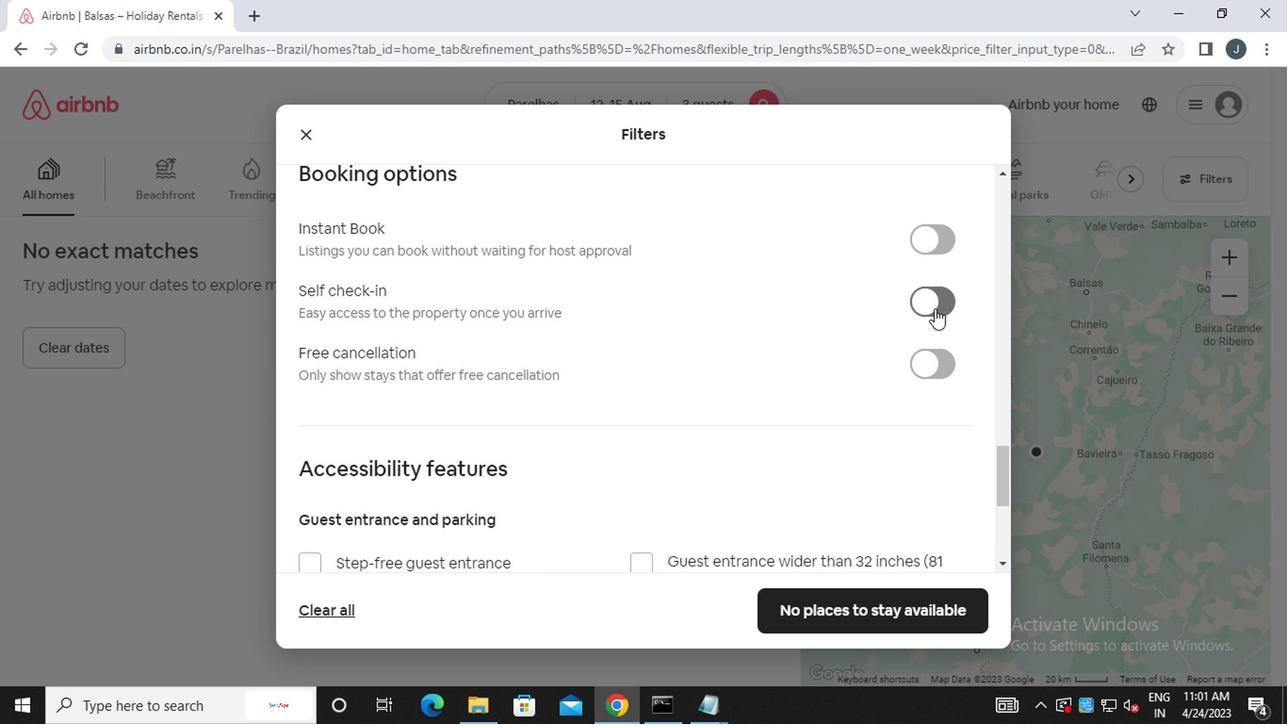 
Action: Mouse moved to (756, 313)
Screenshot: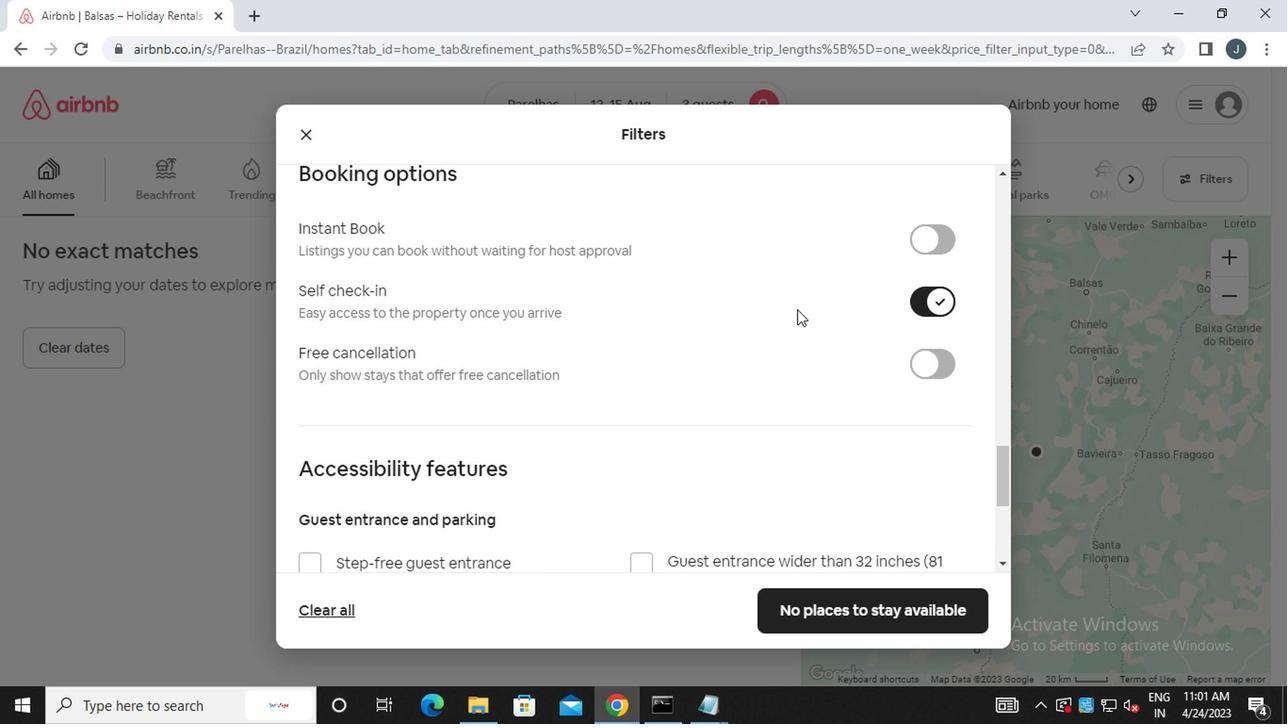 
Action: Mouse scrolled (756, 312) with delta (0, -1)
Screenshot: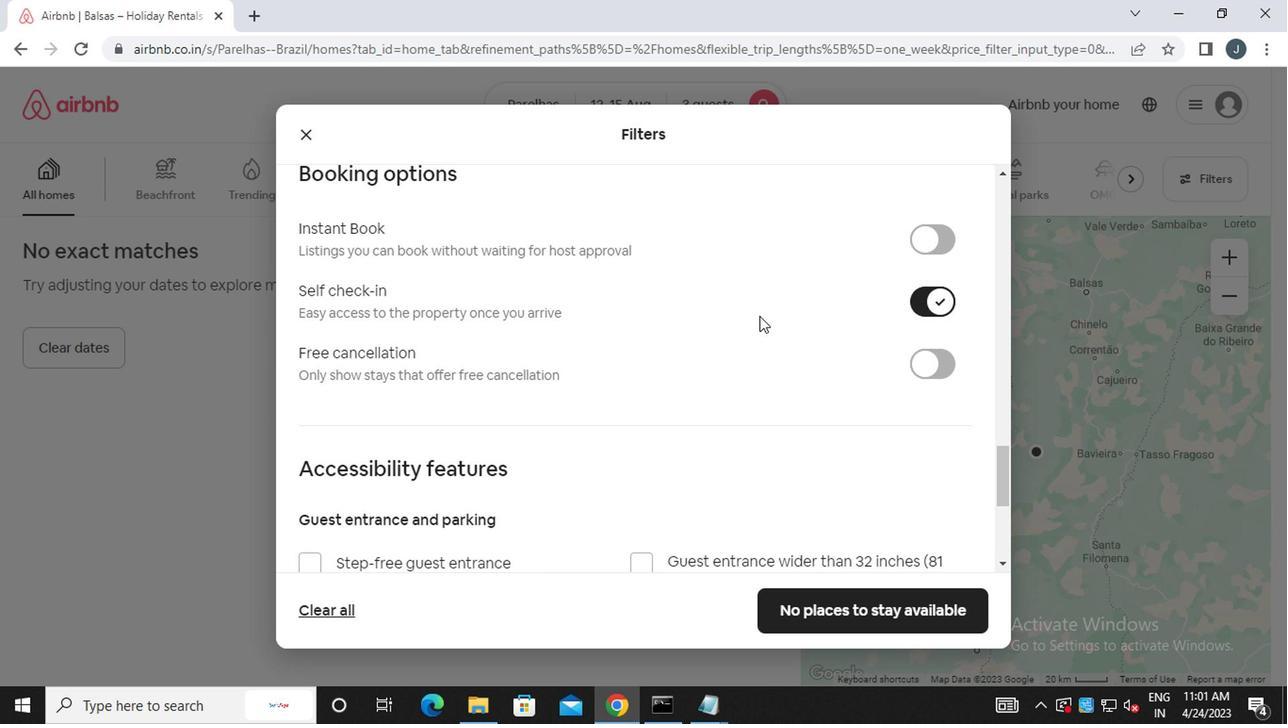 
Action: Mouse scrolled (756, 312) with delta (0, -1)
Screenshot: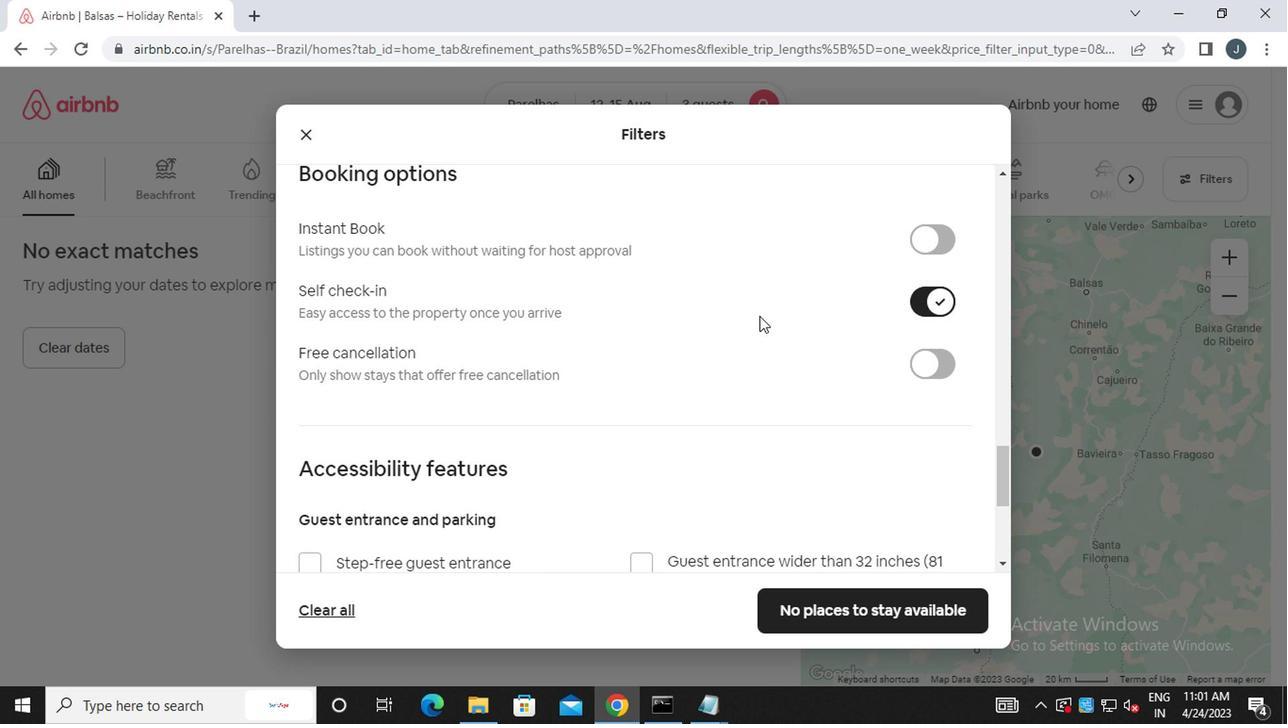 
Action: Mouse moved to (755, 313)
Screenshot: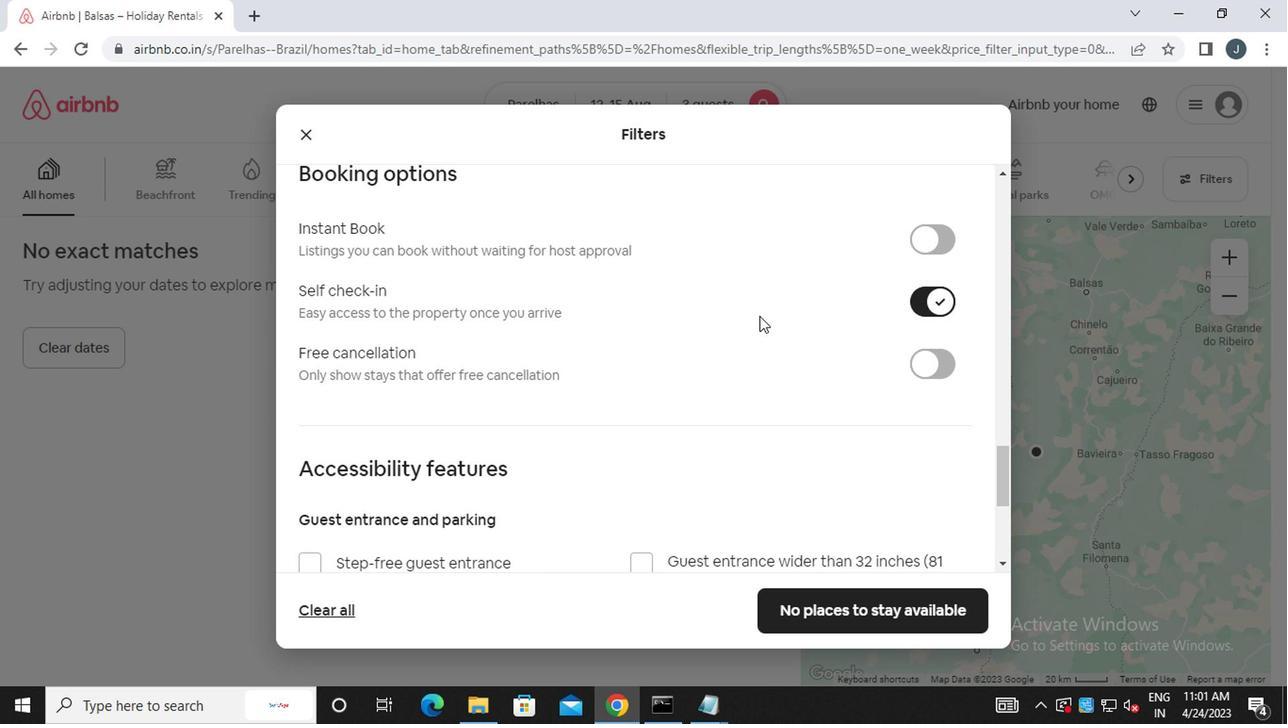 
Action: Mouse scrolled (755, 312) with delta (0, -1)
Screenshot: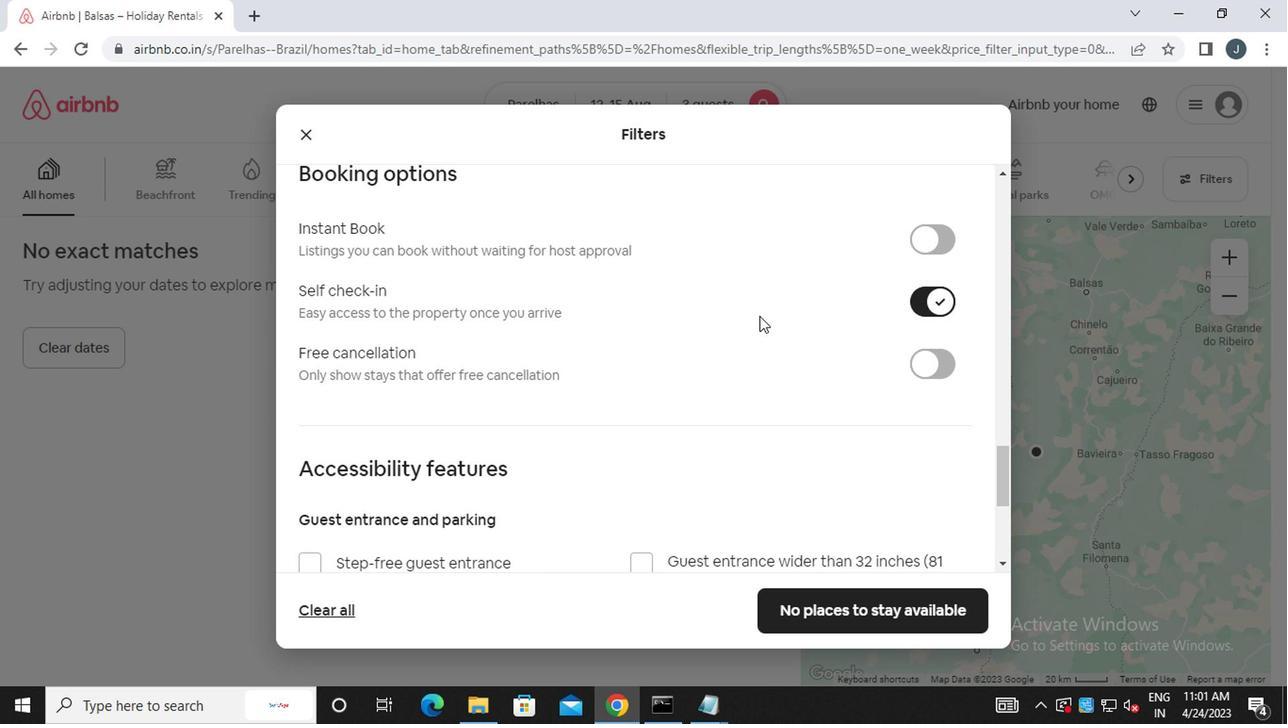 
Action: Mouse scrolled (755, 312) with delta (0, -1)
Screenshot: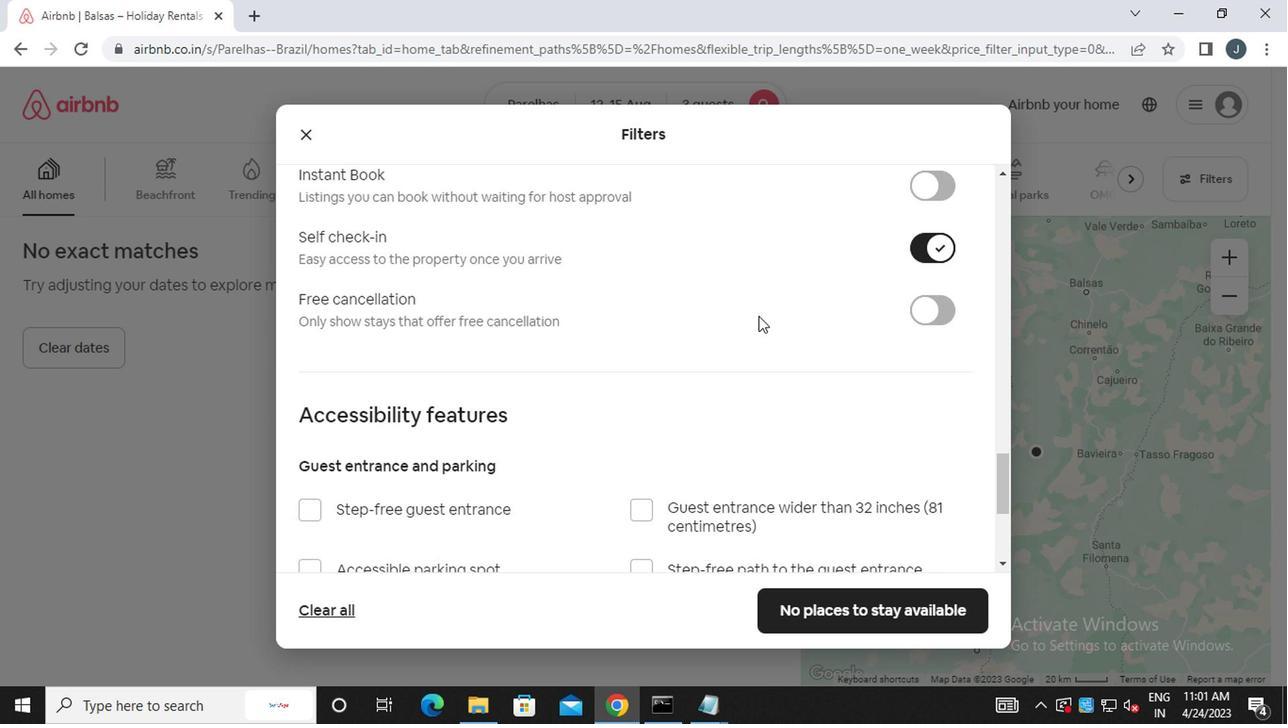 
Action: Mouse moved to (755, 313)
Screenshot: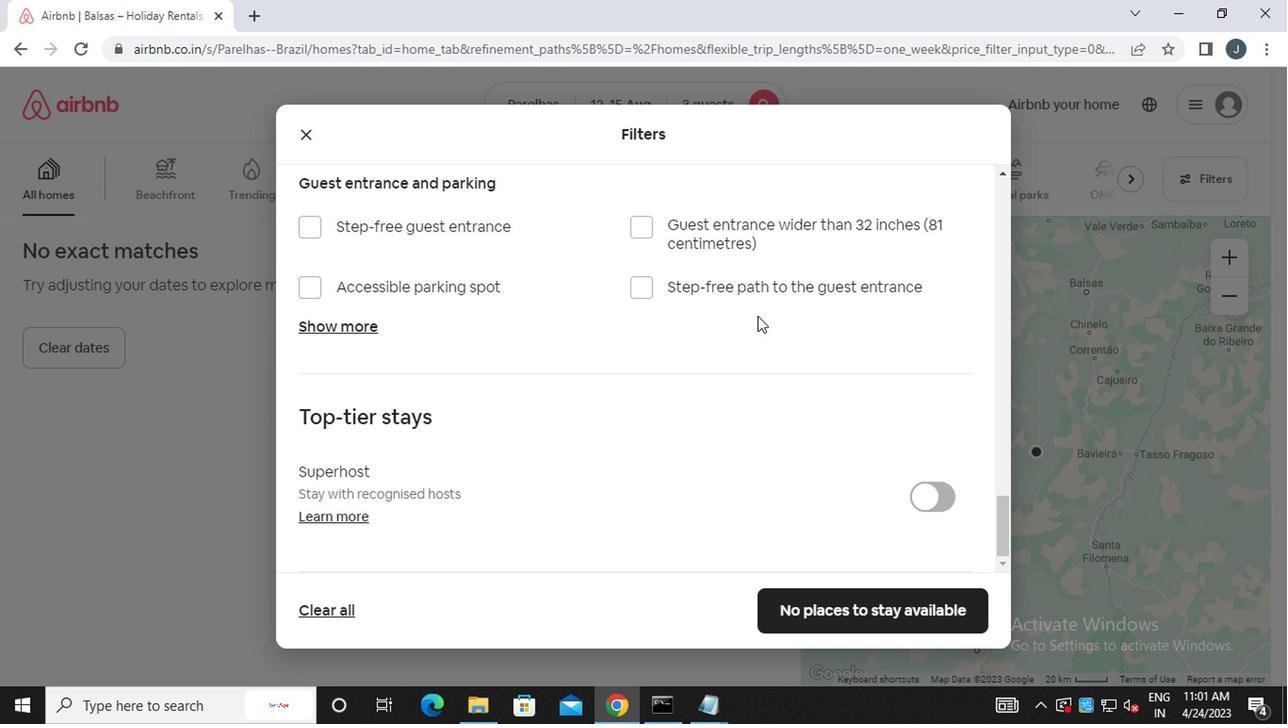 
Action: Mouse scrolled (755, 312) with delta (0, -1)
Screenshot: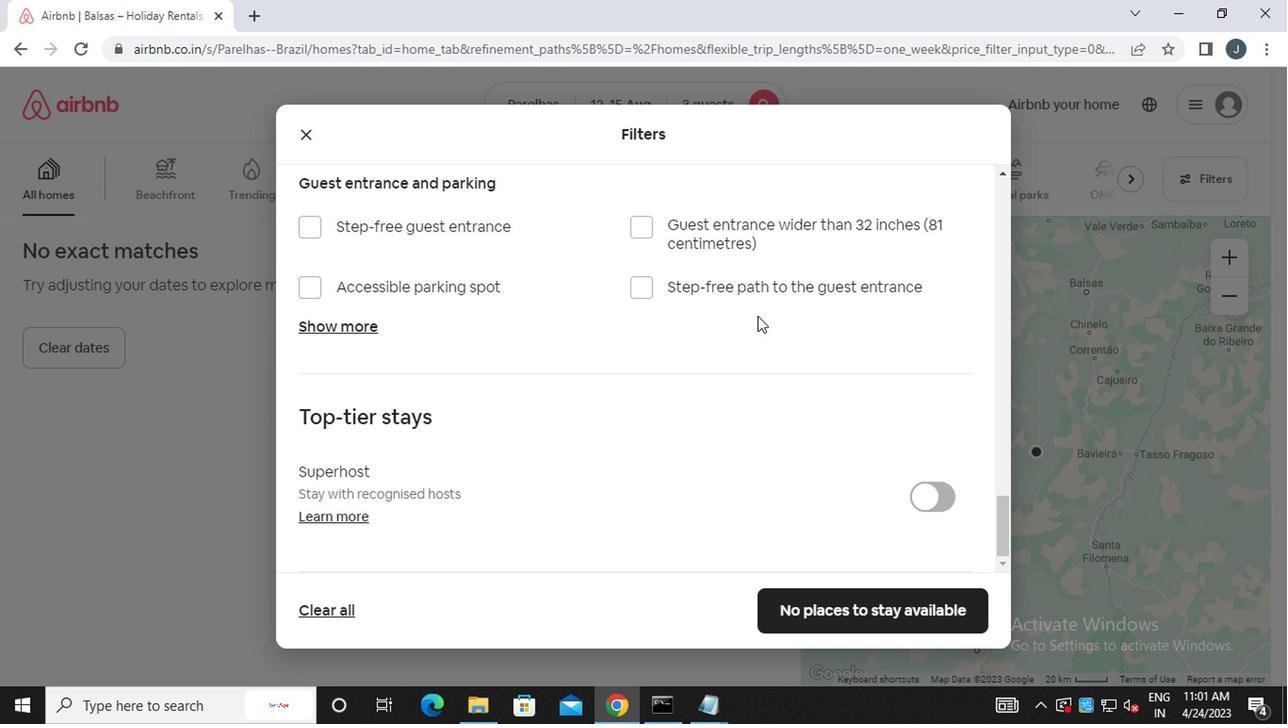 
Action: Mouse scrolled (755, 312) with delta (0, -1)
Screenshot: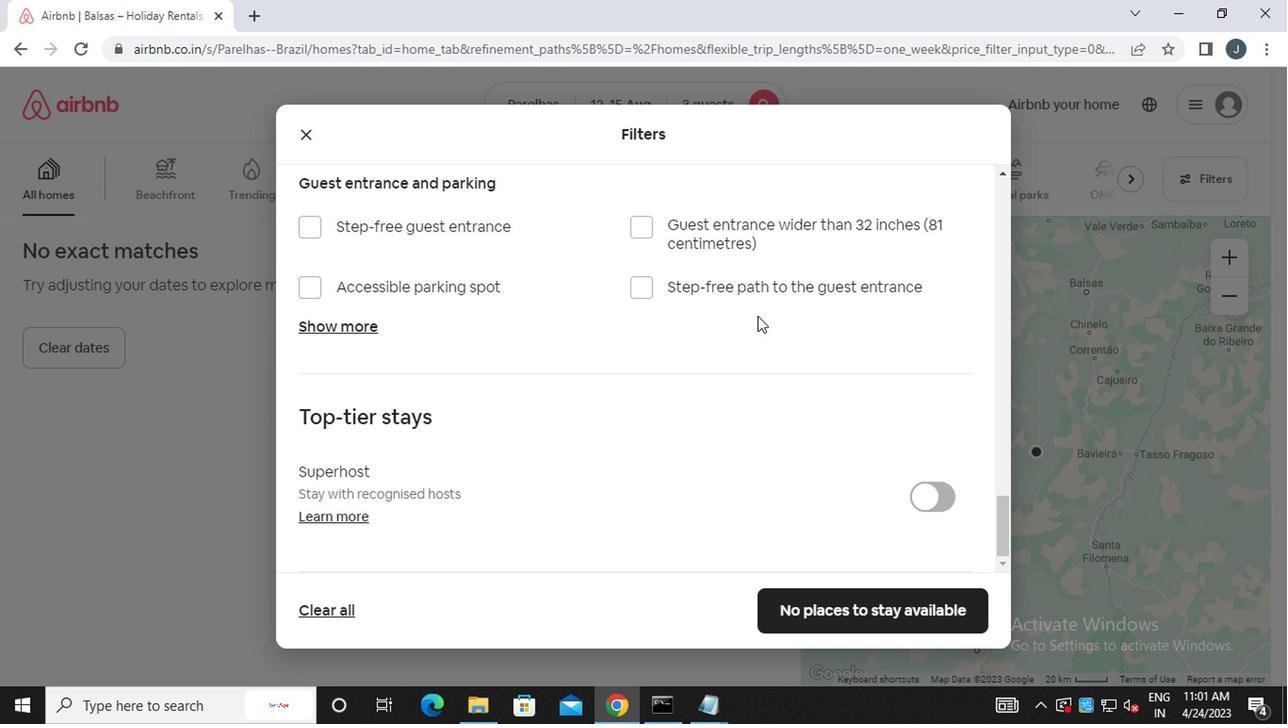 
Action: Mouse scrolled (755, 312) with delta (0, -1)
Screenshot: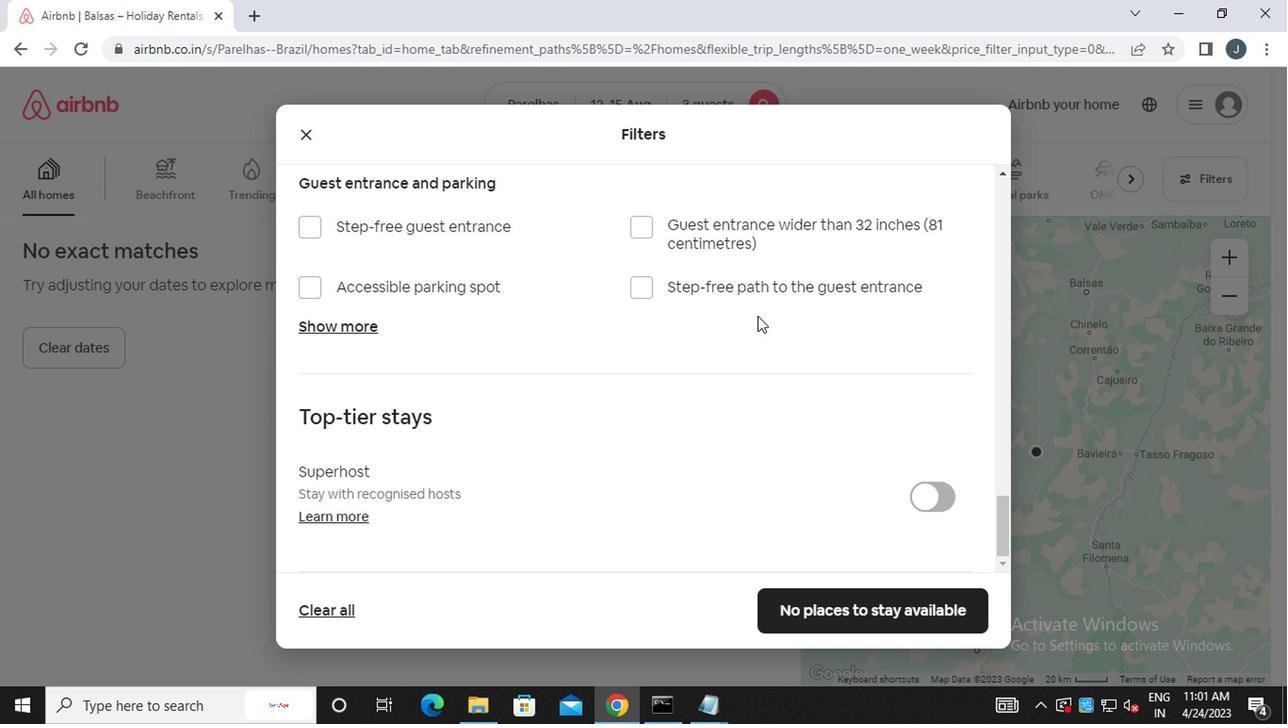 
Action: Mouse scrolled (755, 312) with delta (0, -1)
Screenshot: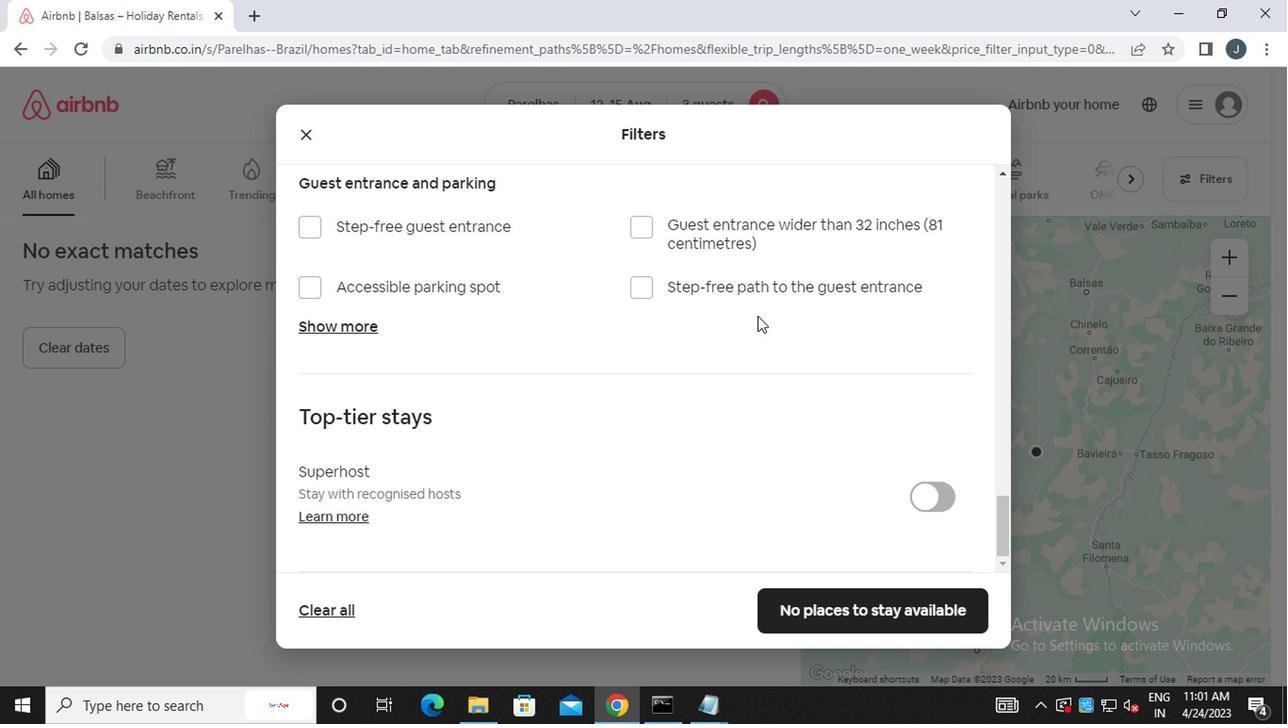 
Action: Mouse scrolled (755, 312) with delta (0, -1)
Screenshot: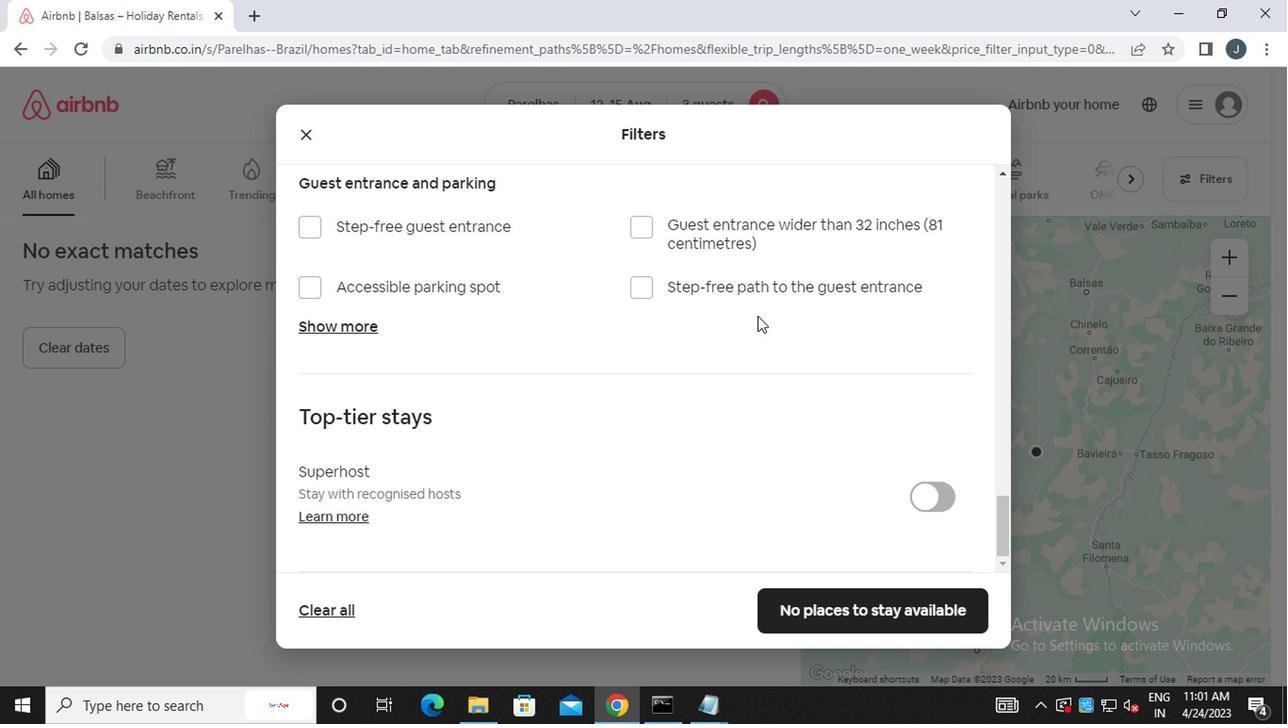 
Action: Mouse scrolled (755, 312) with delta (0, -1)
Screenshot: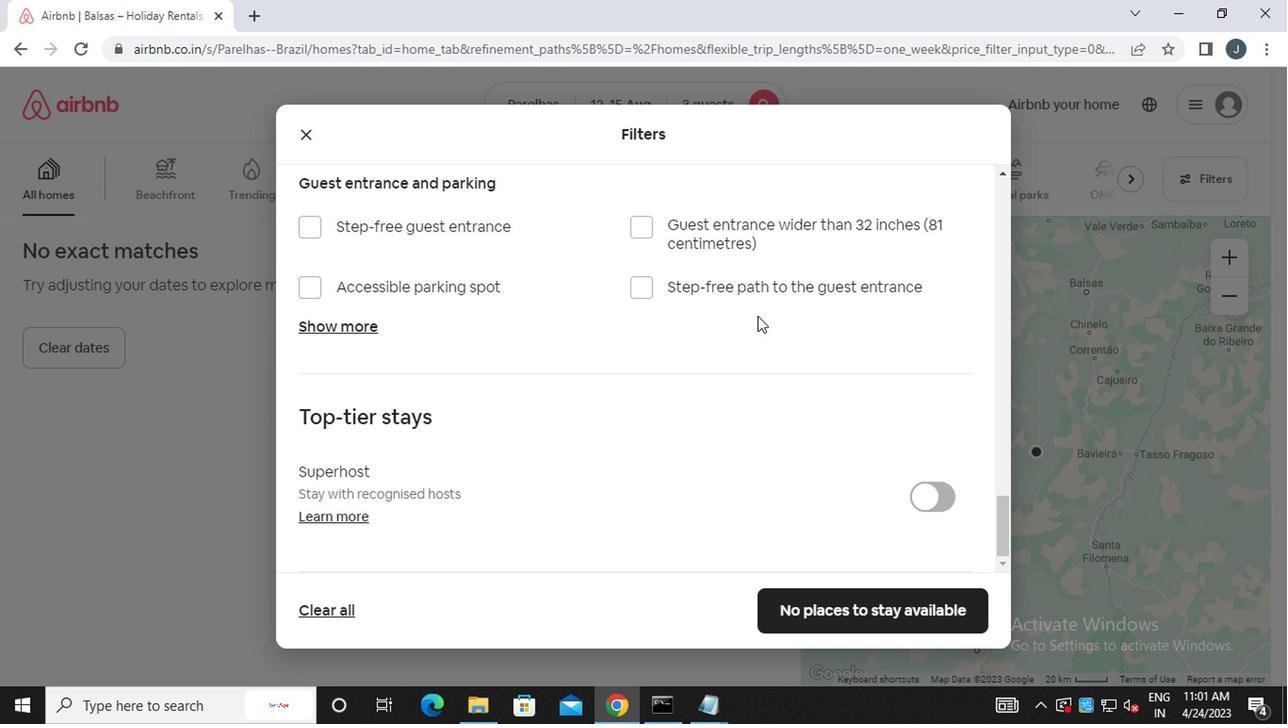 
Action: Mouse moved to (808, 605)
Screenshot: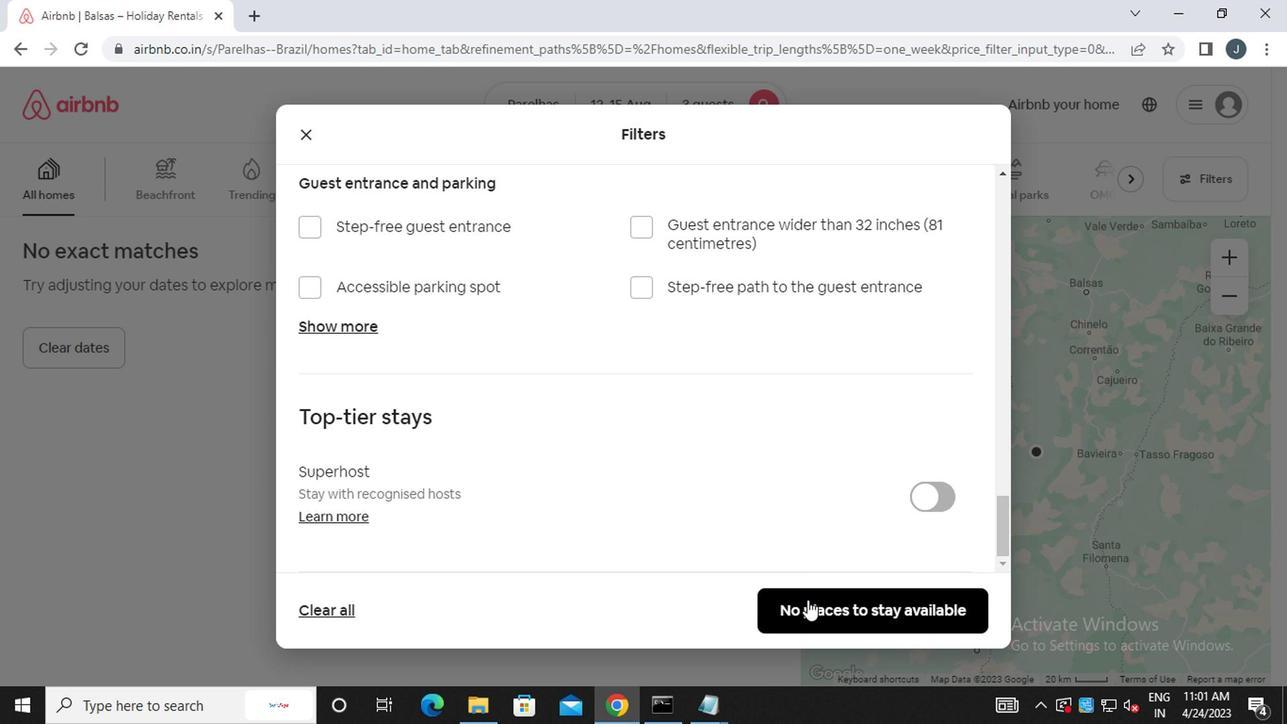 
Action: Mouse pressed left at (808, 605)
Screenshot: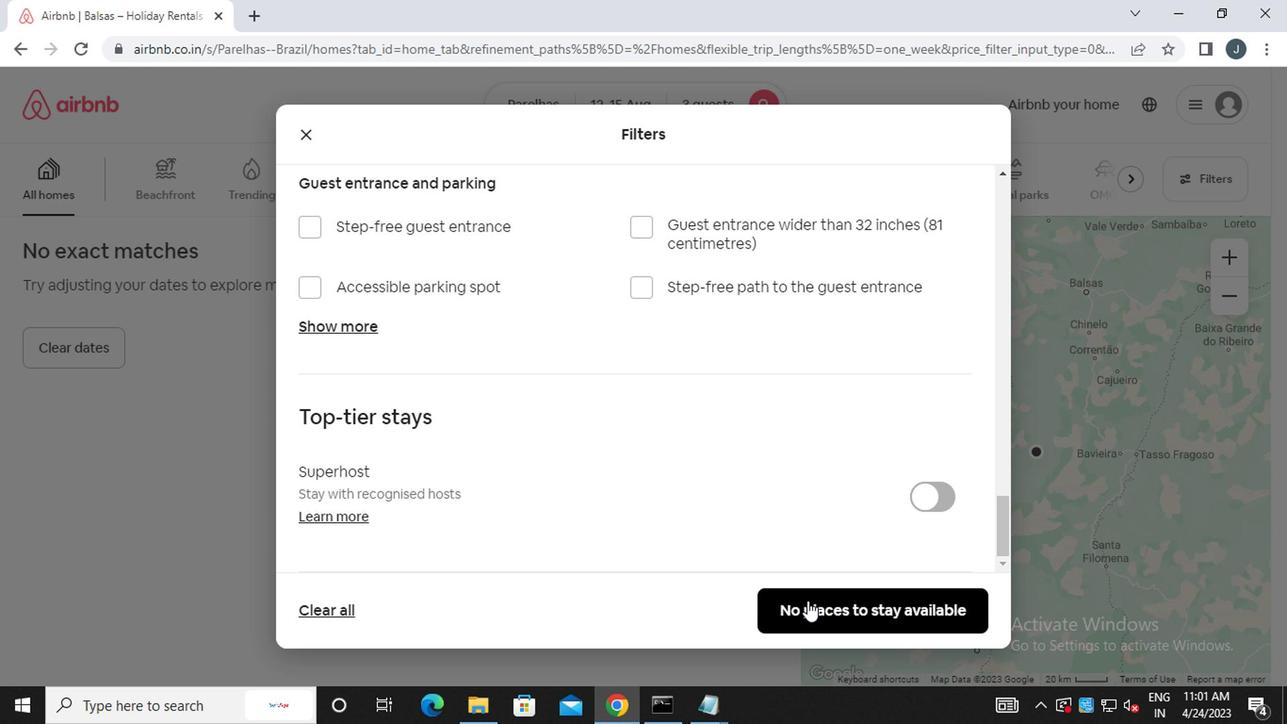 
Action: Mouse moved to (799, 594)
Screenshot: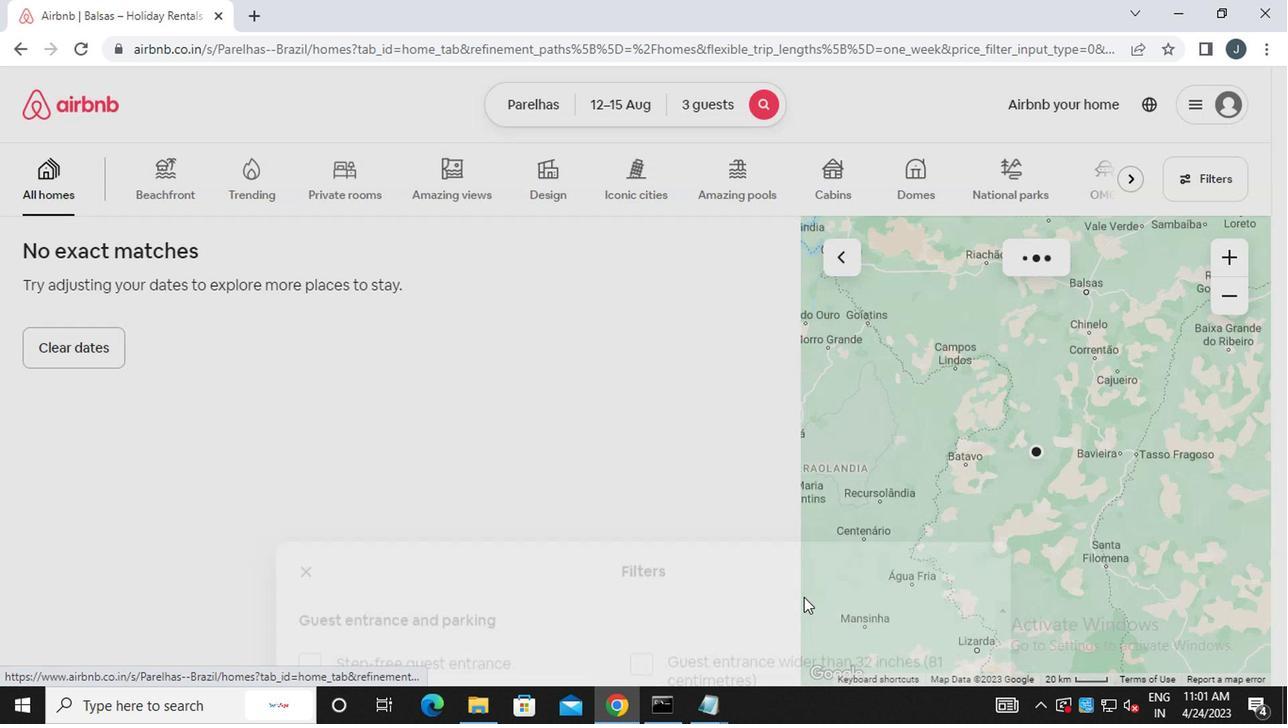 
